 Task: Find connections with filter location Kodungallūr with filter topic #happywith filter profile language Spanish with filter current company Blume Ventures with filter school DAV UNIVERSITY, JALANDHAR with filter industry Ranching with filter service category Business Analytics with filter keywords title Computer Scientist
Action: Mouse moved to (306, 255)
Screenshot: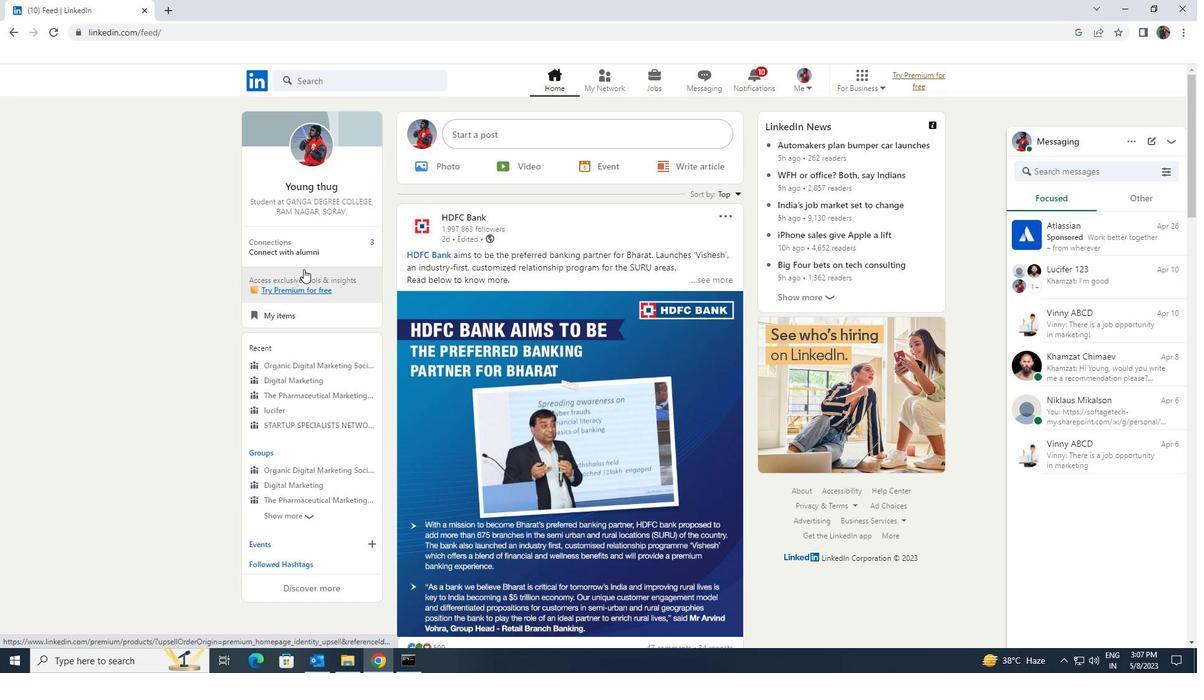 
Action: Mouse pressed left at (306, 255)
Screenshot: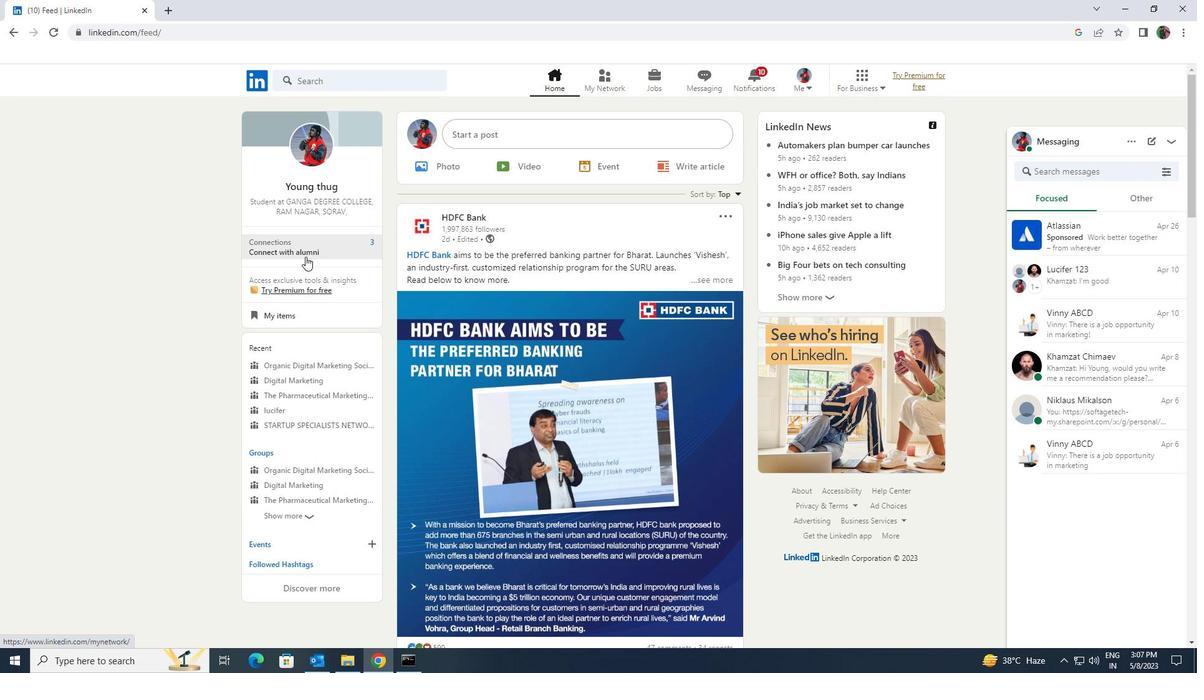 
Action: Mouse moved to (332, 150)
Screenshot: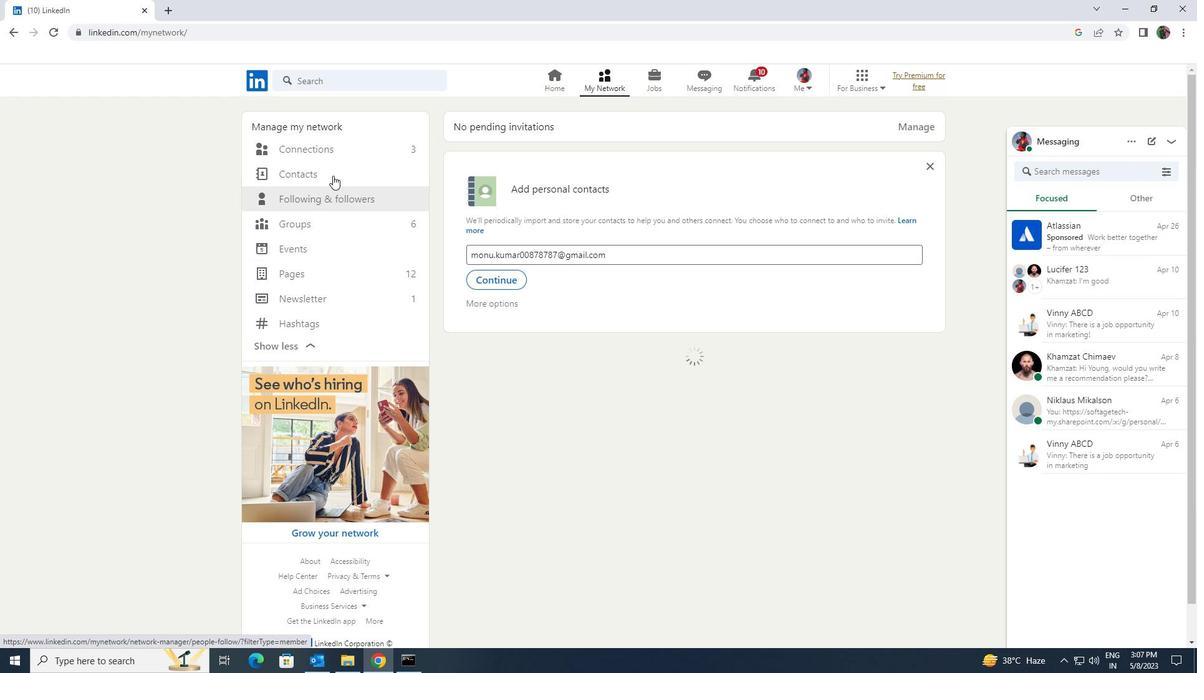 
Action: Mouse pressed left at (332, 150)
Screenshot: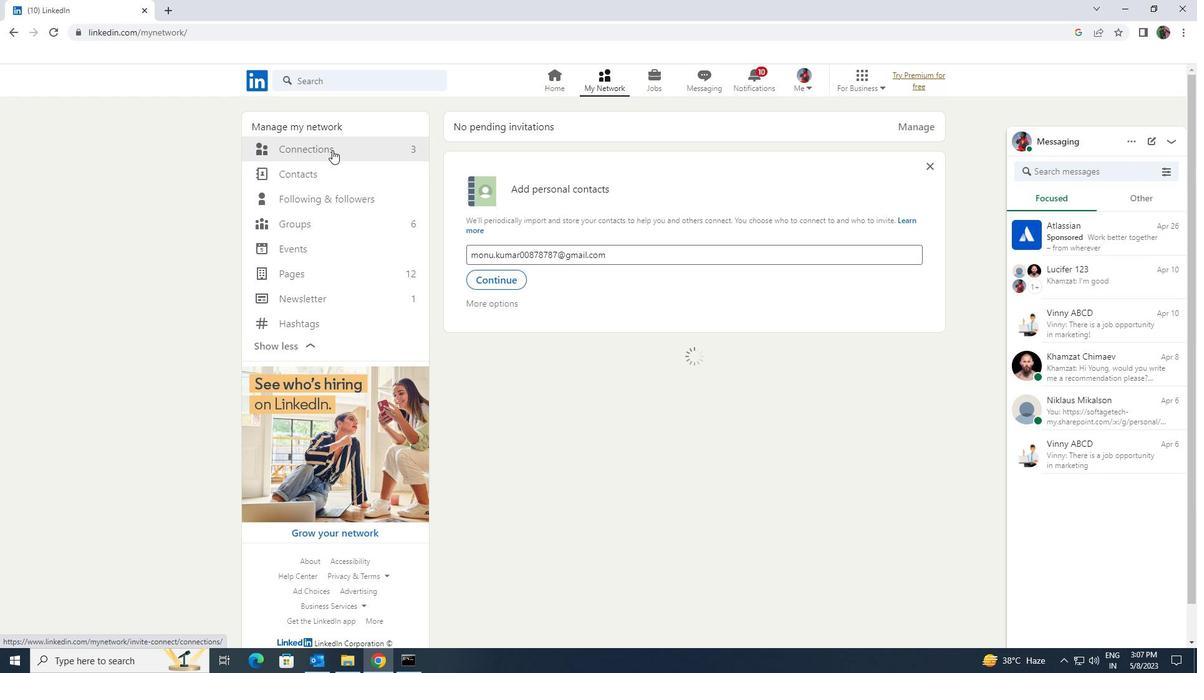 
Action: Mouse moved to (670, 151)
Screenshot: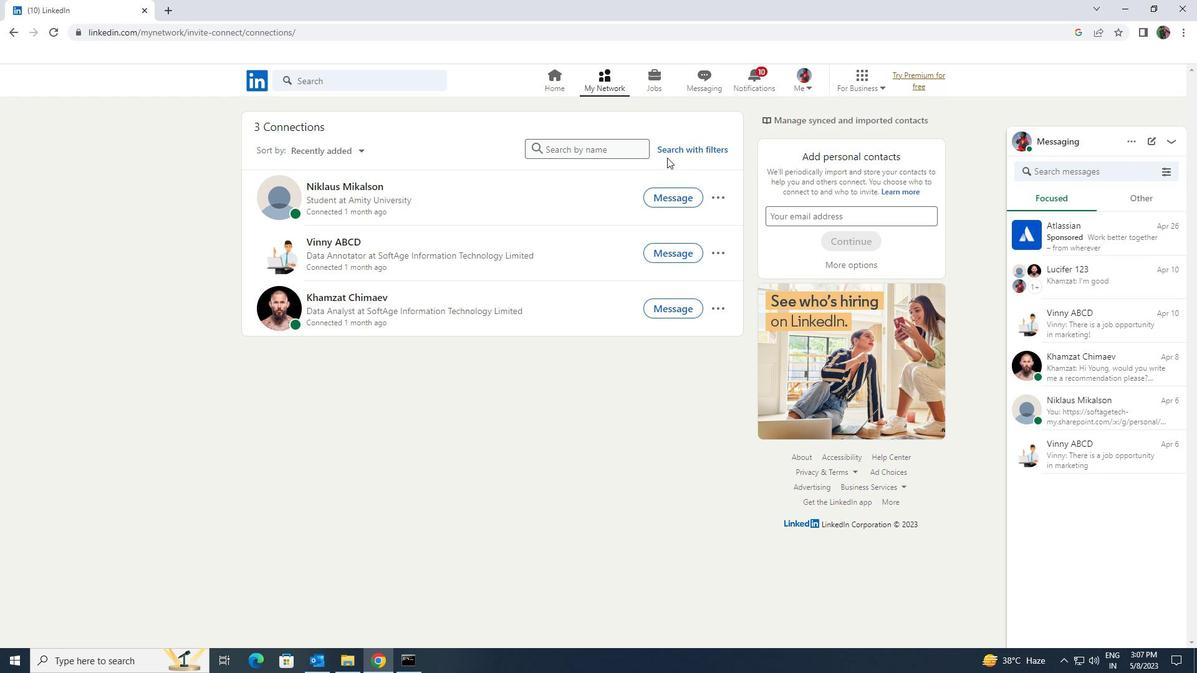 
Action: Mouse pressed left at (670, 151)
Screenshot: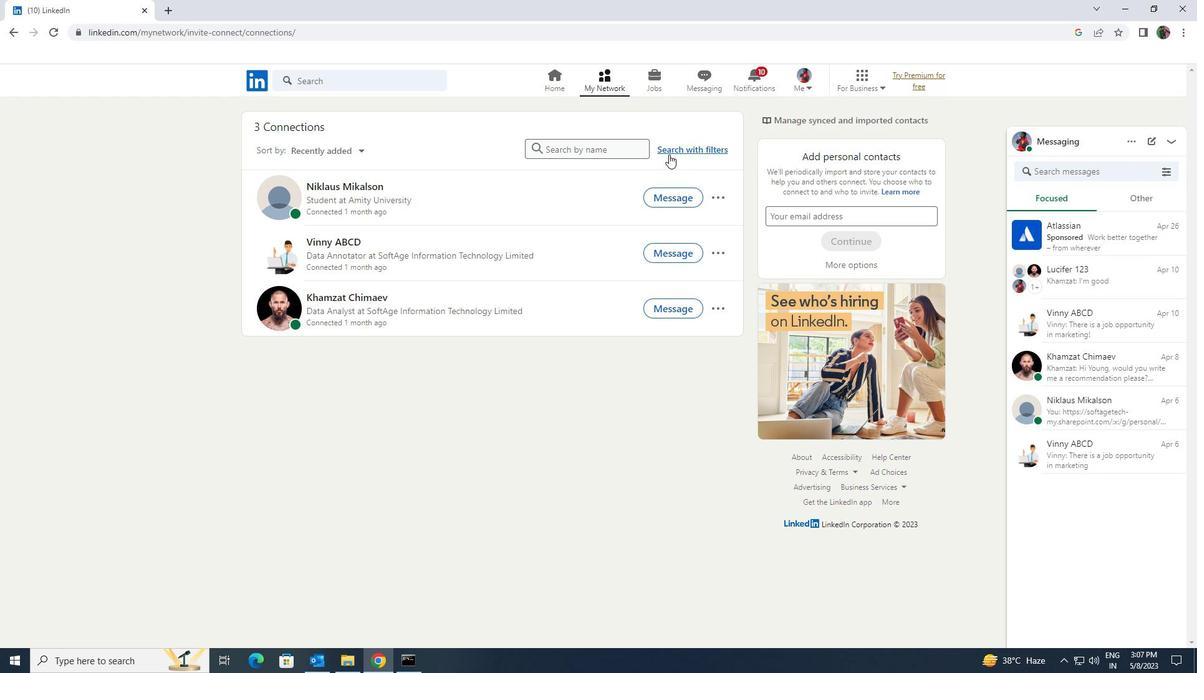 
Action: Mouse moved to (636, 116)
Screenshot: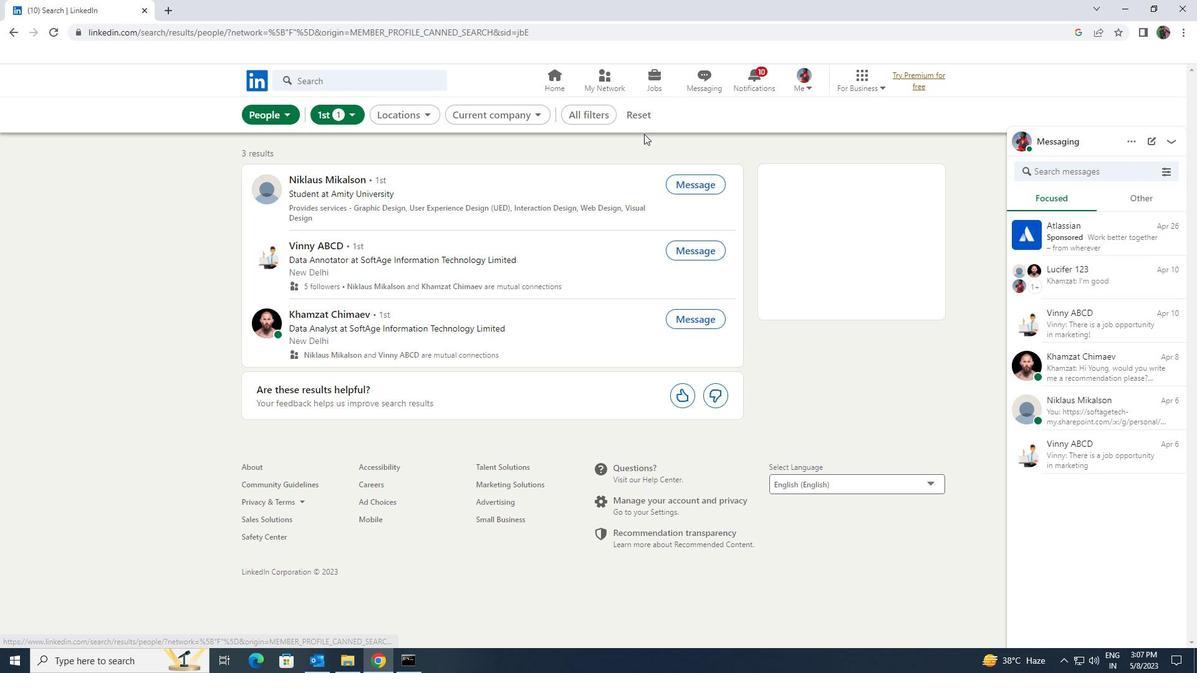 
Action: Mouse pressed left at (636, 116)
Screenshot: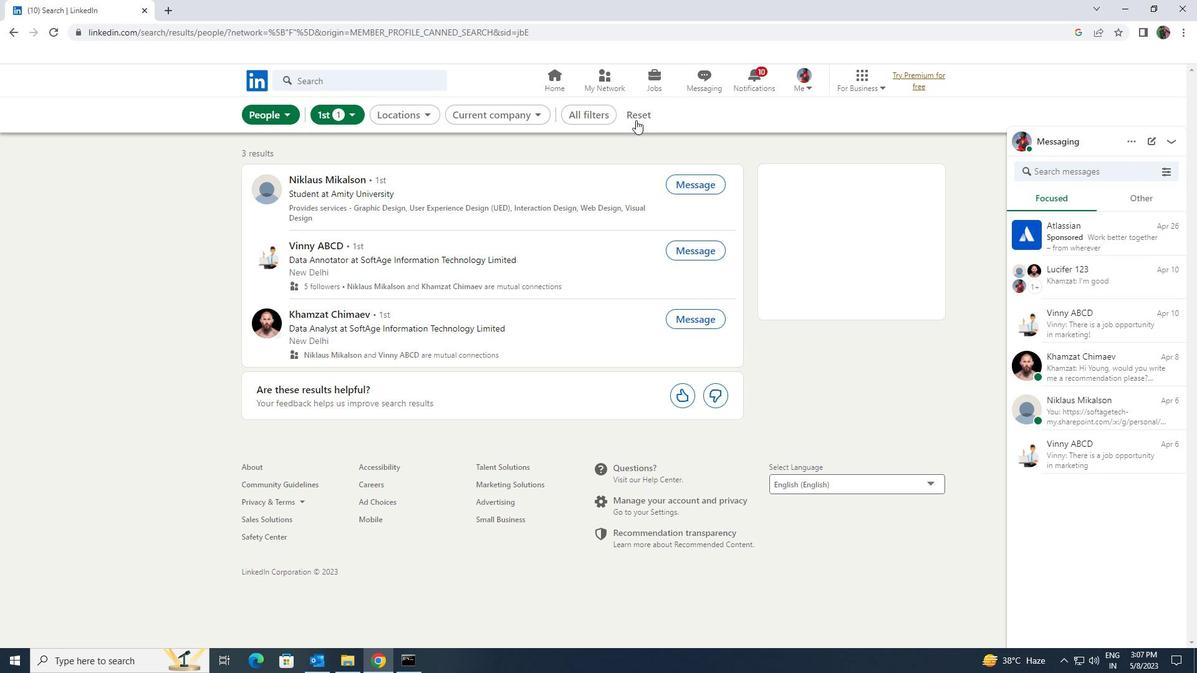 
Action: Mouse moved to (623, 116)
Screenshot: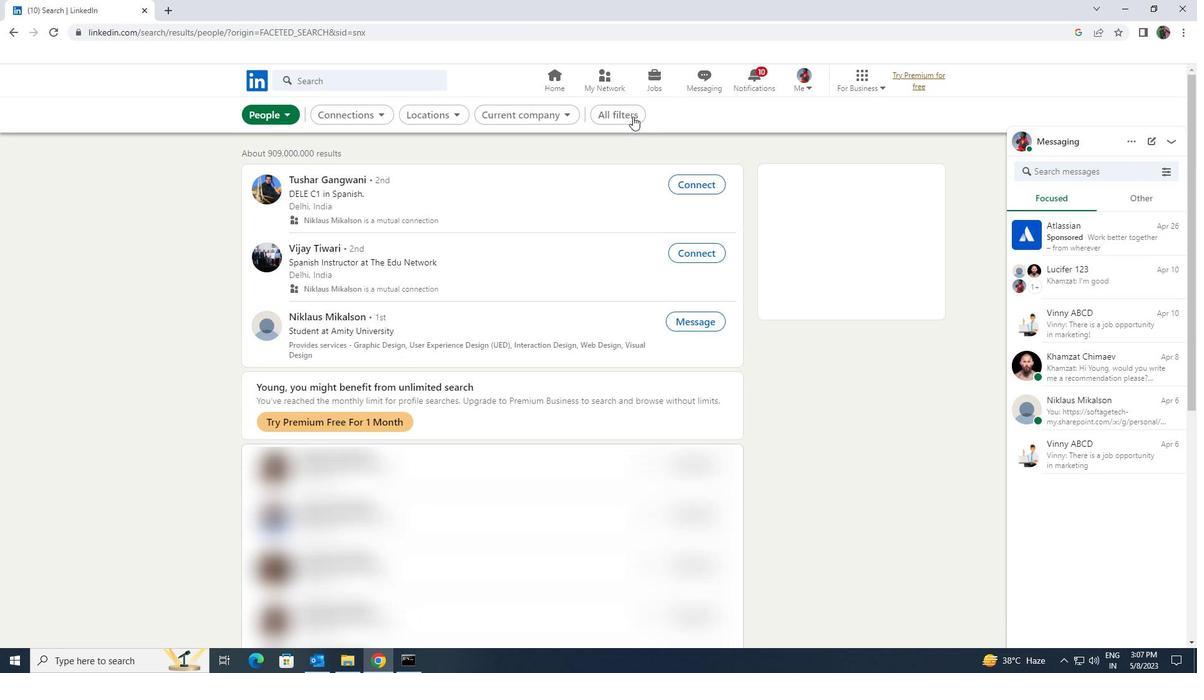 
Action: Mouse pressed left at (623, 116)
Screenshot: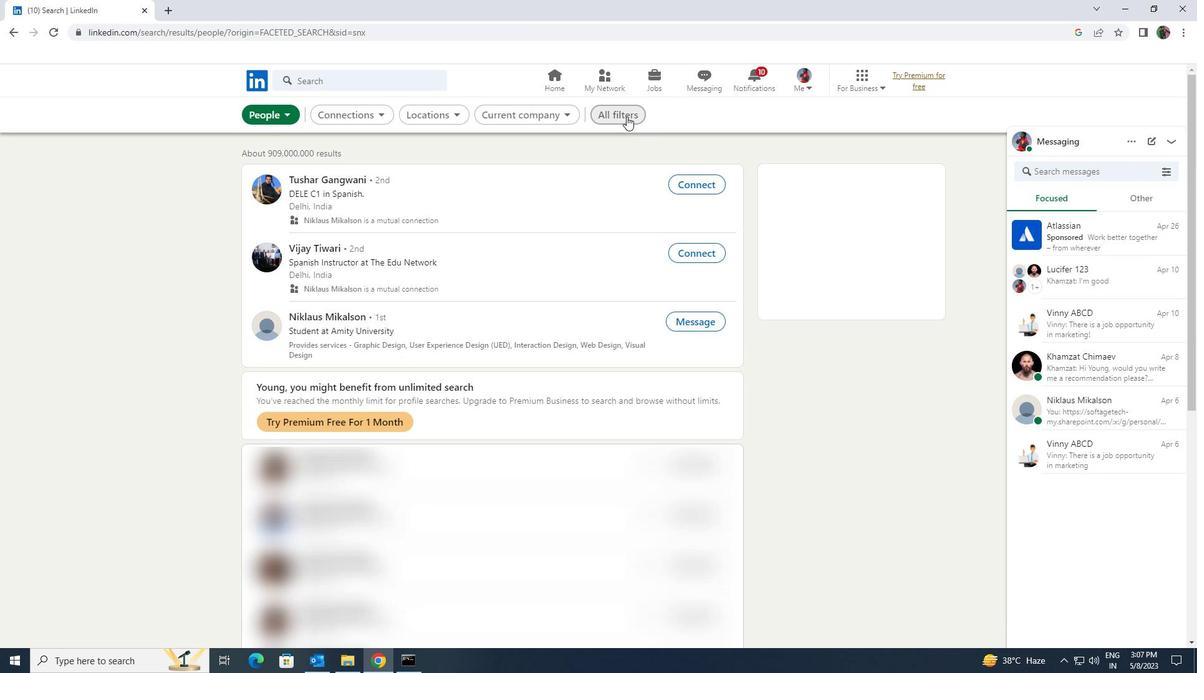 
Action: Mouse moved to (1025, 490)
Screenshot: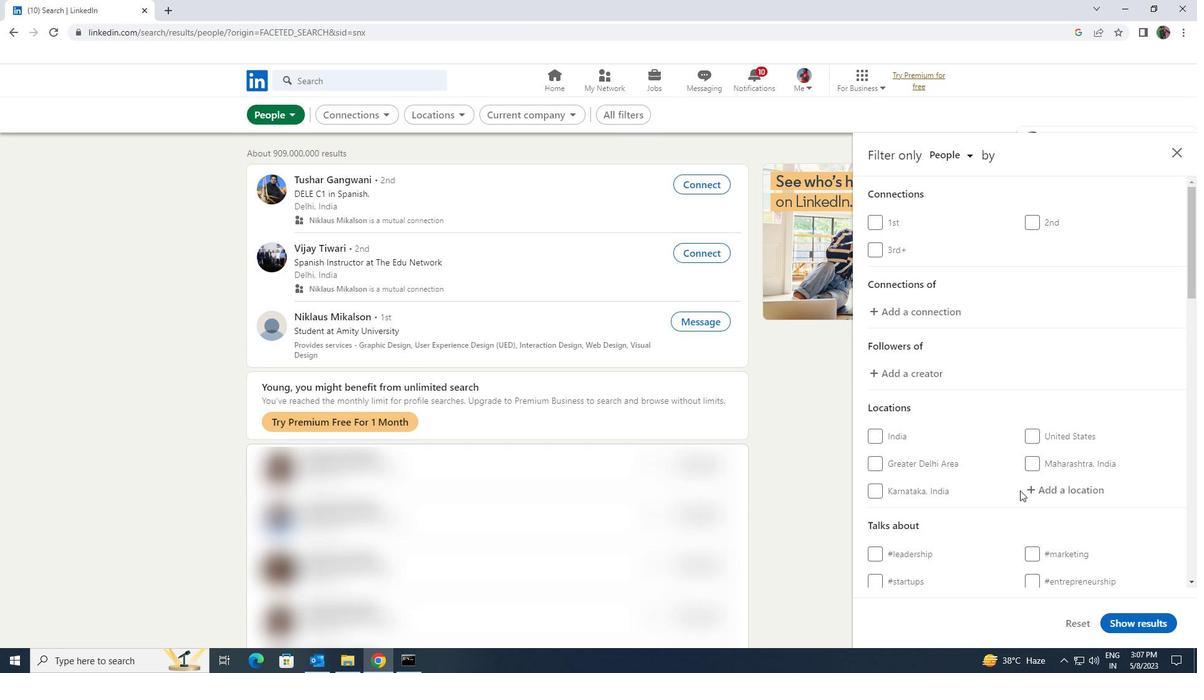 
Action: Mouse pressed left at (1025, 490)
Screenshot: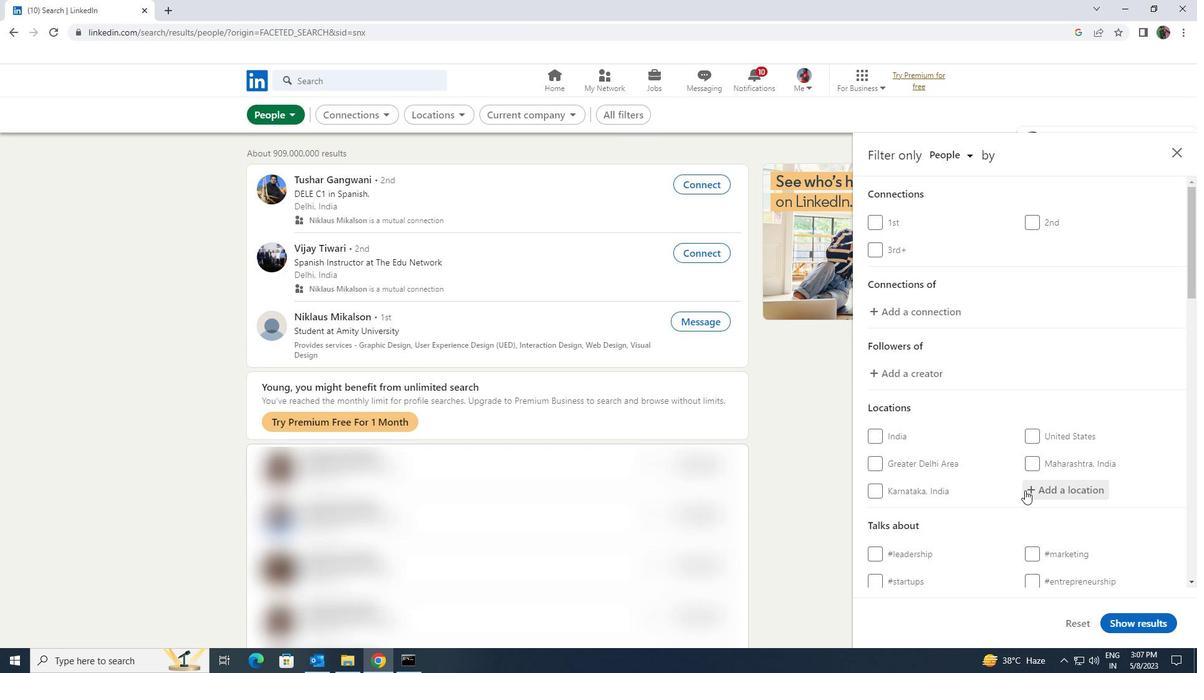 
Action: Mouse moved to (1019, 491)
Screenshot: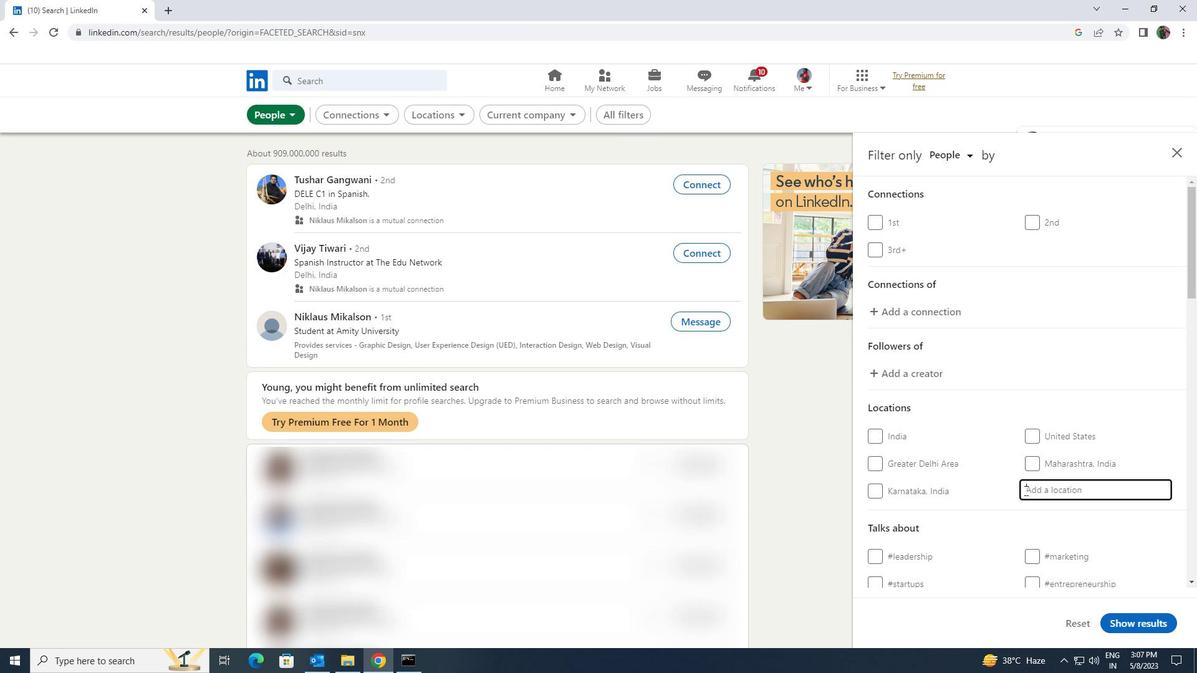 
Action: Key pressed <Key.shift>KP<Key.backspace>ODUNG
Screenshot: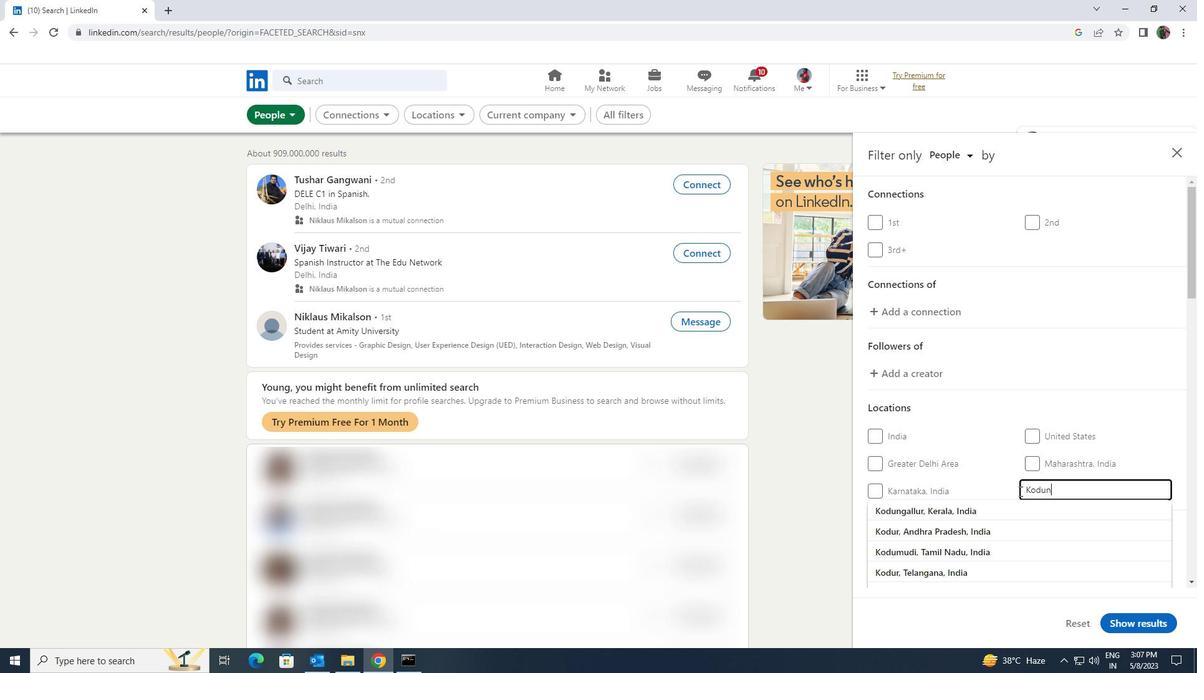 
Action: Mouse moved to (1017, 504)
Screenshot: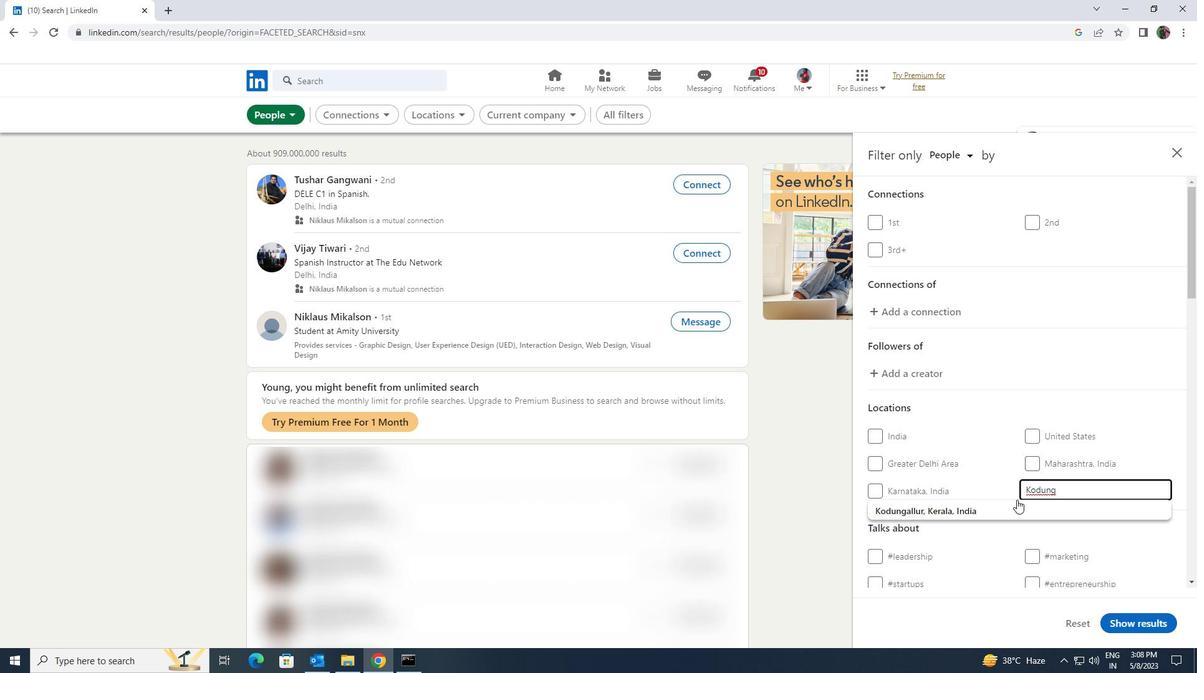 
Action: Mouse pressed left at (1017, 504)
Screenshot: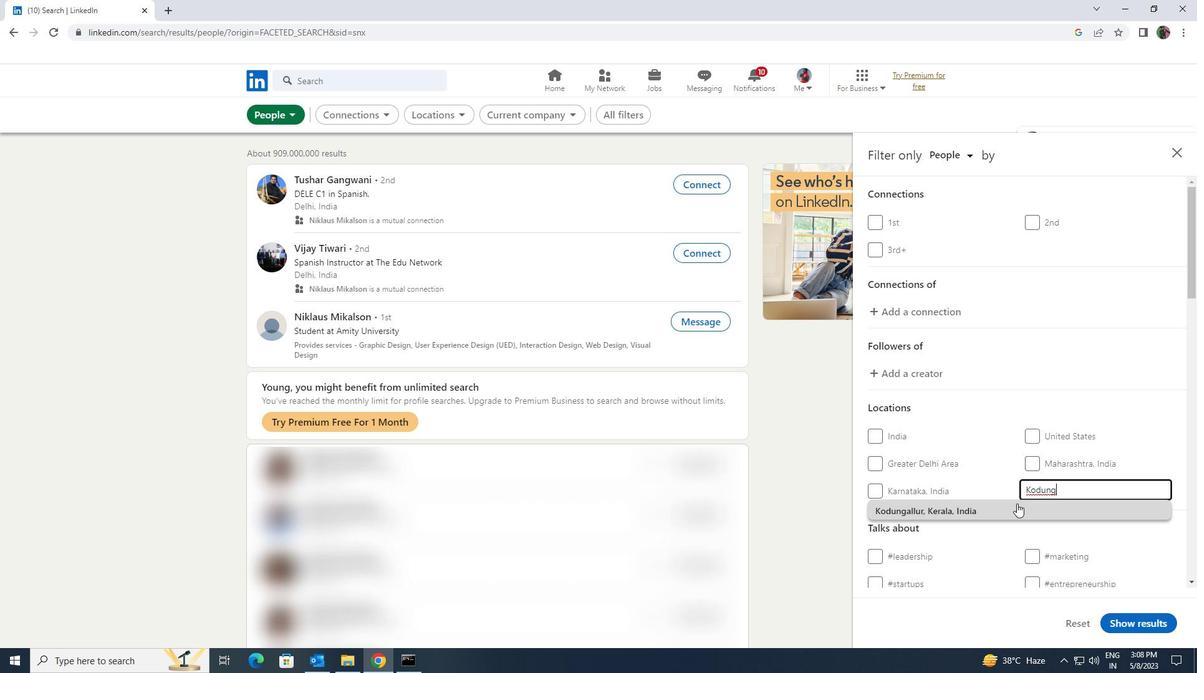 
Action: Mouse moved to (1017, 504)
Screenshot: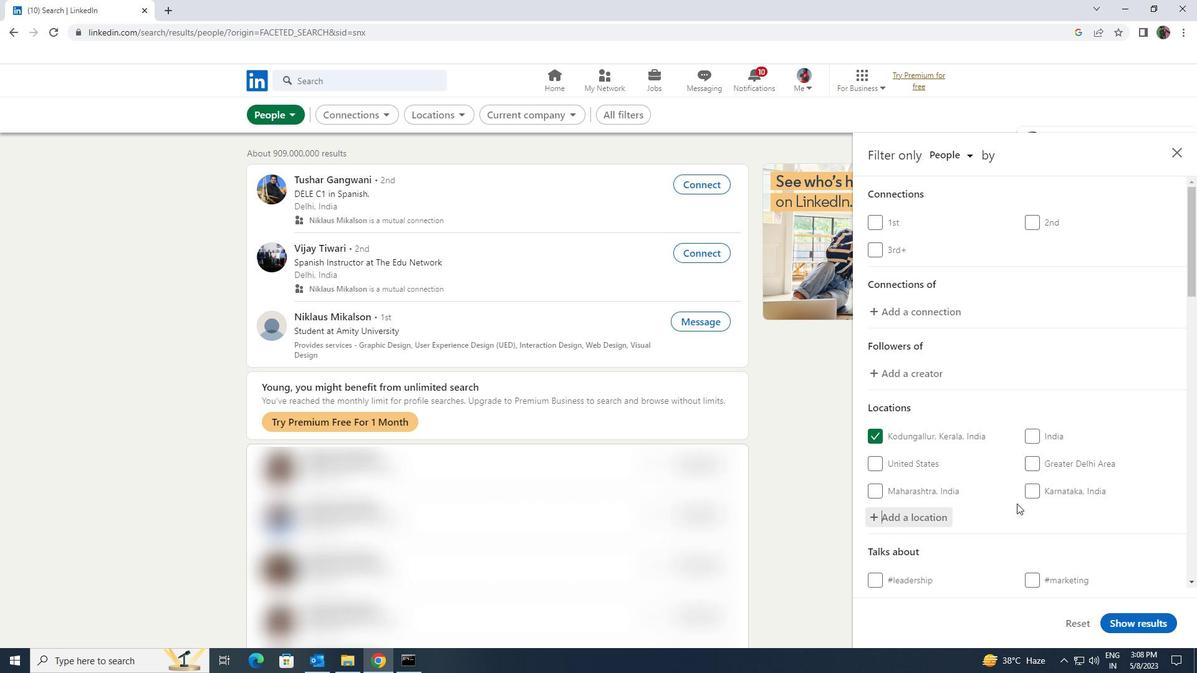 
Action: Mouse scrolled (1017, 504) with delta (0, 0)
Screenshot: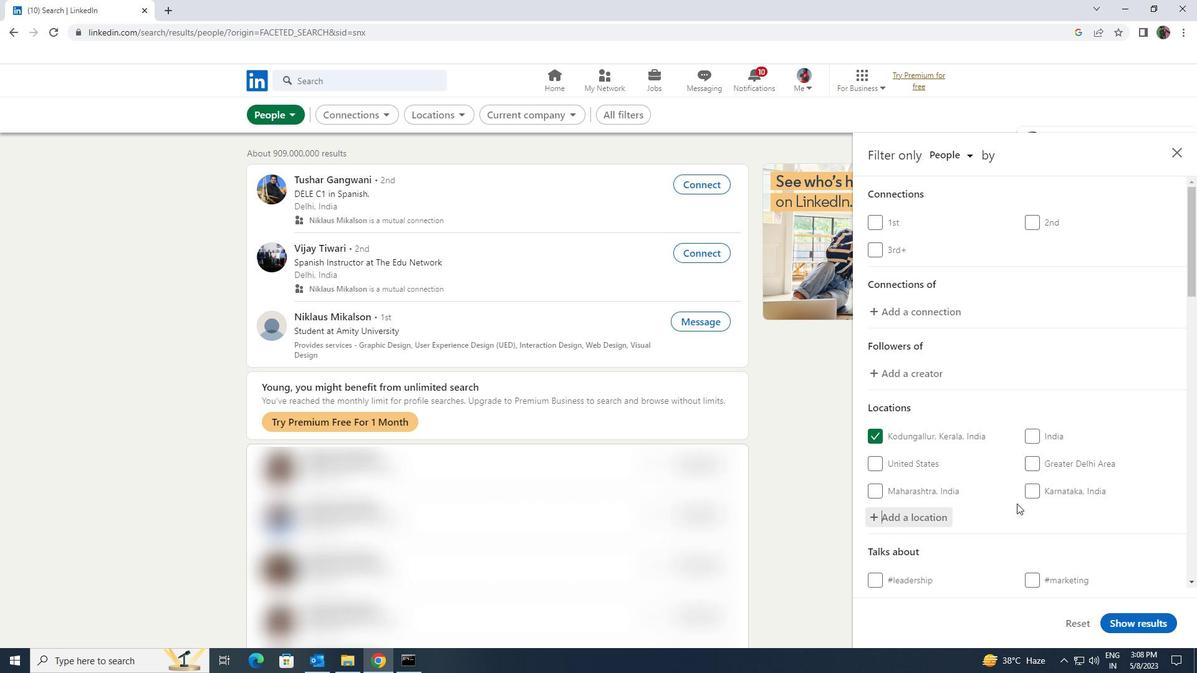 
Action: Mouse scrolled (1017, 504) with delta (0, 0)
Screenshot: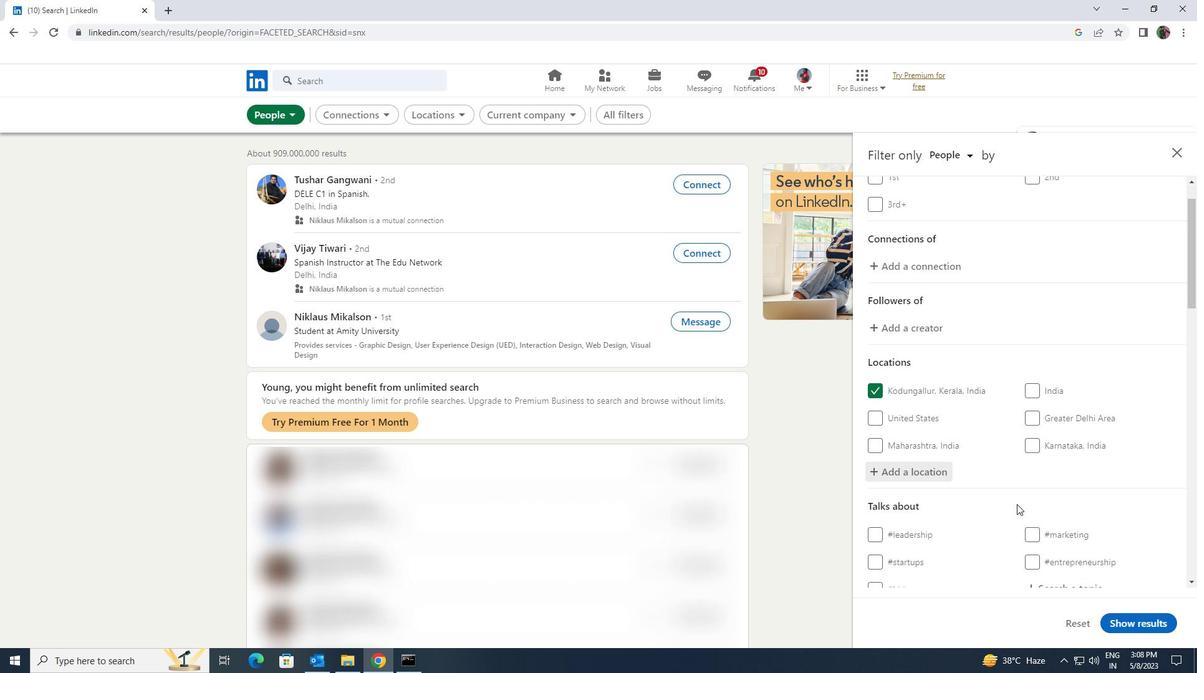 
Action: Mouse moved to (1036, 512)
Screenshot: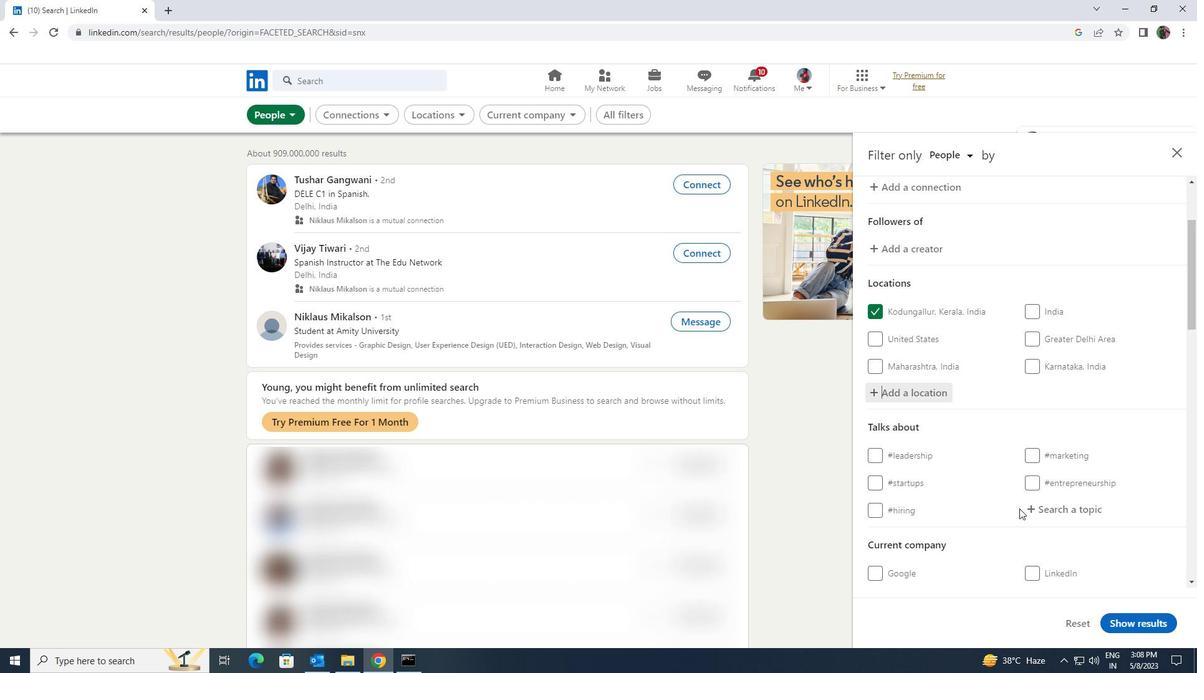 
Action: Mouse pressed left at (1036, 512)
Screenshot: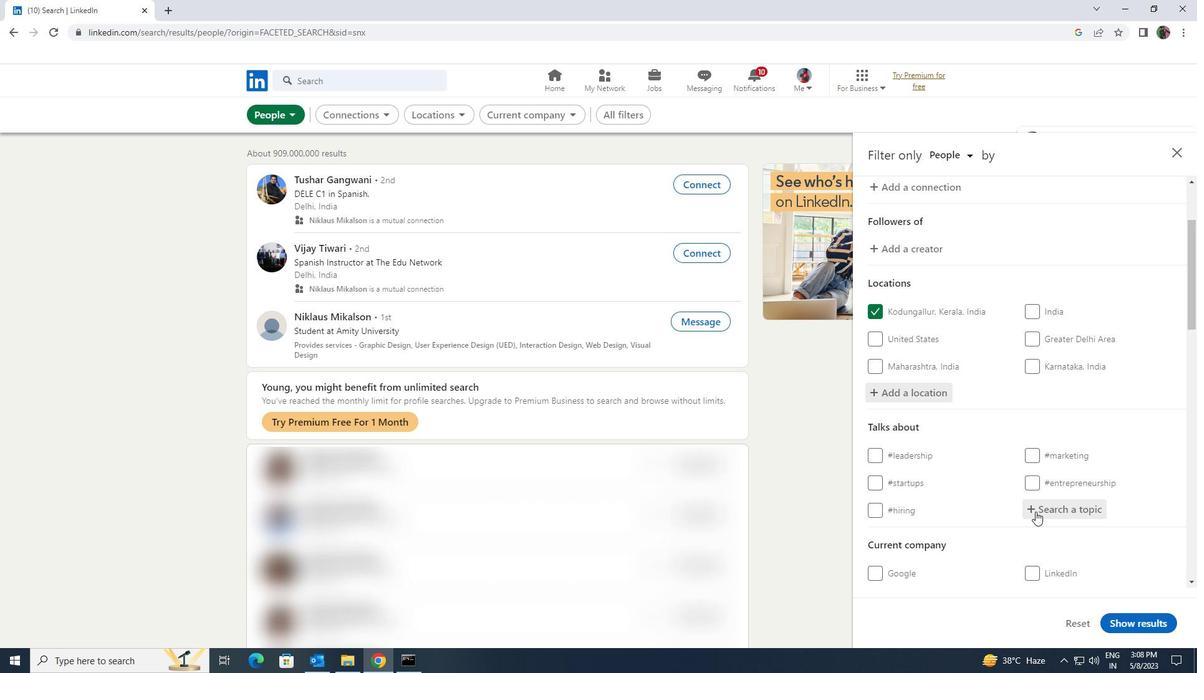 
Action: Key pressed <Key.shift><Key.shift><Key.shift><Key.shift><Key.shift><Key.shift><Key.shift><Key.shift><Key.shift><Key.shift><Key.shift><Key.shift><Key.shift><Key.shift><Key.shift><Key.shift><Key.shift><Key.shift><Key.shift><Key.shift><Key.shift><Key.shift><Key.shift><Key.shift><Key.shift><Key.shift><Key.shift><Key.shift><Key.shift><Key.shift><Key.shift><Key.shift><Key.shift><Key.shift><Key.shift><Key.shift><Key.shift><Key.shift><Key.shift><Key.shift><Key.shift><Key.shift><Key.shift><Key.shift><Key.shift><Key.shift><Key.shift><Key.shift><Key.shift><Key.shift><Key.shift><Key.shift><Key.shift><Key.shift><Key.shift><Key.shift><Key.shift><Key.shift><Key.shift><Key.shift>HAPPY
Screenshot: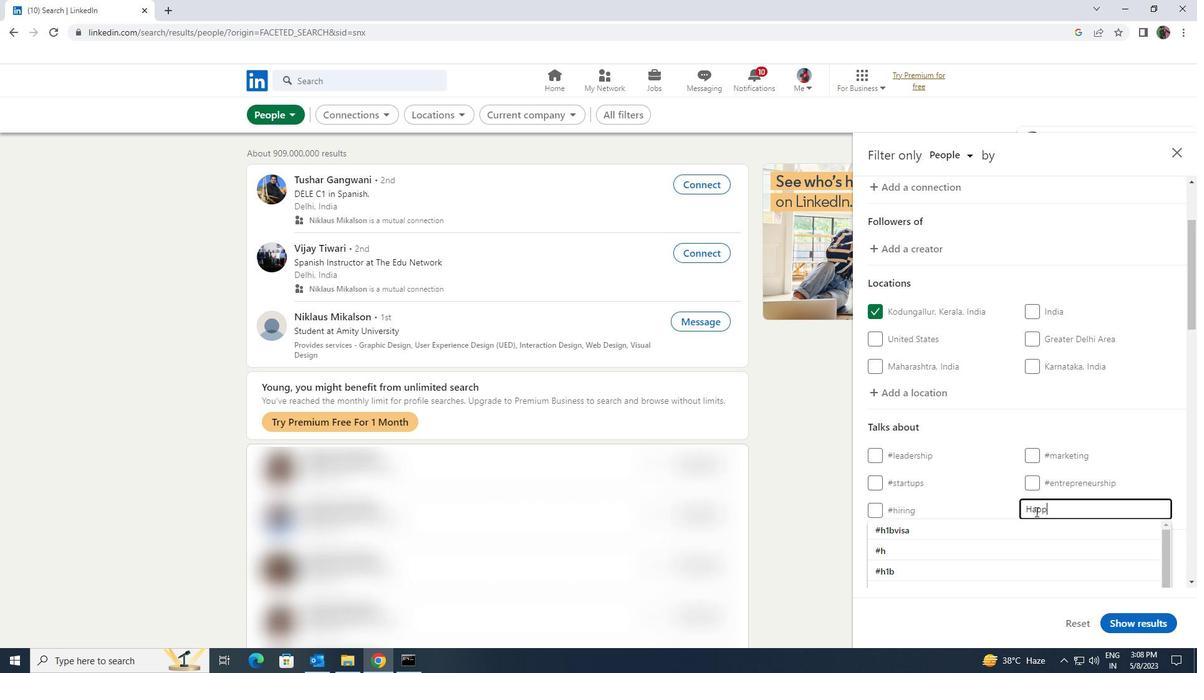 
Action: Mouse moved to (1036, 512)
Screenshot: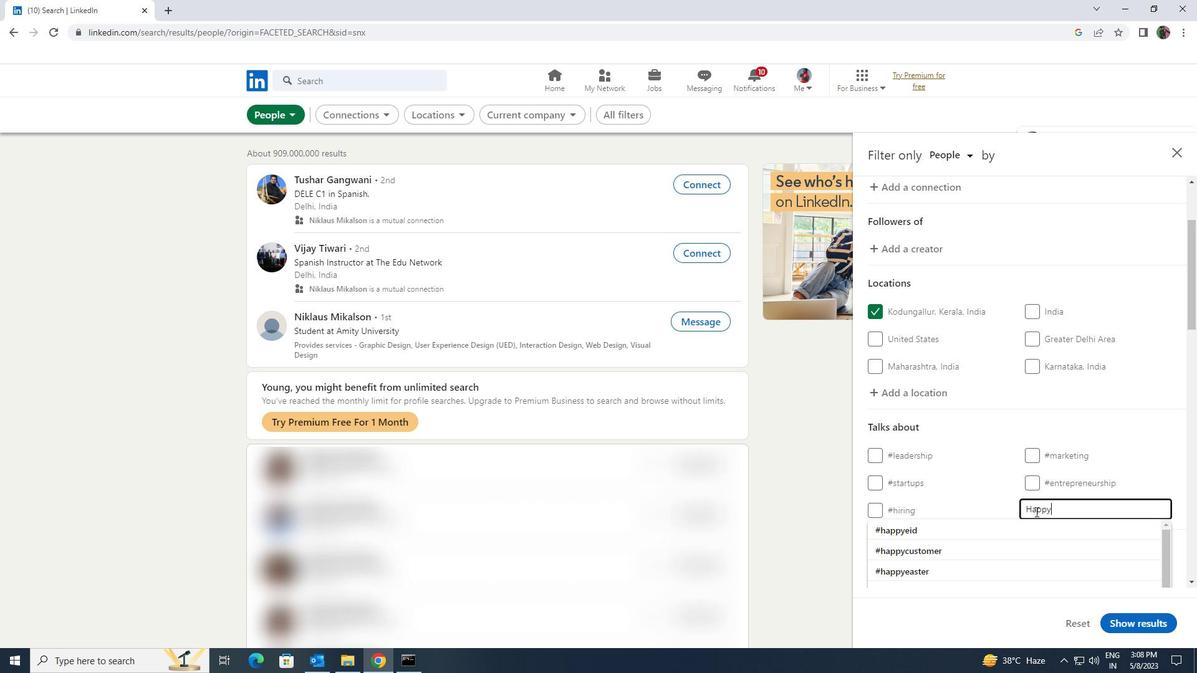 
Action: Mouse scrolled (1036, 511) with delta (0, 0)
Screenshot: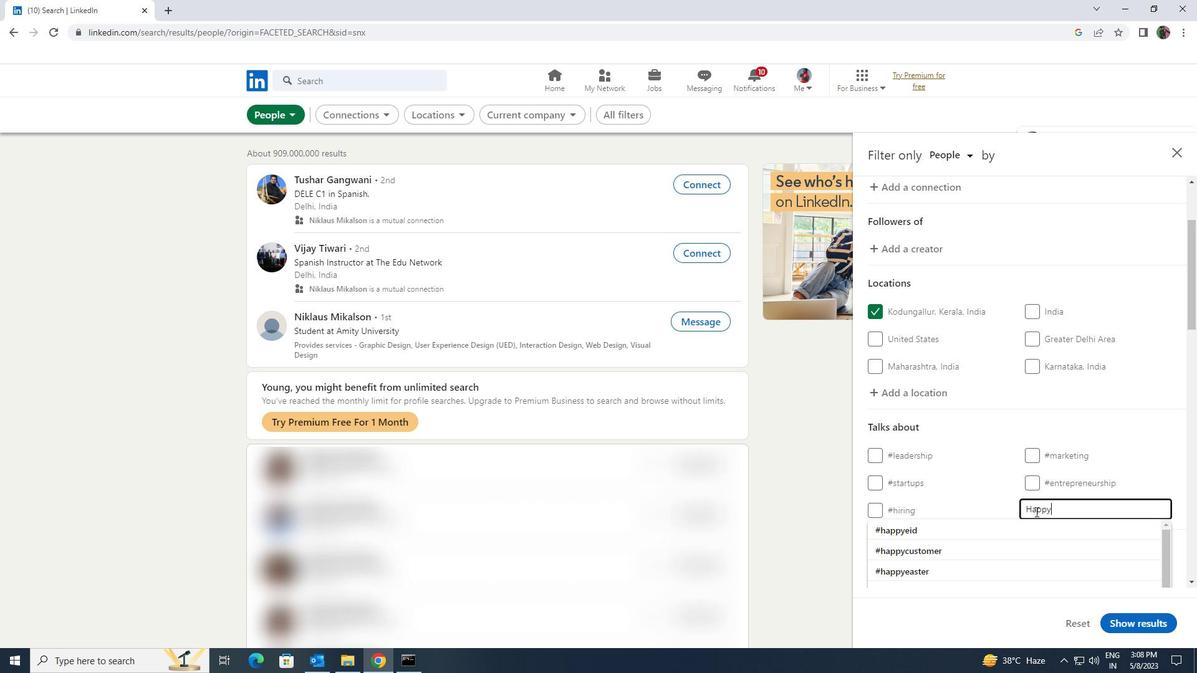 
Action: Mouse moved to (1026, 529)
Screenshot: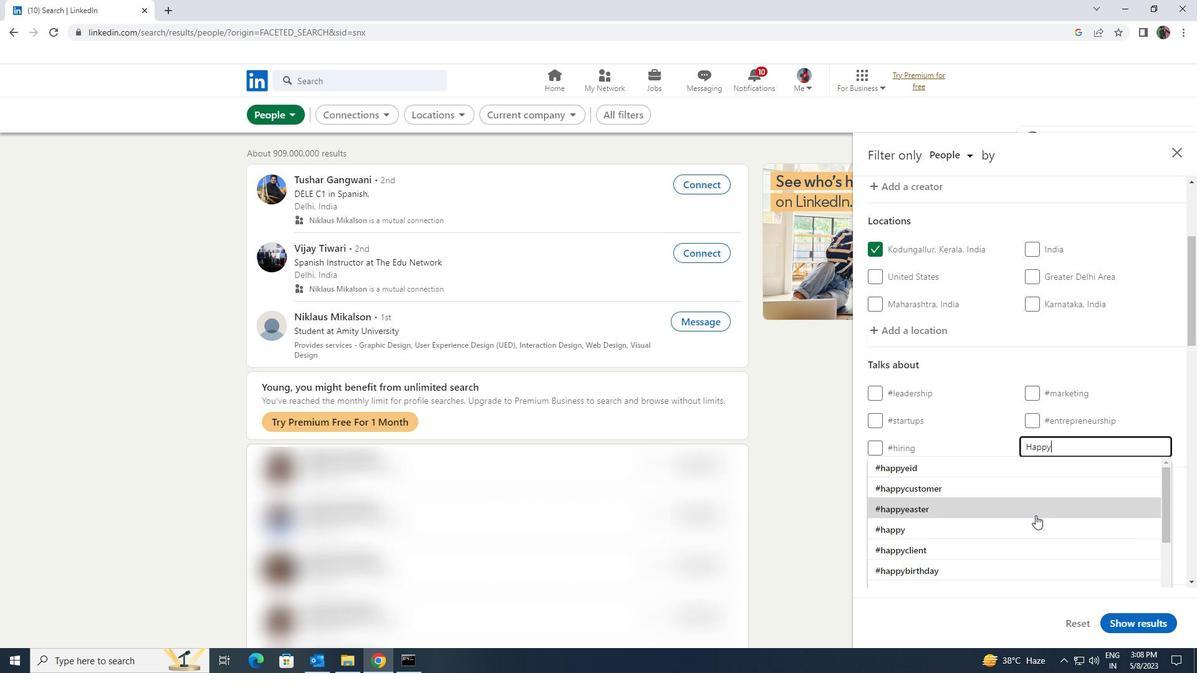 
Action: Mouse pressed left at (1026, 529)
Screenshot: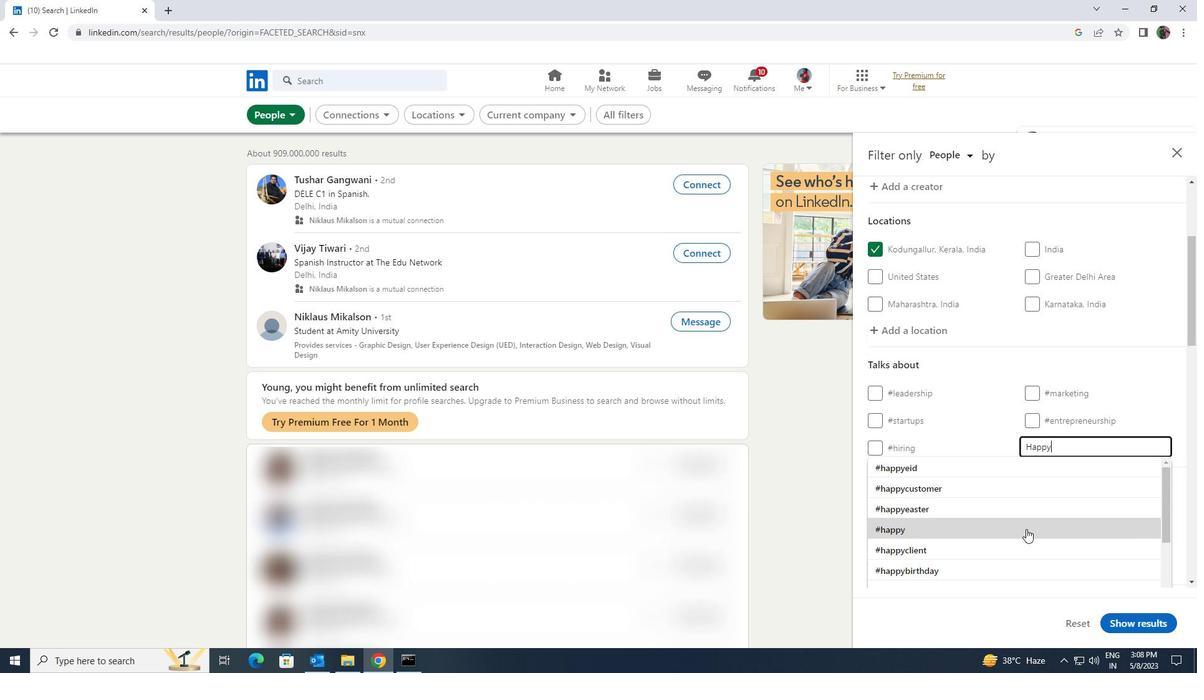 
Action: Mouse scrolled (1026, 528) with delta (0, 0)
Screenshot: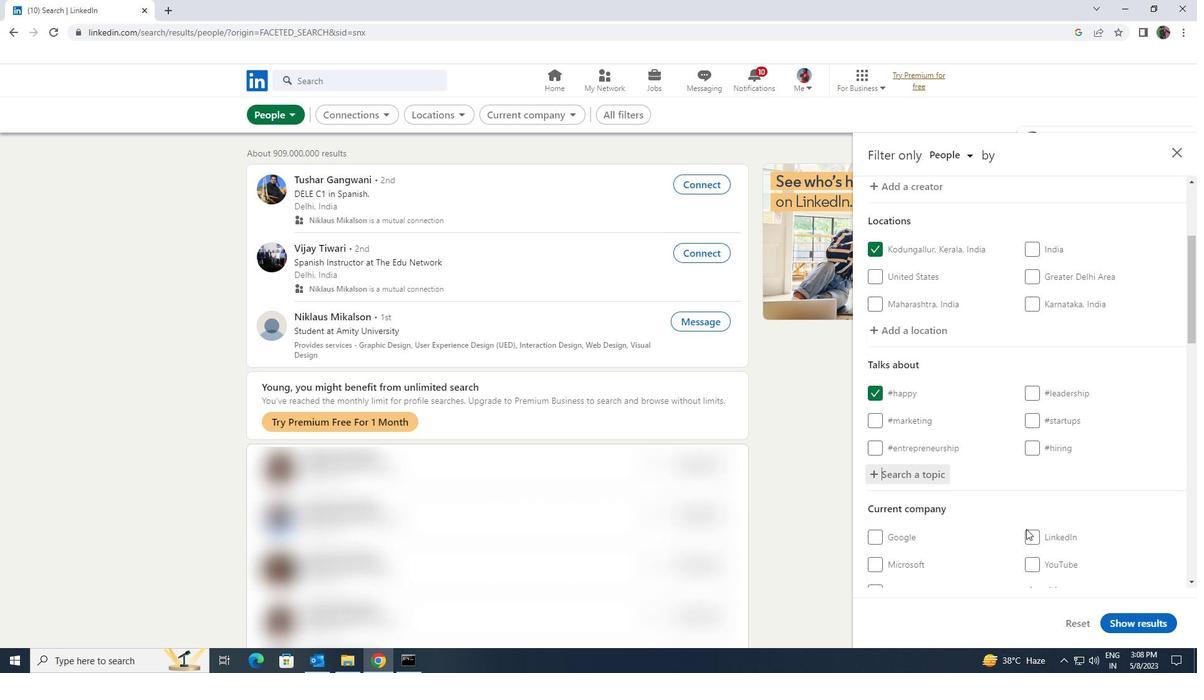
Action: Mouse scrolled (1026, 528) with delta (0, 0)
Screenshot: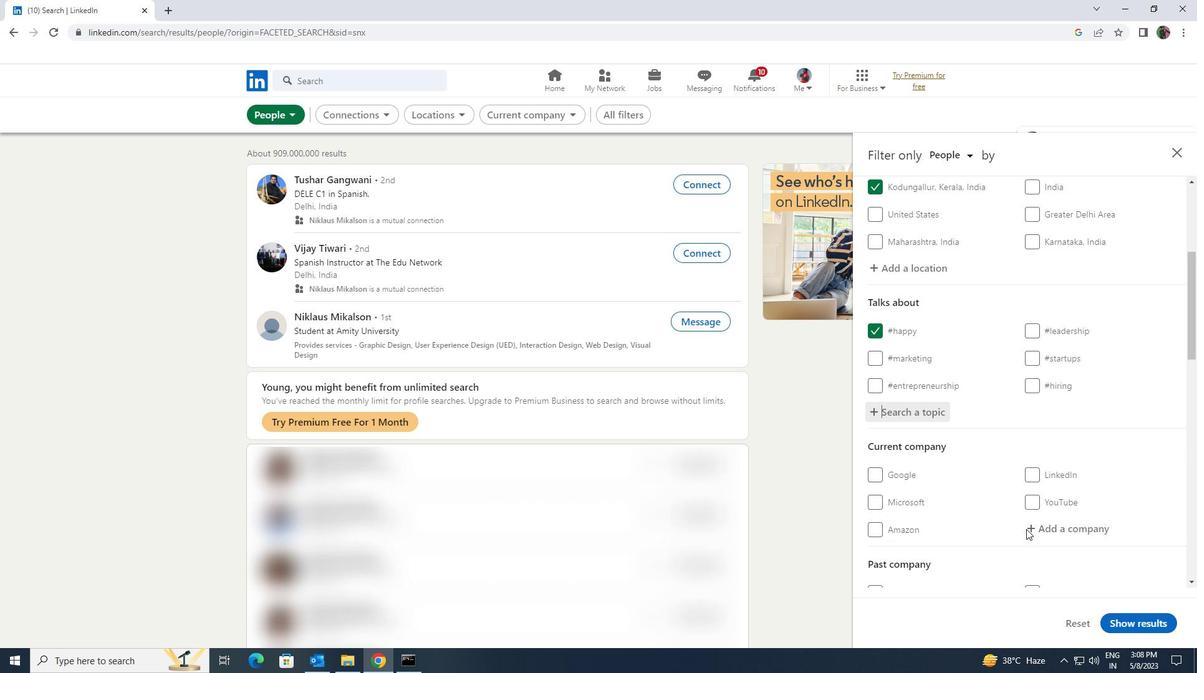 
Action: Mouse scrolled (1026, 528) with delta (0, 0)
Screenshot: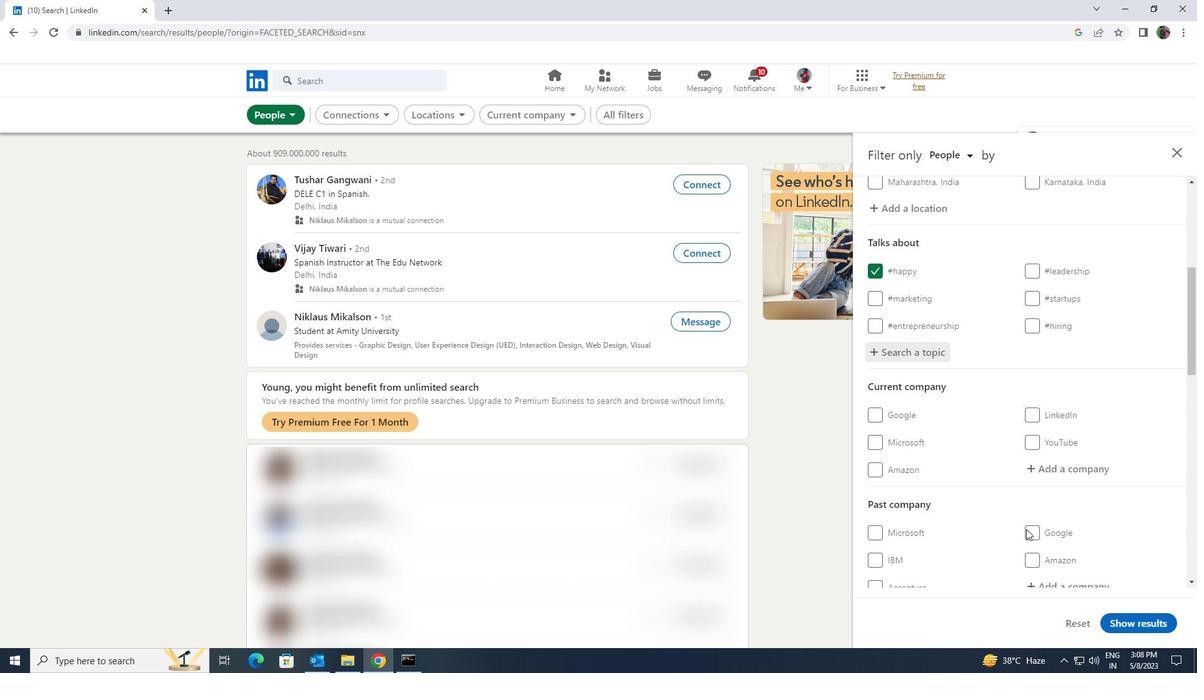 
Action: Mouse scrolled (1026, 528) with delta (0, 0)
Screenshot: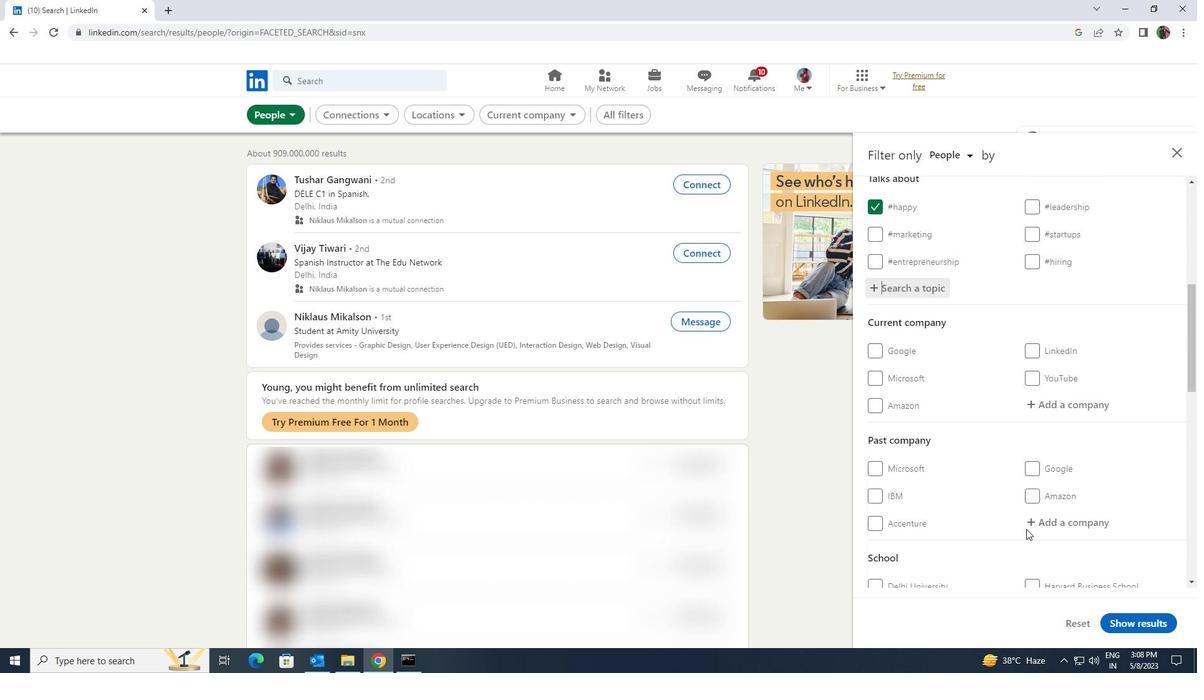 
Action: Mouse scrolled (1026, 528) with delta (0, 0)
Screenshot: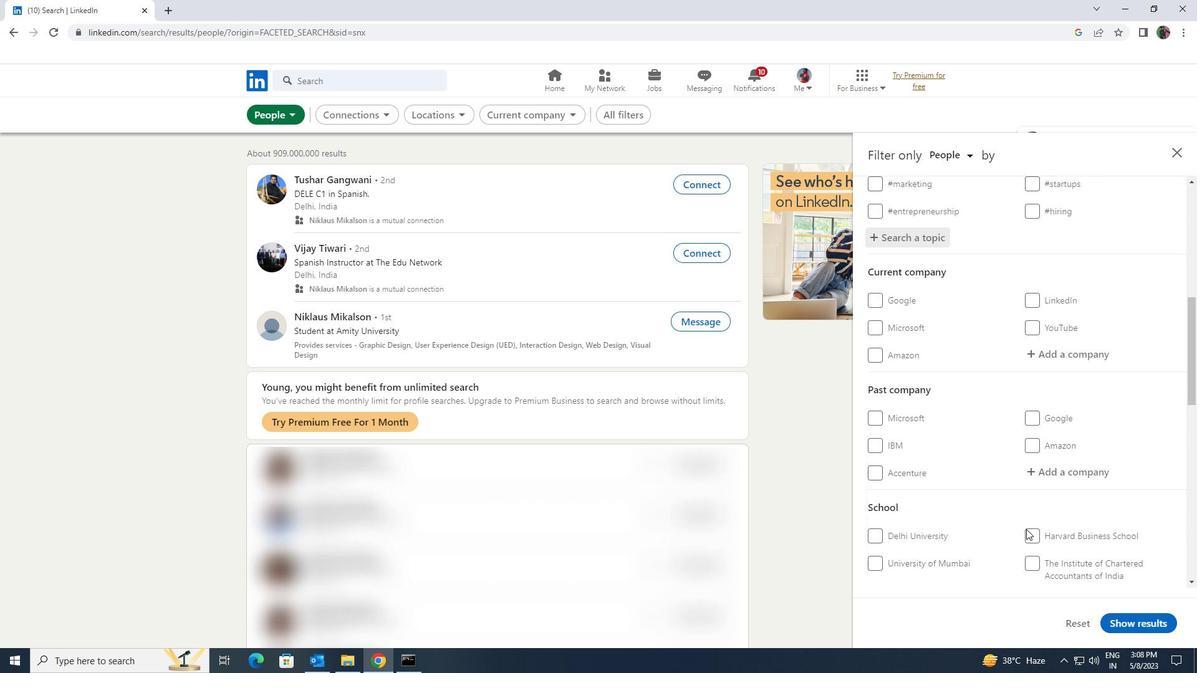 
Action: Mouse scrolled (1026, 528) with delta (0, 0)
Screenshot: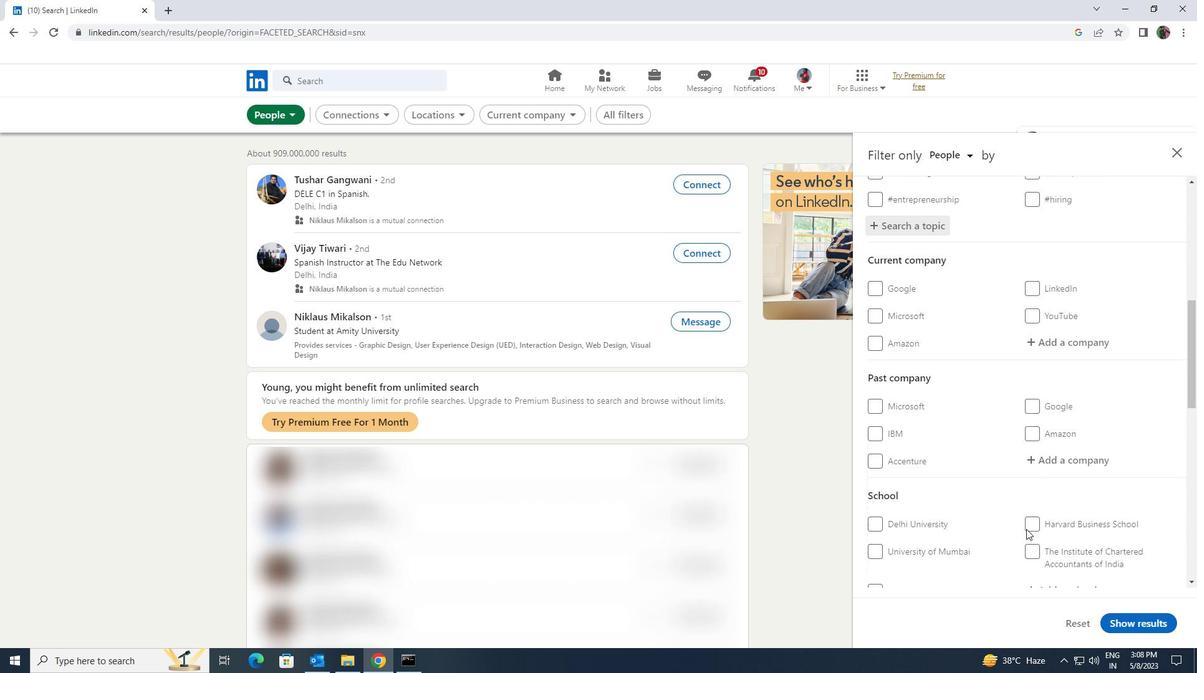 
Action: Mouse scrolled (1026, 528) with delta (0, 0)
Screenshot: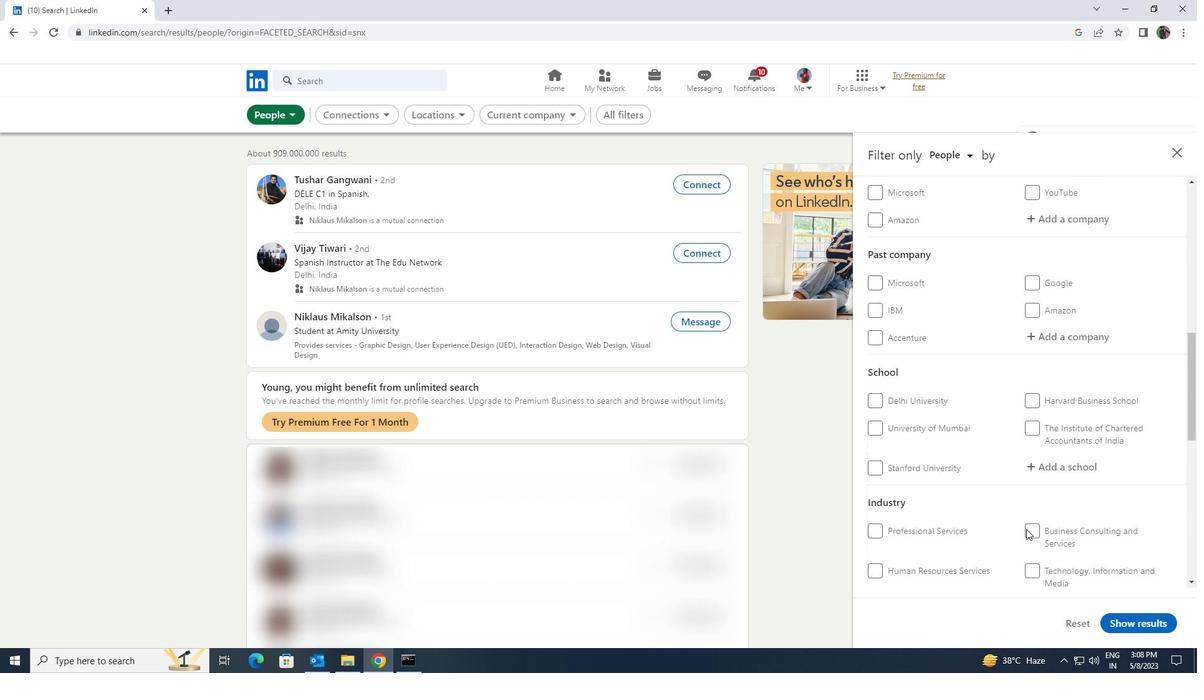 
Action: Mouse scrolled (1026, 528) with delta (0, 0)
Screenshot: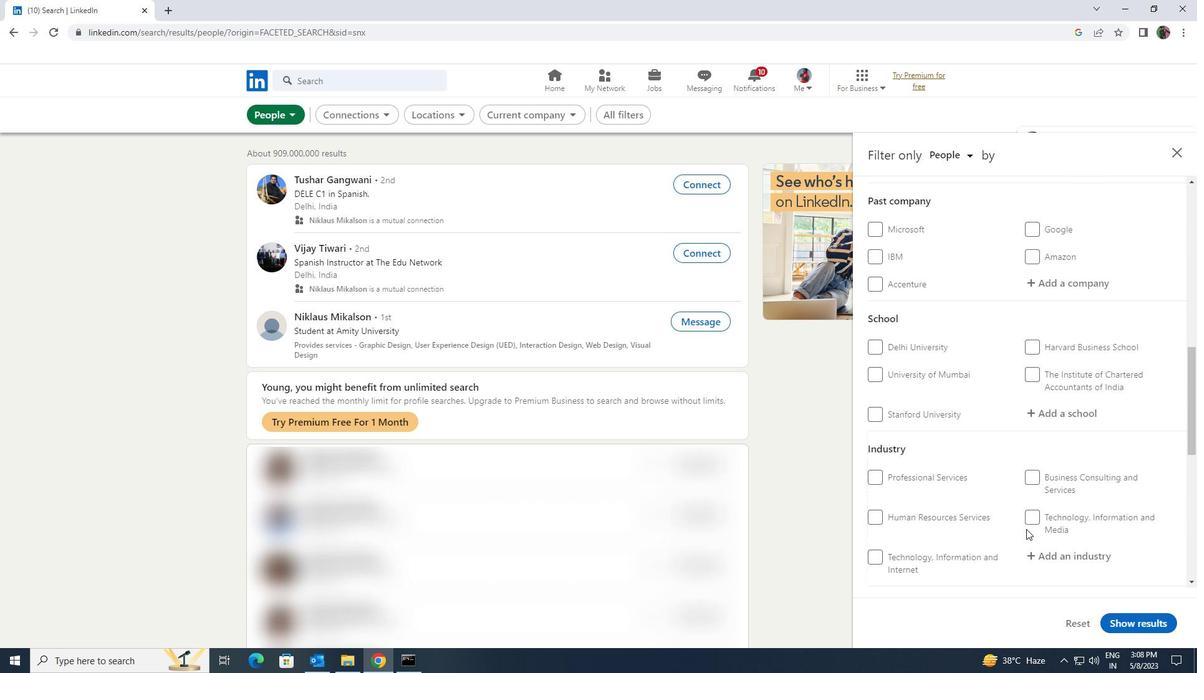 
Action: Mouse scrolled (1026, 528) with delta (0, 0)
Screenshot: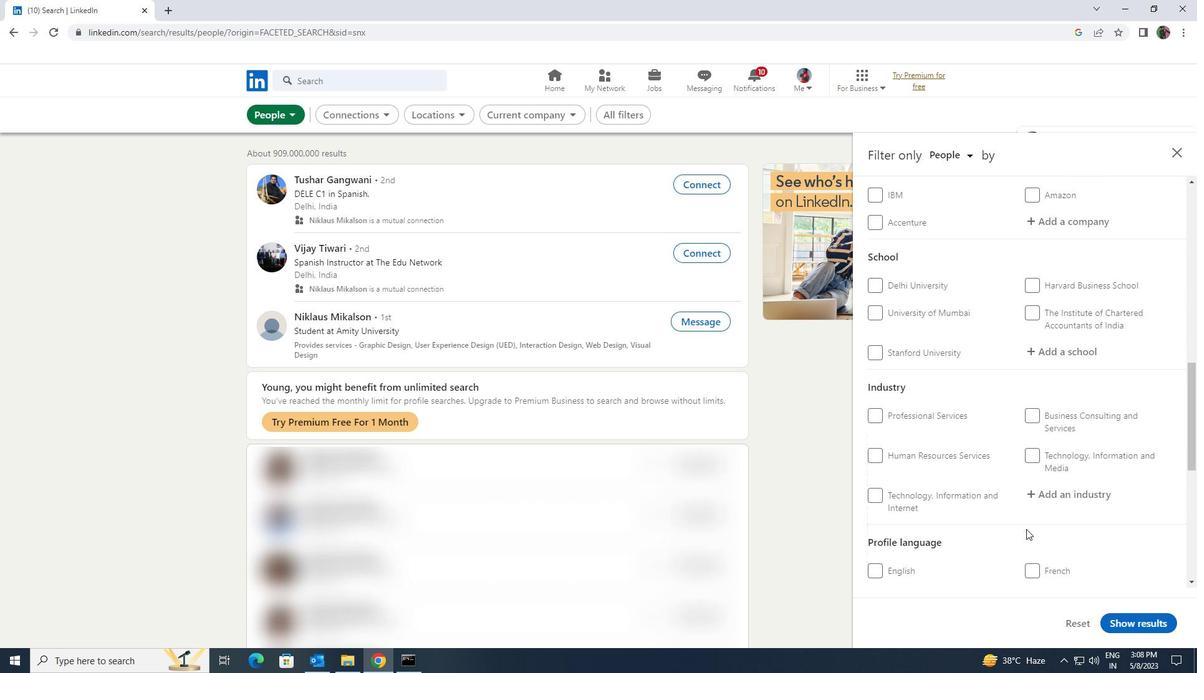 
Action: Mouse moved to (878, 528)
Screenshot: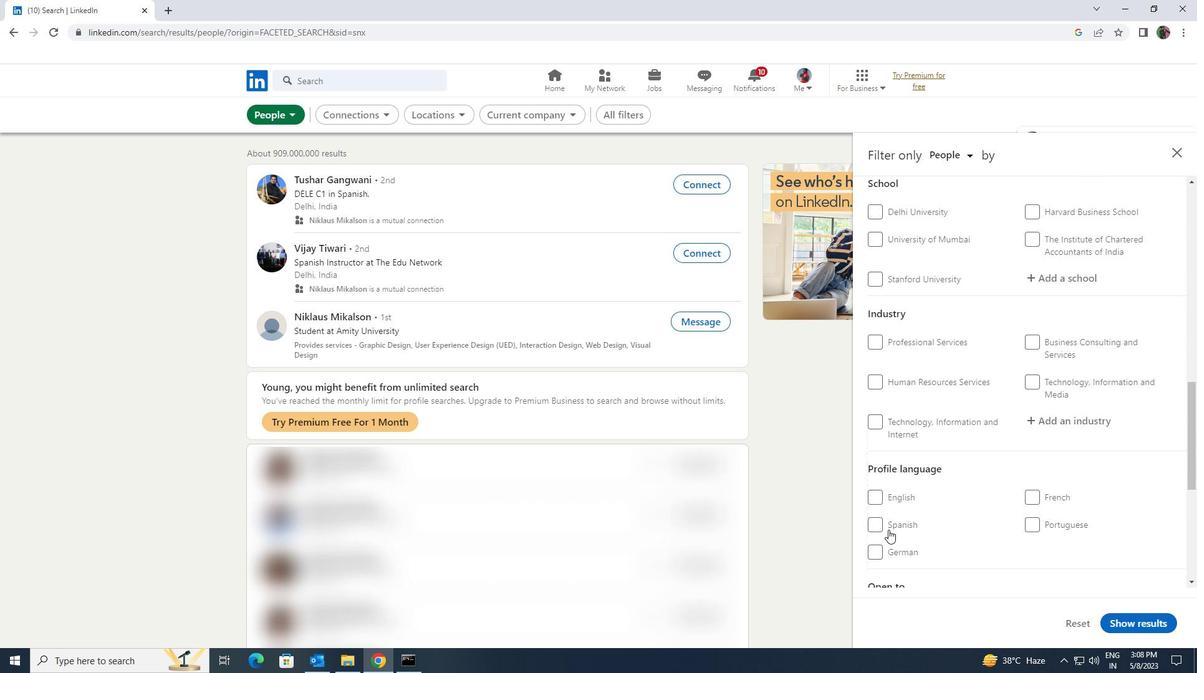 
Action: Mouse pressed left at (878, 528)
Screenshot: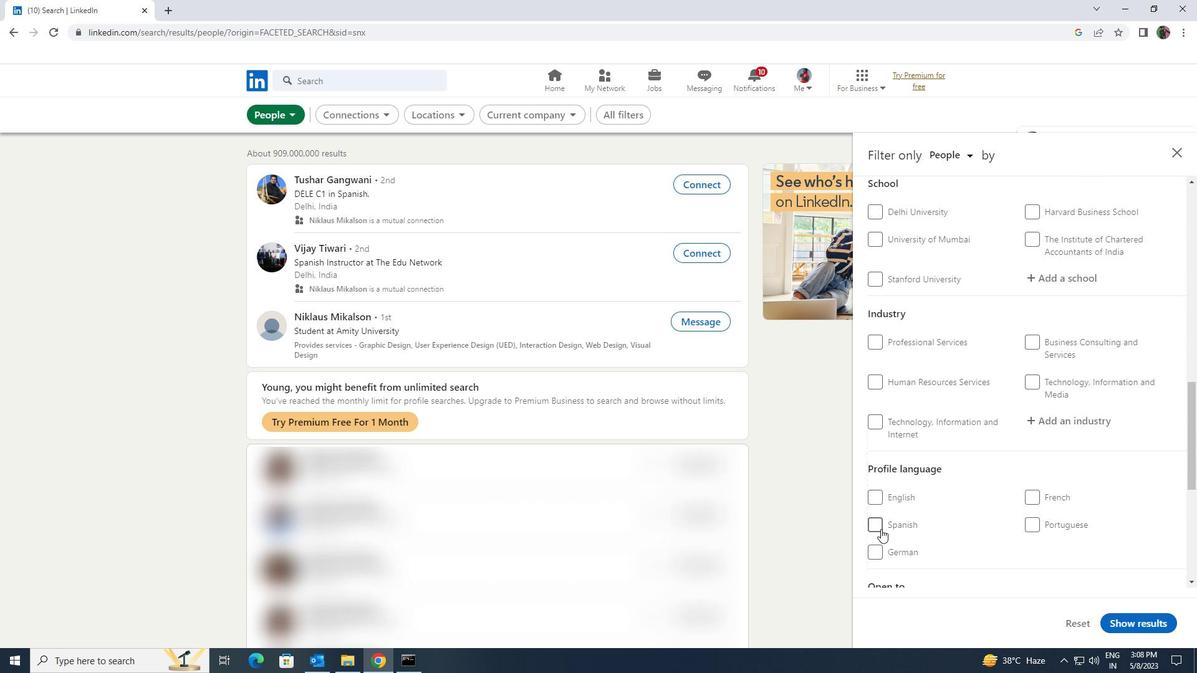 
Action: Mouse moved to (960, 539)
Screenshot: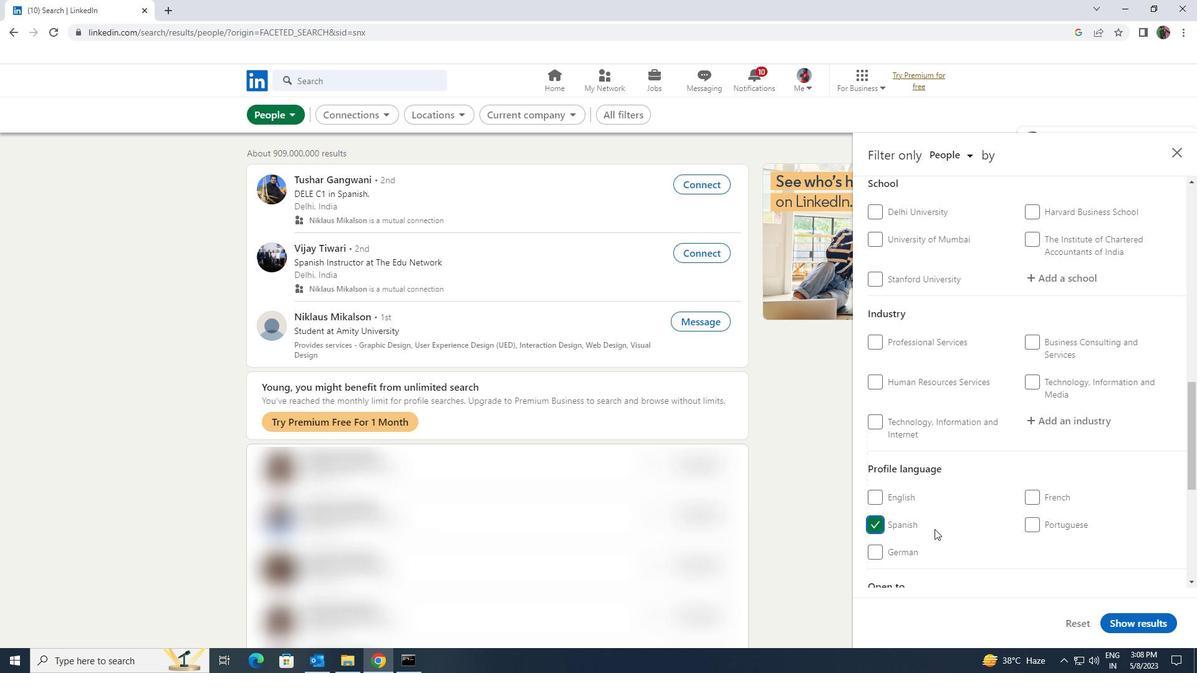 
Action: Mouse scrolled (960, 540) with delta (0, 0)
Screenshot: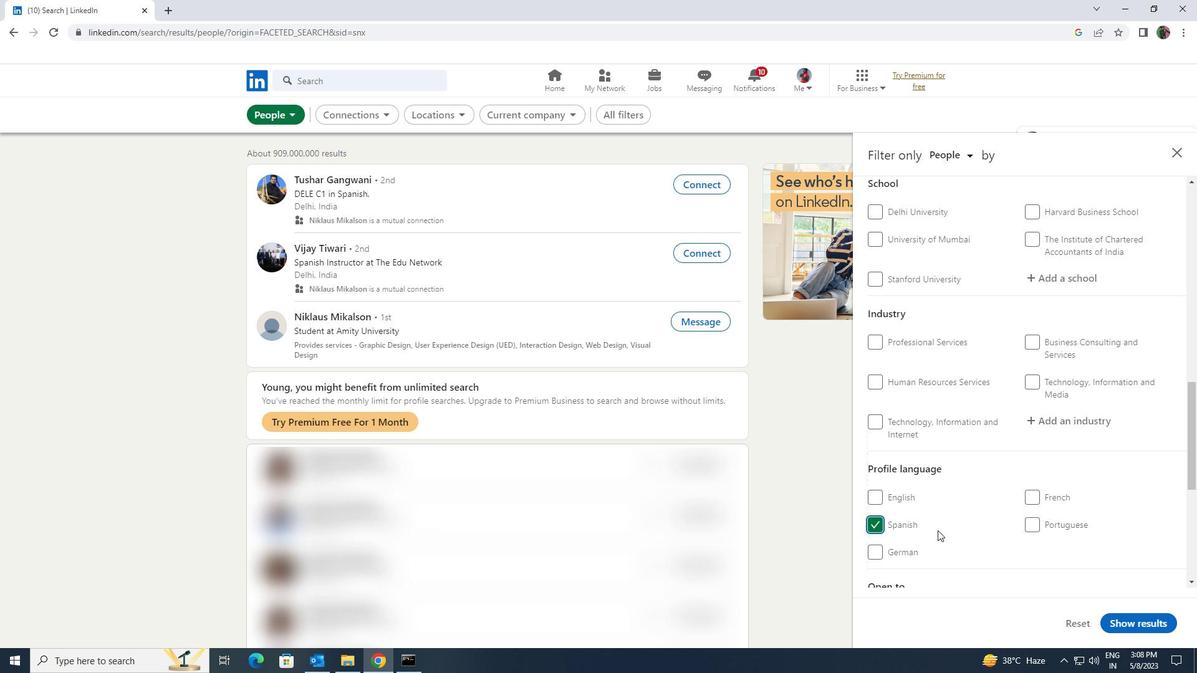 
Action: Mouse scrolled (960, 540) with delta (0, 0)
Screenshot: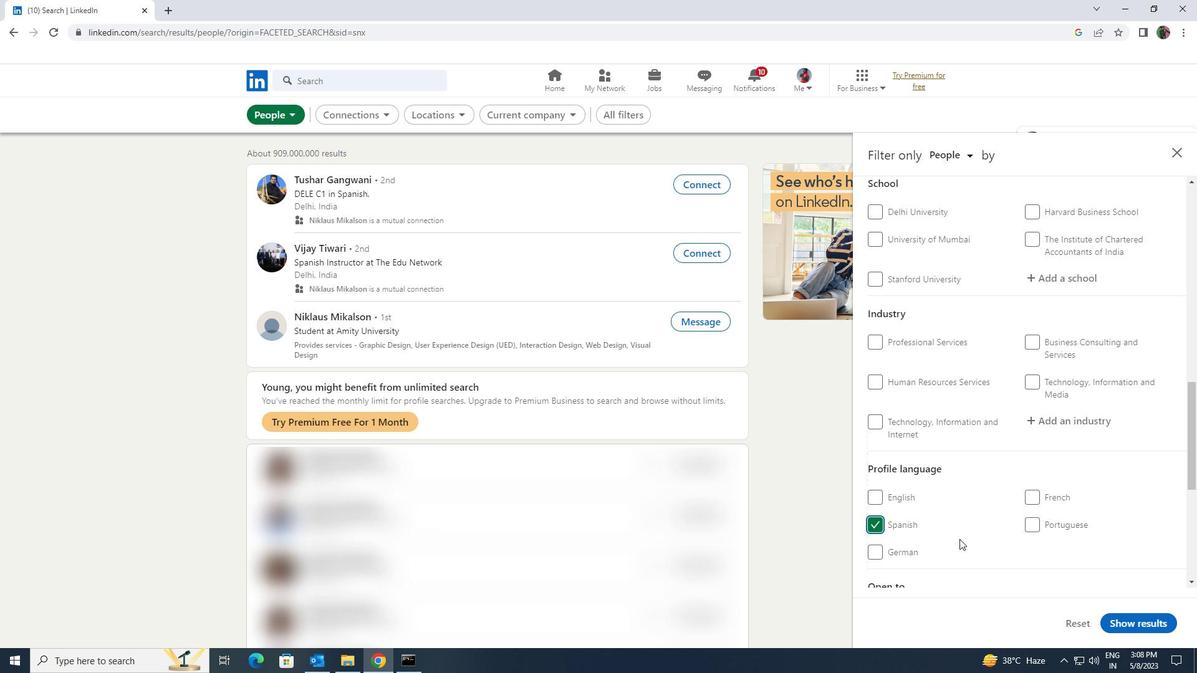 
Action: Mouse scrolled (960, 540) with delta (0, 0)
Screenshot: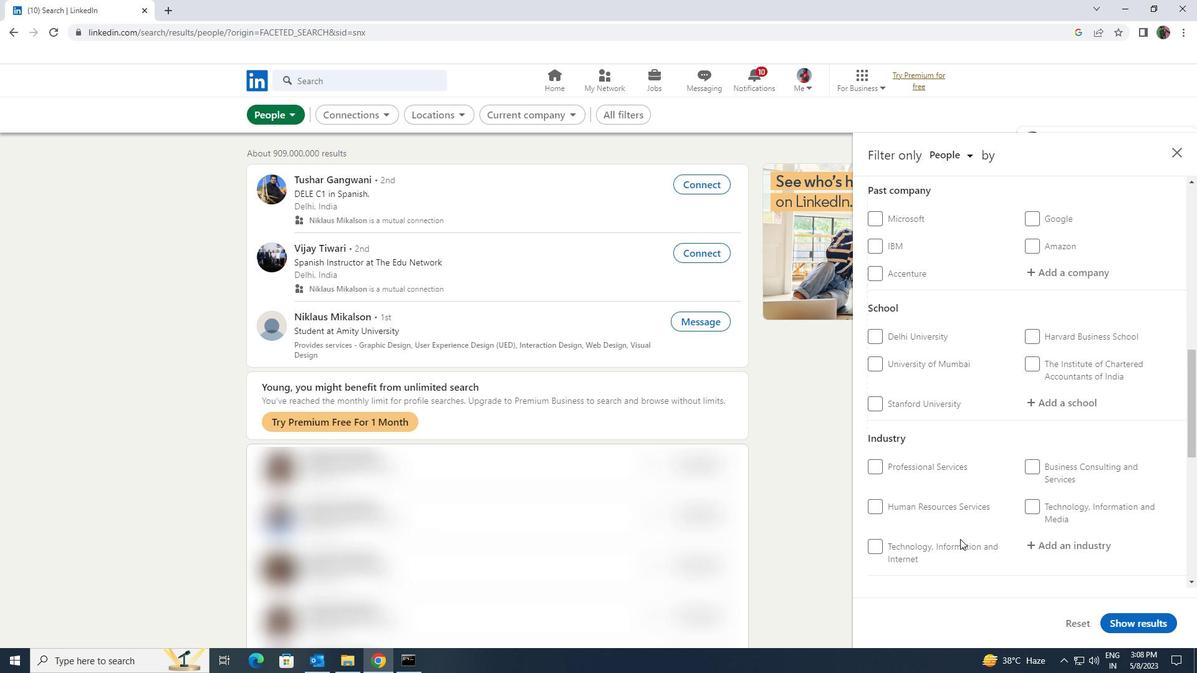 
Action: Mouse scrolled (960, 540) with delta (0, 0)
Screenshot: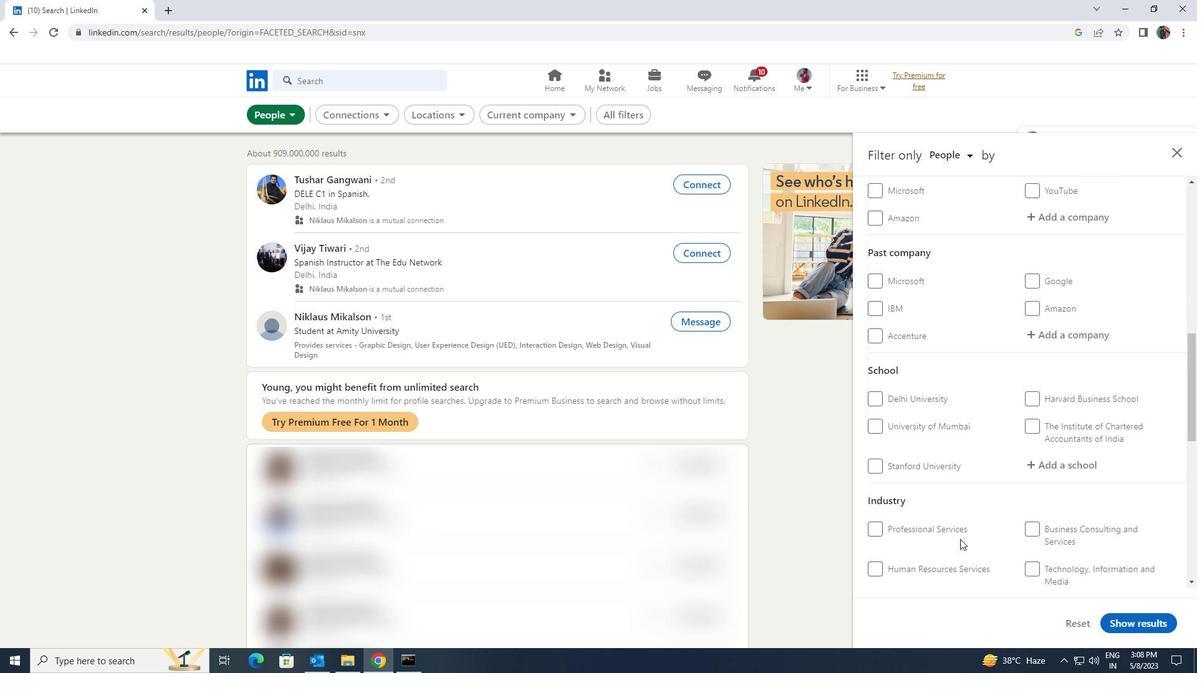 
Action: Mouse scrolled (960, 540) with delta (0, 0)
Screenshot: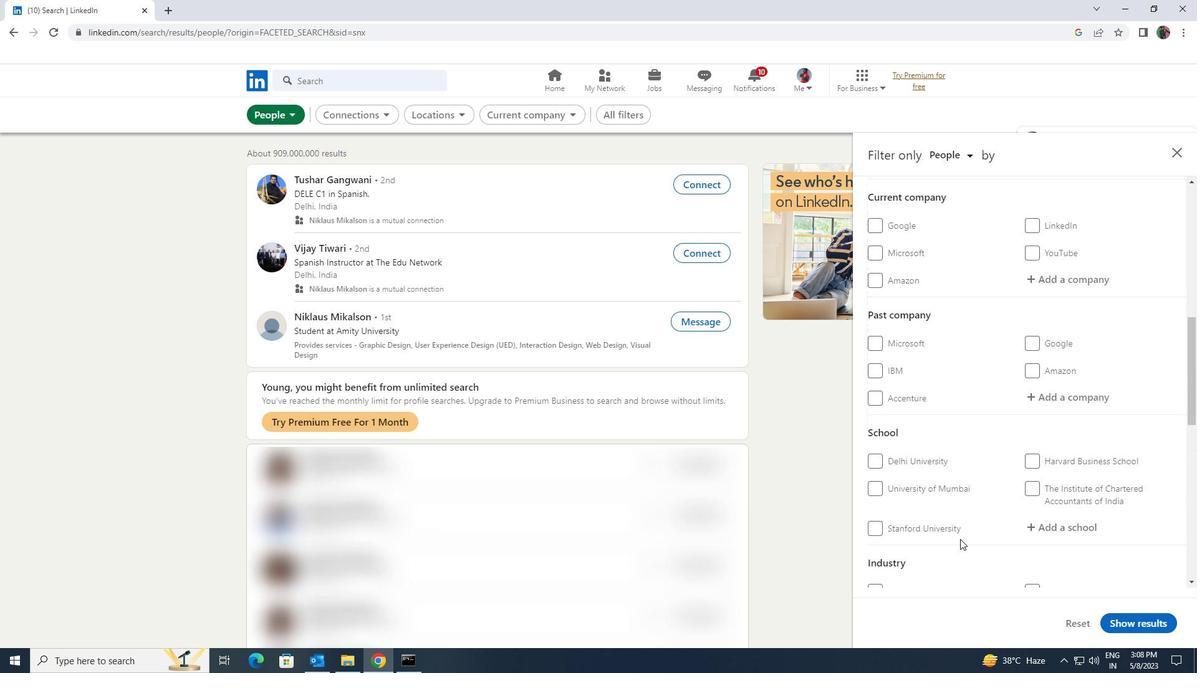 
Action: Mouse scrolled (960, 540) with delta (0, 0)
Screenshot: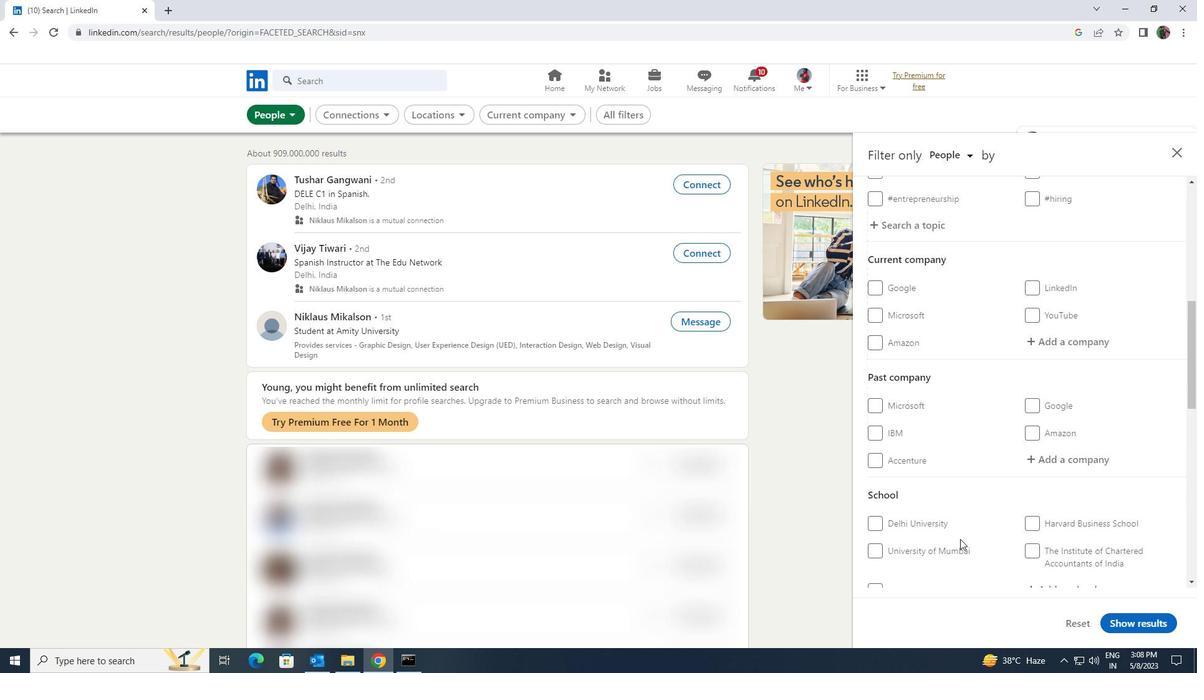 
Action: Mouse scrolled (960, 540) with delta (0, 0)
Screenshot: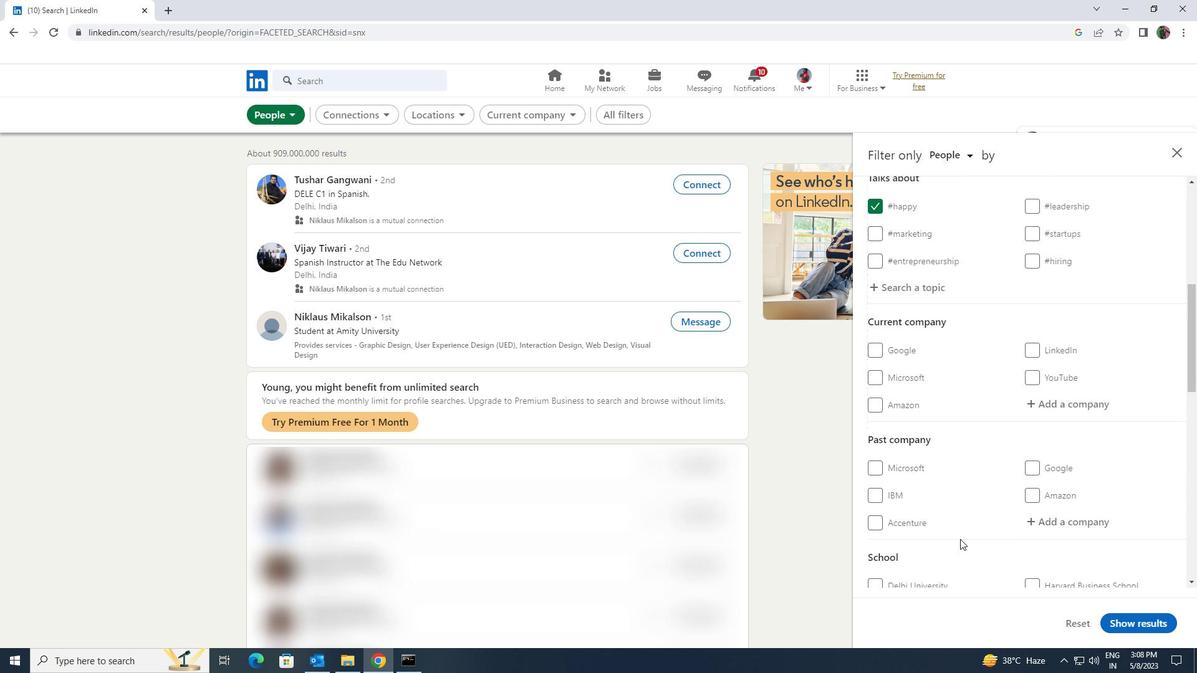 
Action: Mouse scrolled (960, 540) with delta (0, 0)
Screenshot: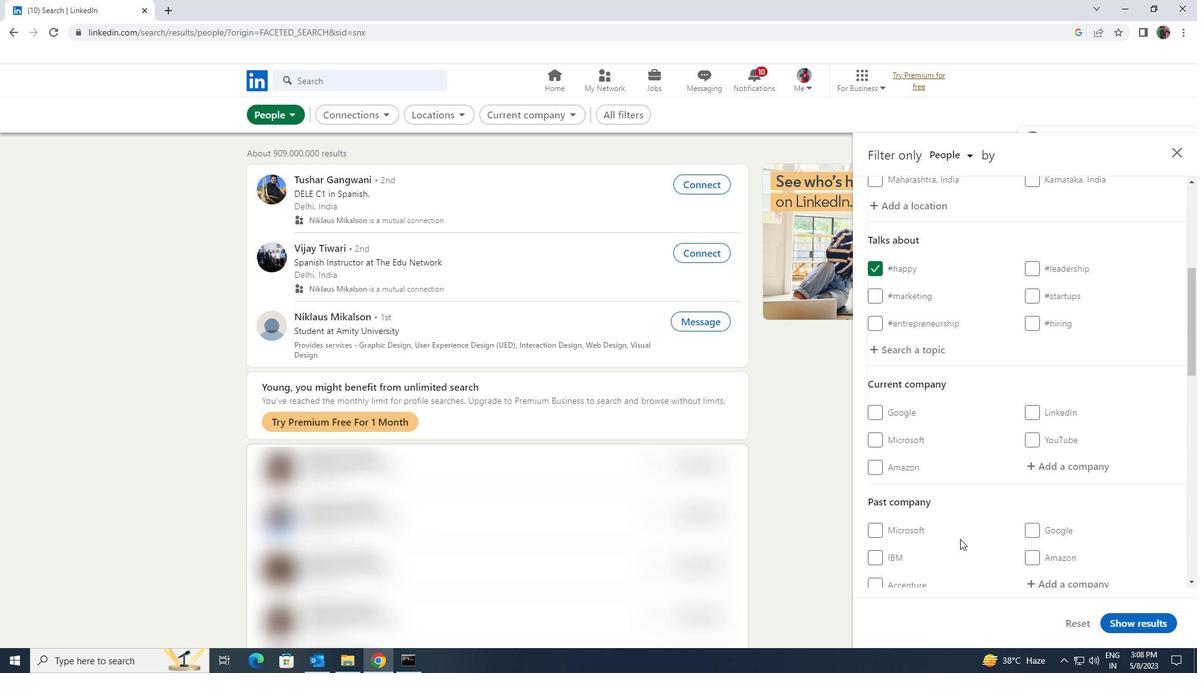 
Action: Mouse scrolled (960, 540) with delta (0, 0)
Screenshot: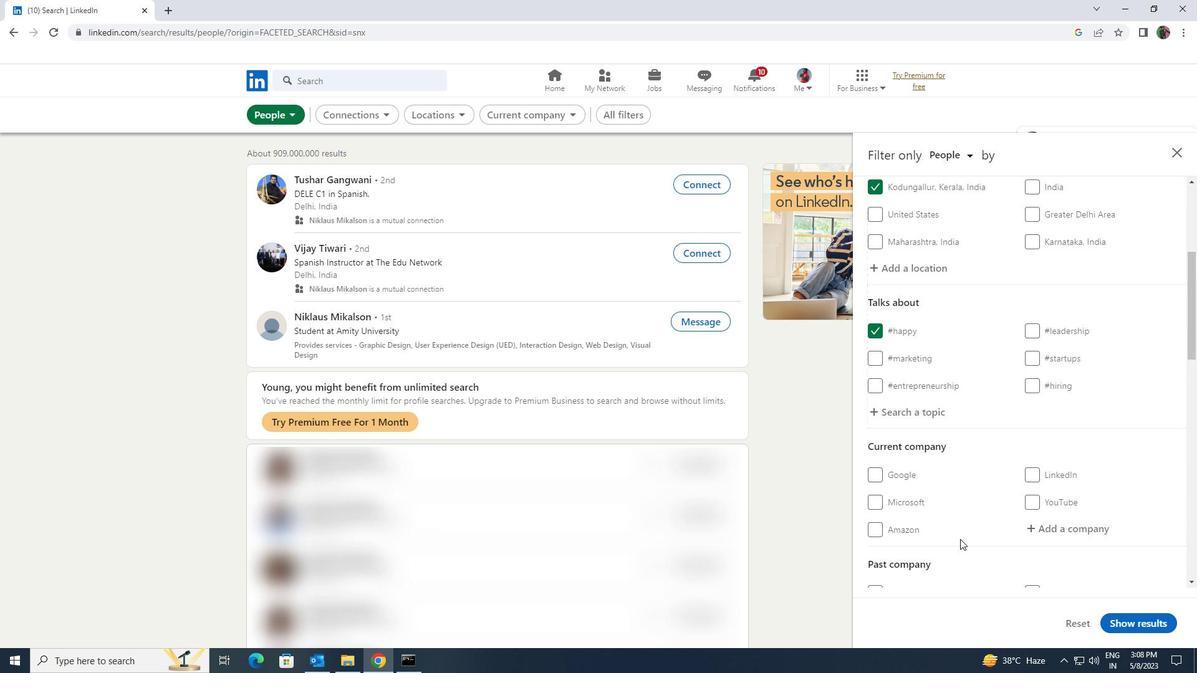 
Action: Mouse scrolled (960, 538) with delta (0, 0)
Screenshot: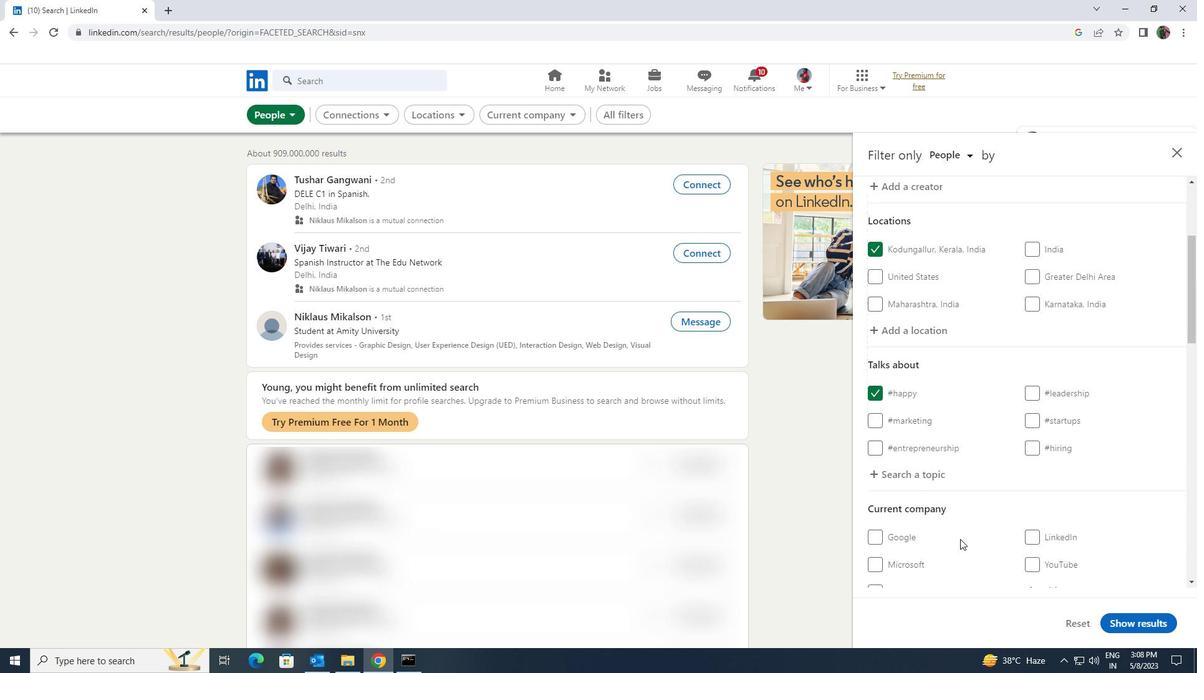 
Action: Mouse moved to (1045, 526)
Screenshot: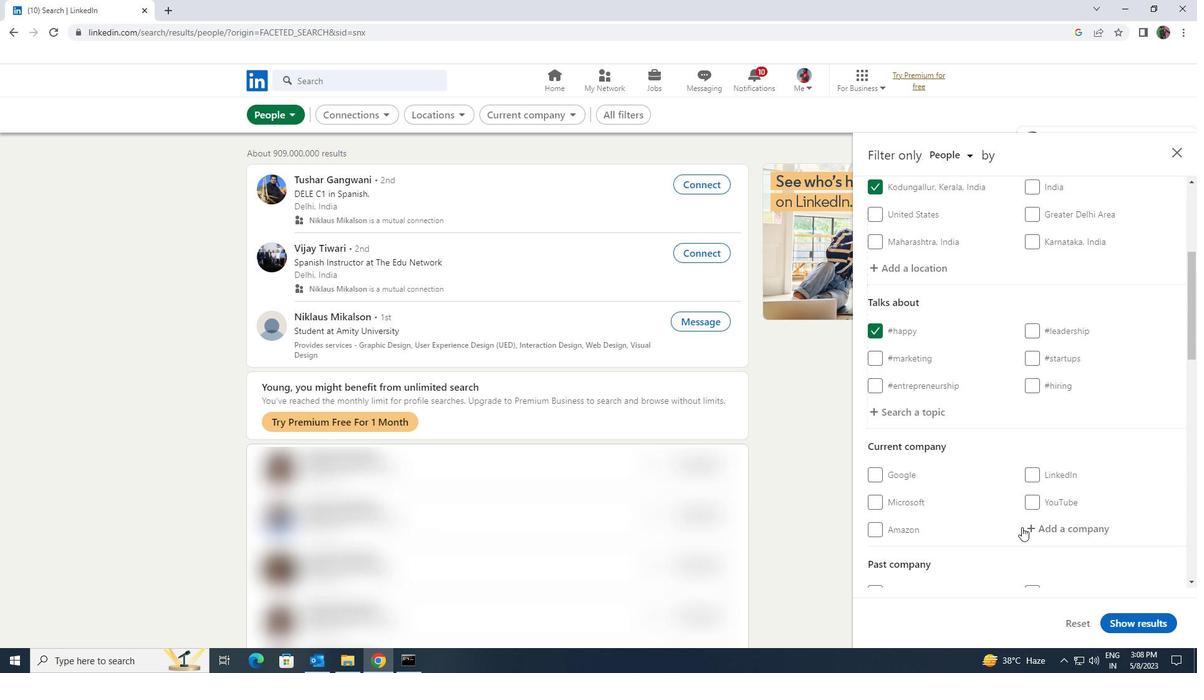 
Action: Mouse pressed left at (1045, 526)
Screenshot: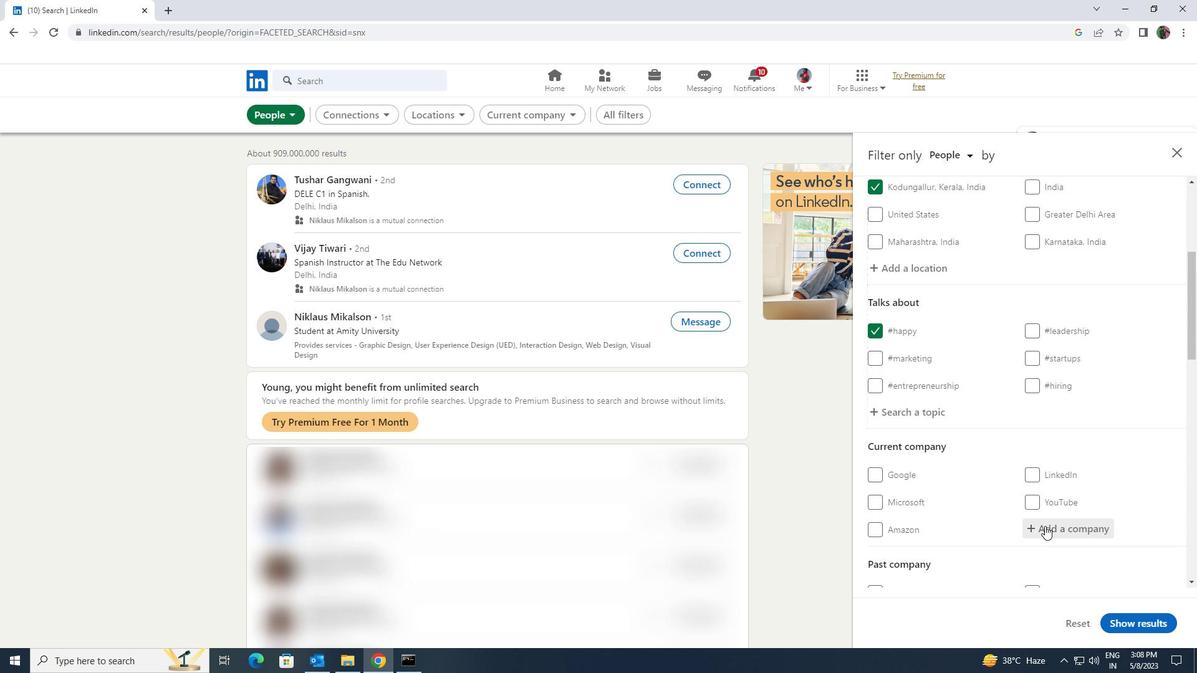 
Action: Key pressed <Key.shift>BLUME<Key.space><Key.shift>VEN
Screenshot: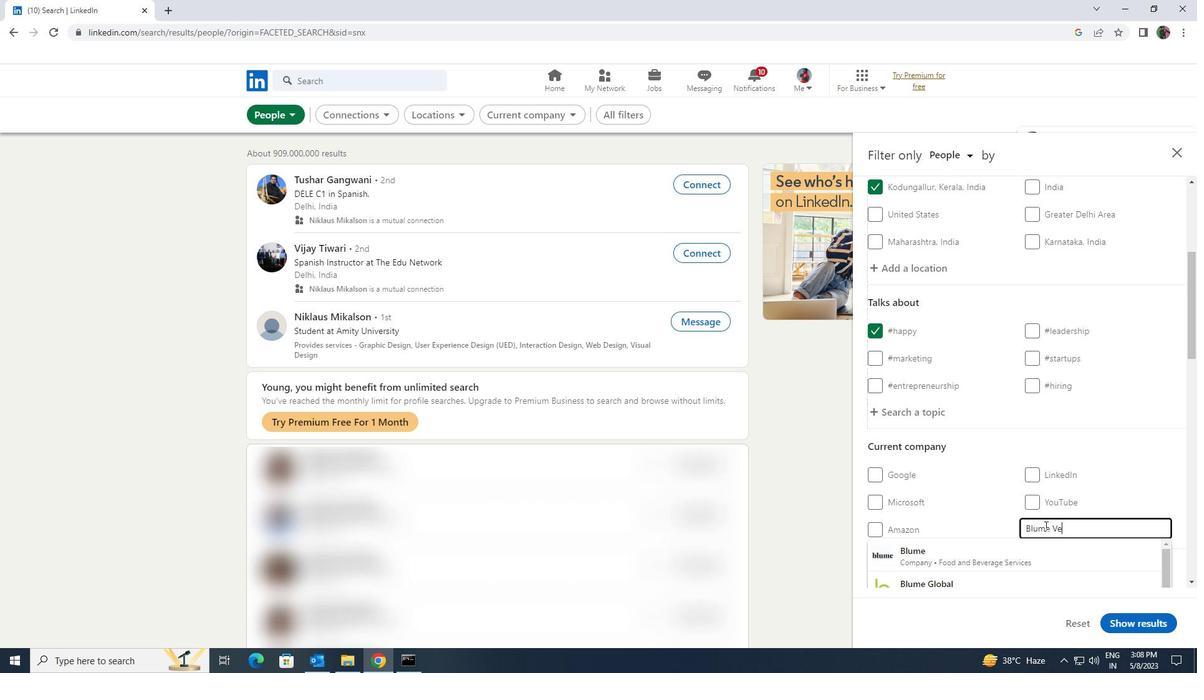 
Action: Mouse moved to (1034, 547)
Screenshot: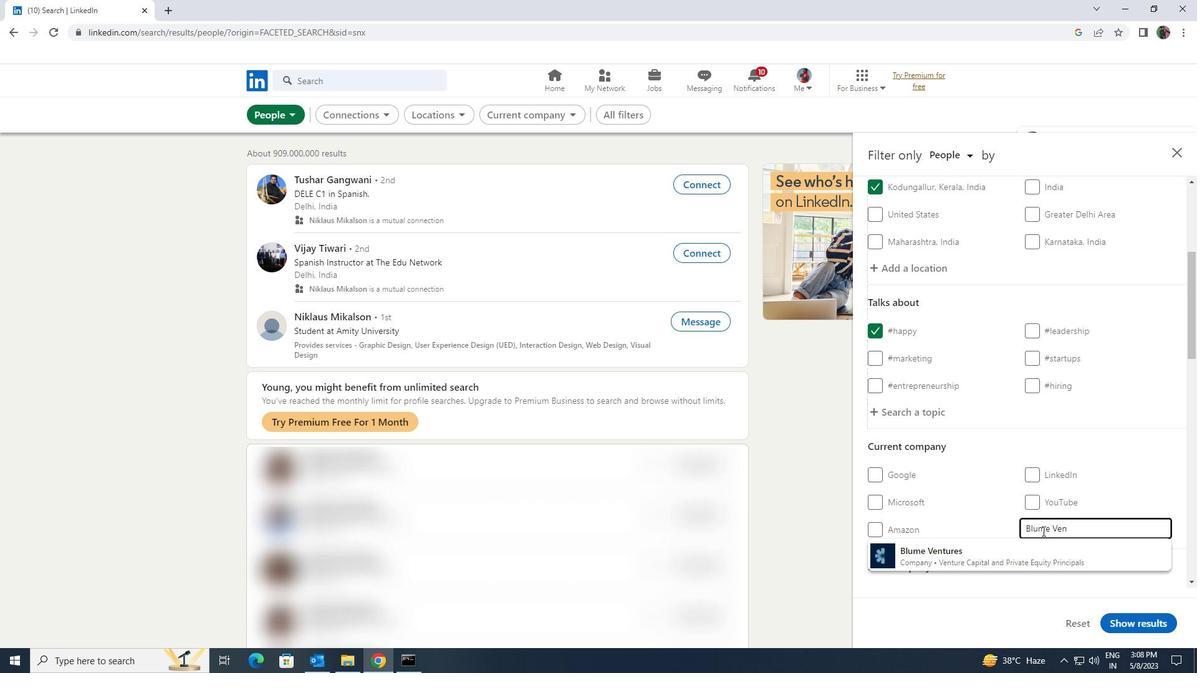 
Action: Mouse pressed left at (1034, 547)
Screenshot: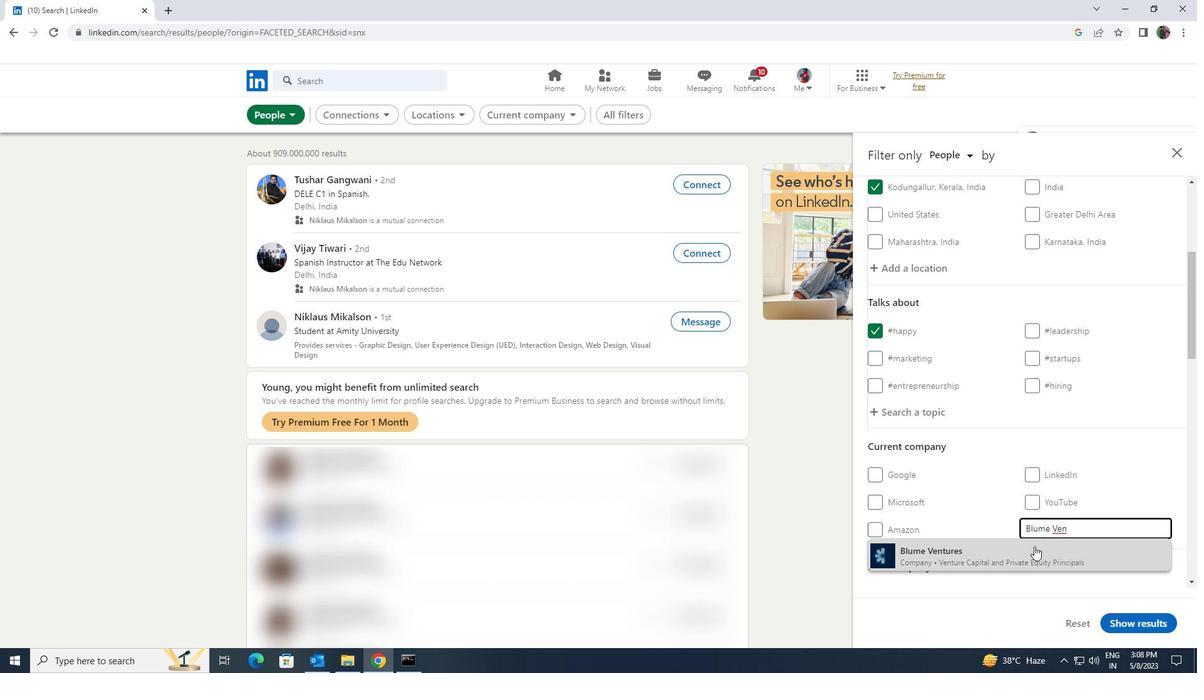 
Action: Mouse scrolled (1034, 546) with delta (0, 0)
Screenshot: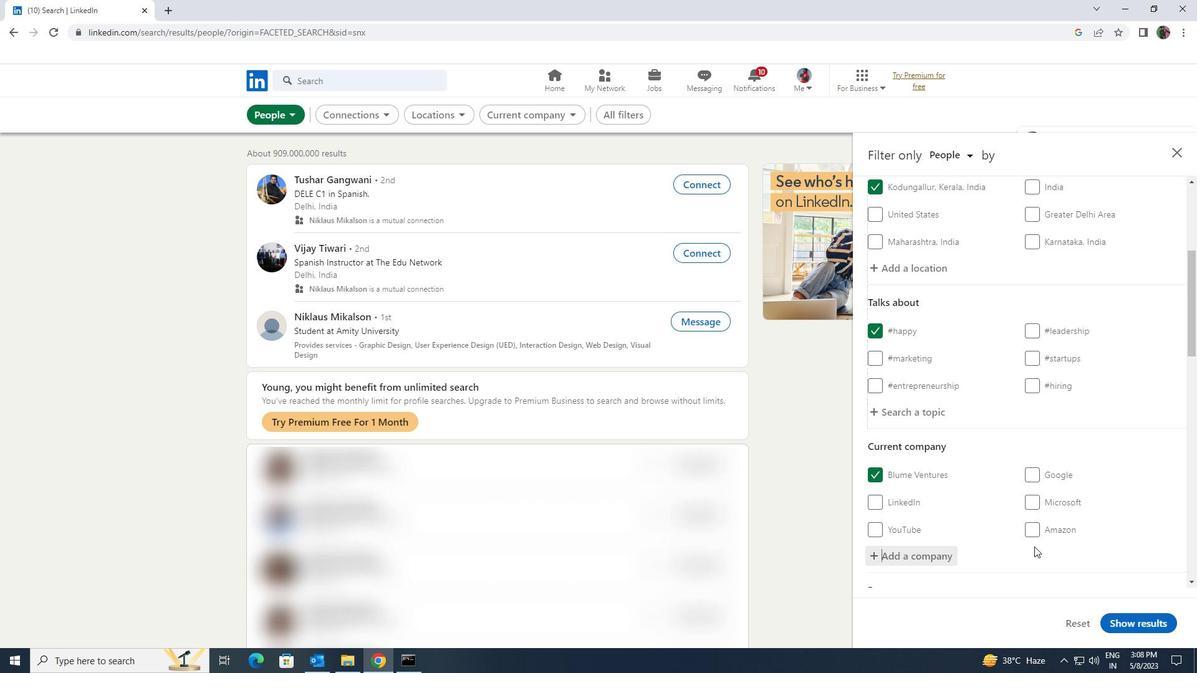 
Action: Mouse scrolled (1034, 546) with delta (0, 0)
Screenshot: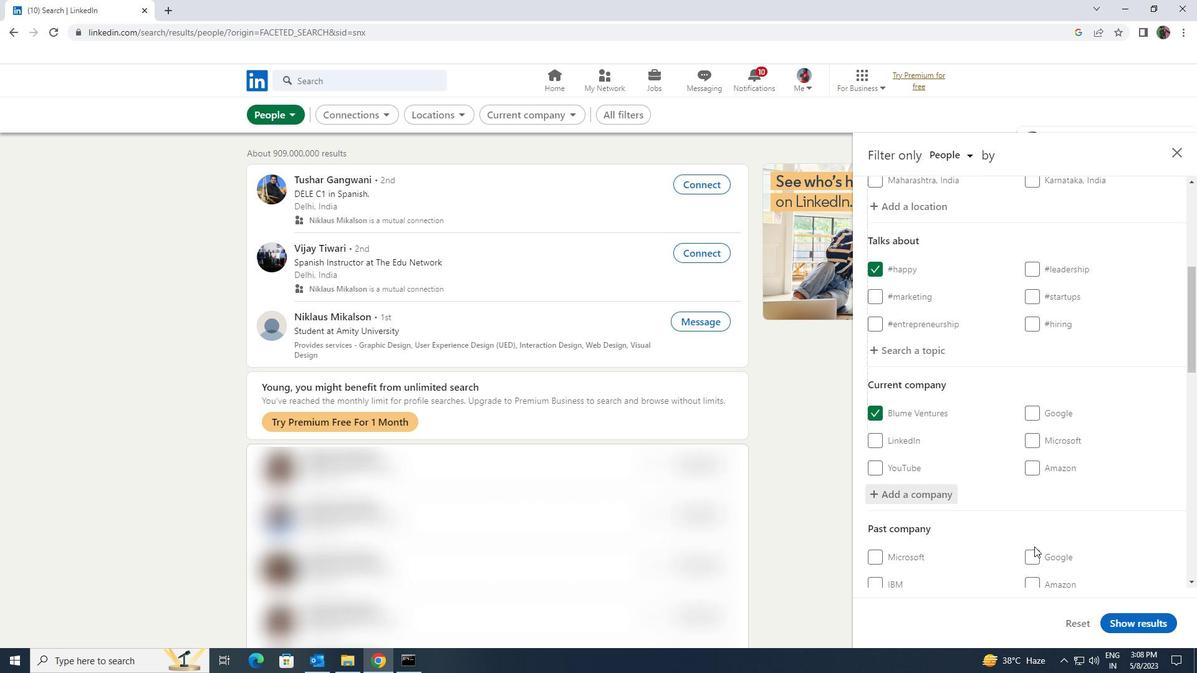 
Action: Mouse scrolled (1034, 546) with delta (0, 0)
Screenshot: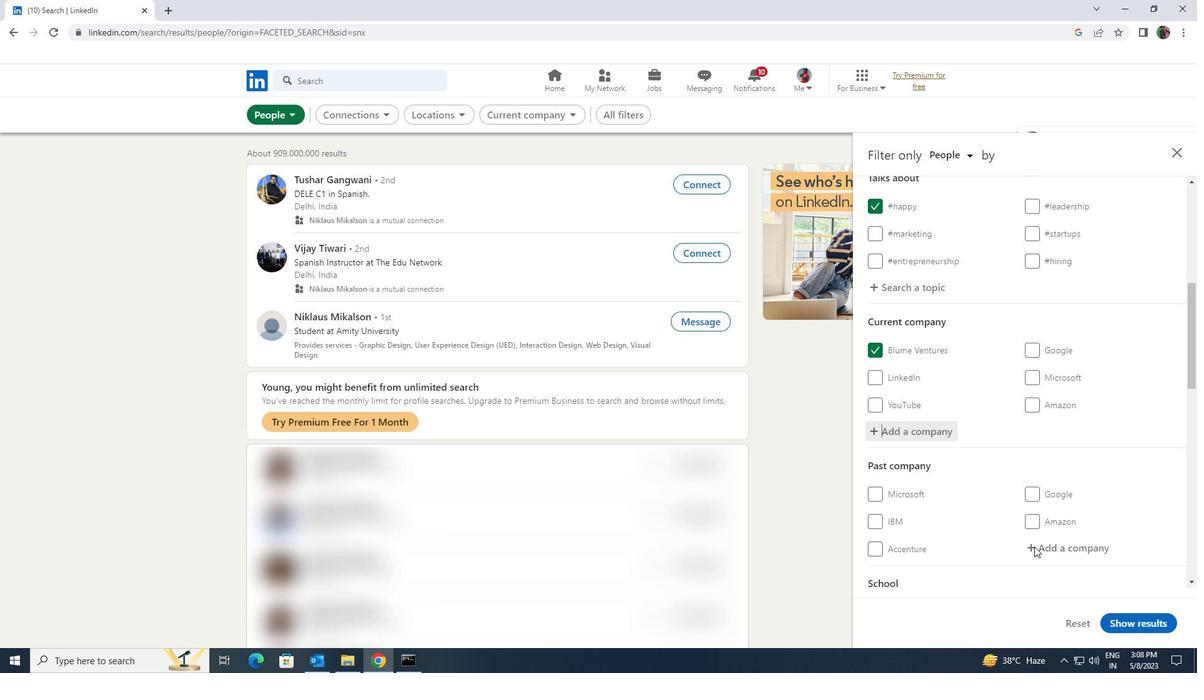 
Action: Mouse scrolled (1034, 546) with delta (0, 0)
Screenshot: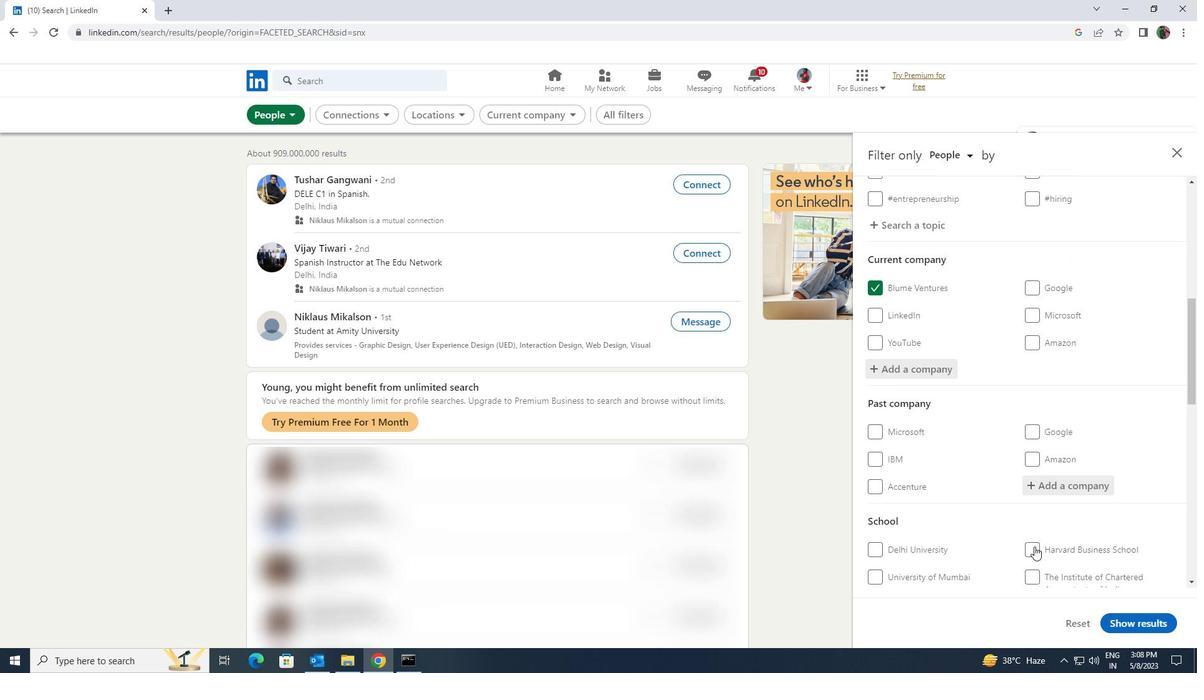 
Action: Mouse moved to (1034, 547)
Screenshot: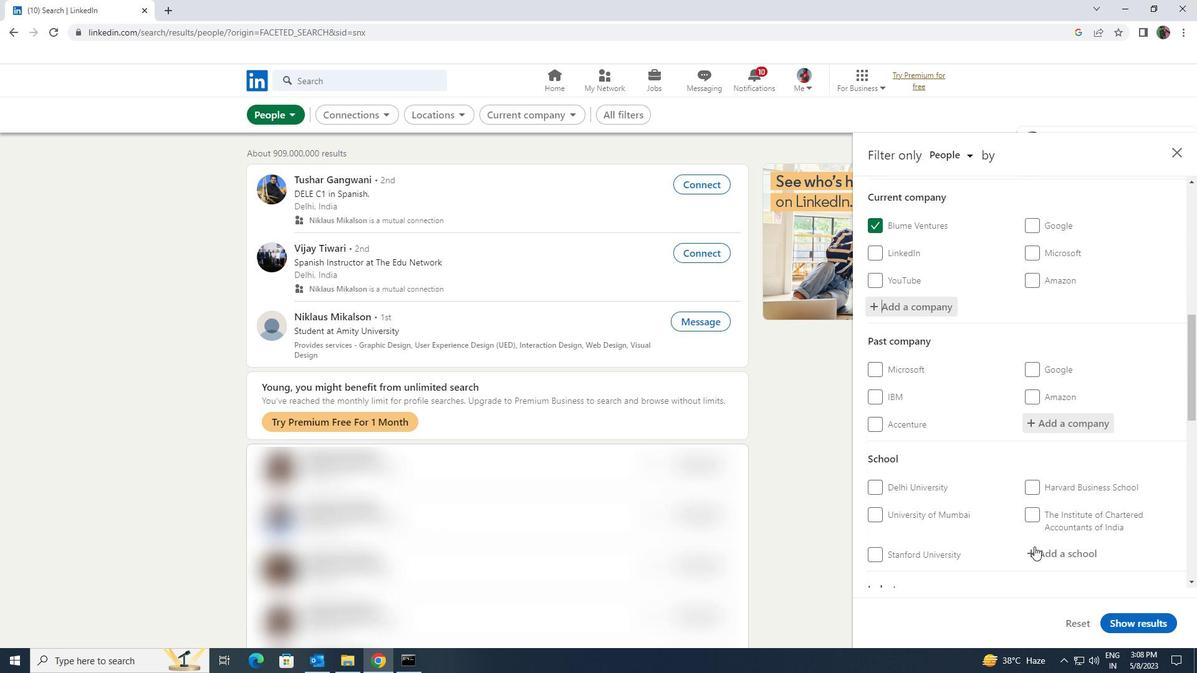 
Action: Mouse pressed left at (1034, 547)
Screenshot: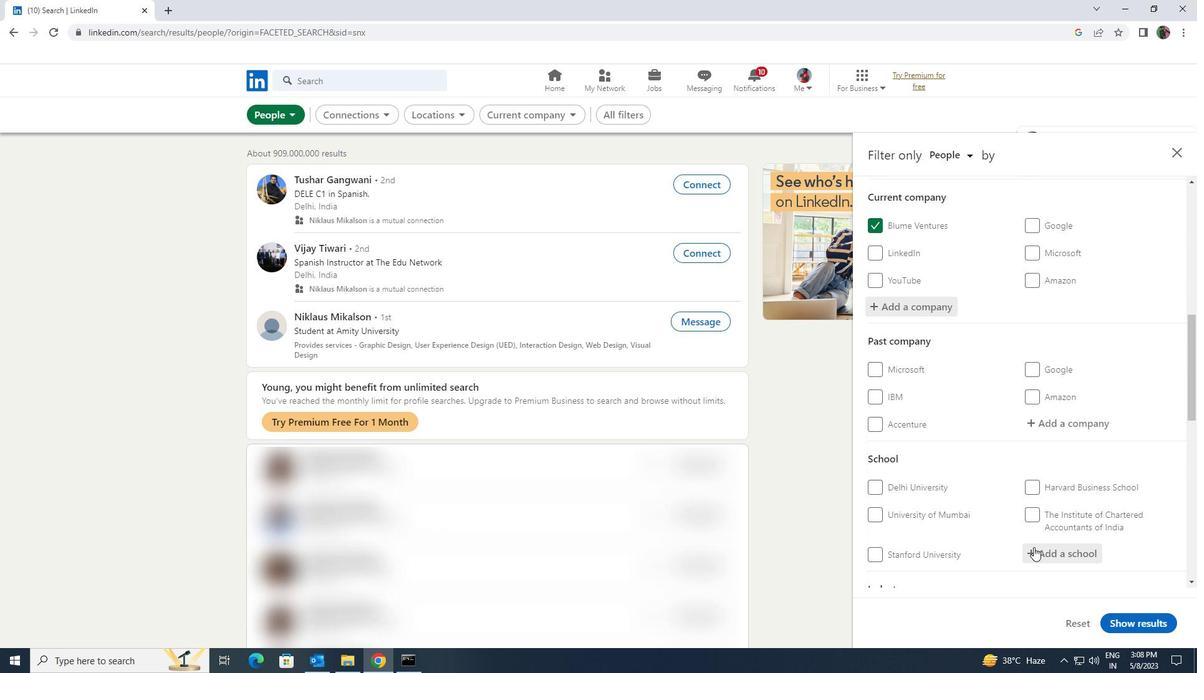 
Action: Key pressed <Key.shift>DAV<Key.space><Key.shift><Key.shift><Key.shift><Key.shift><Key.shift><Key.shift><Key.shift><Key.shift><Key.shift><Key.shift>UNIVERSITY
Screenshot: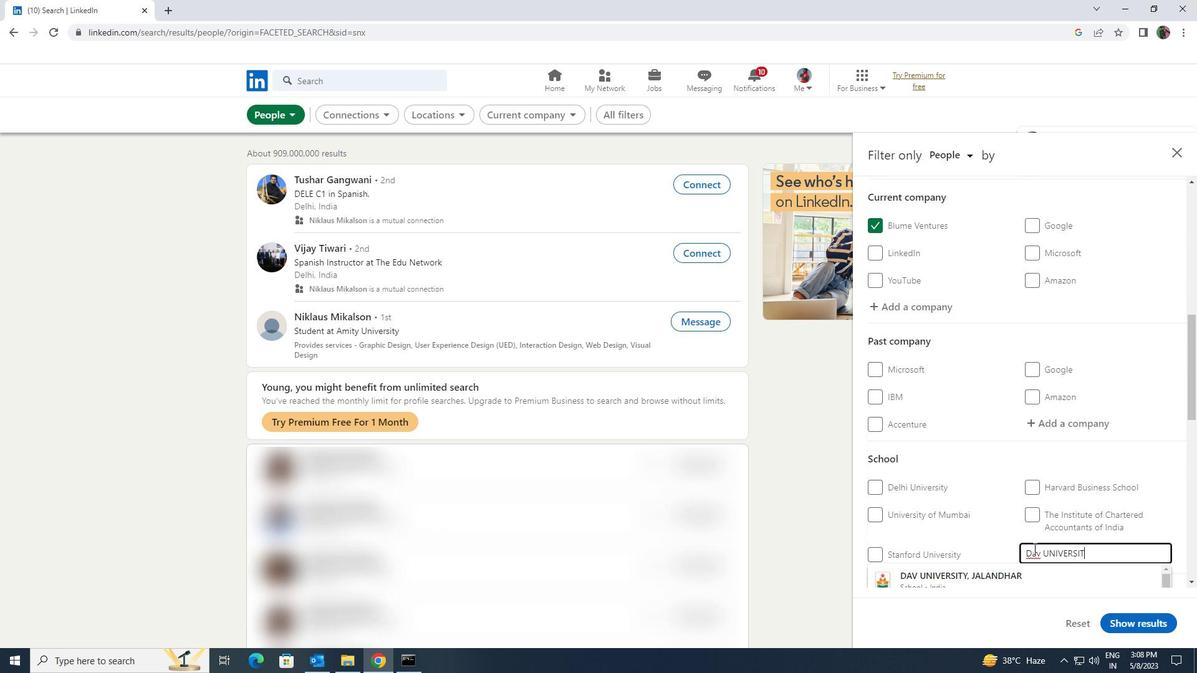 
Action: Mouse moved to (1032, 563)
Screenshot: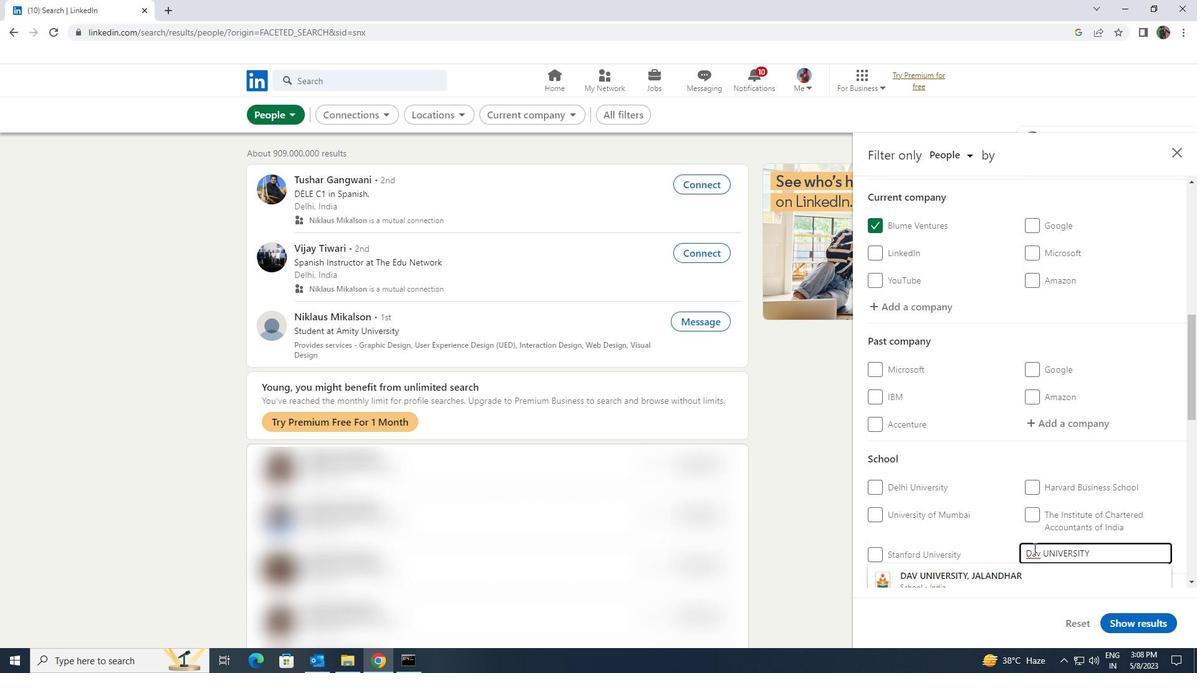 
Action: Mouse pressed left at (1032, 563)
Screenshot: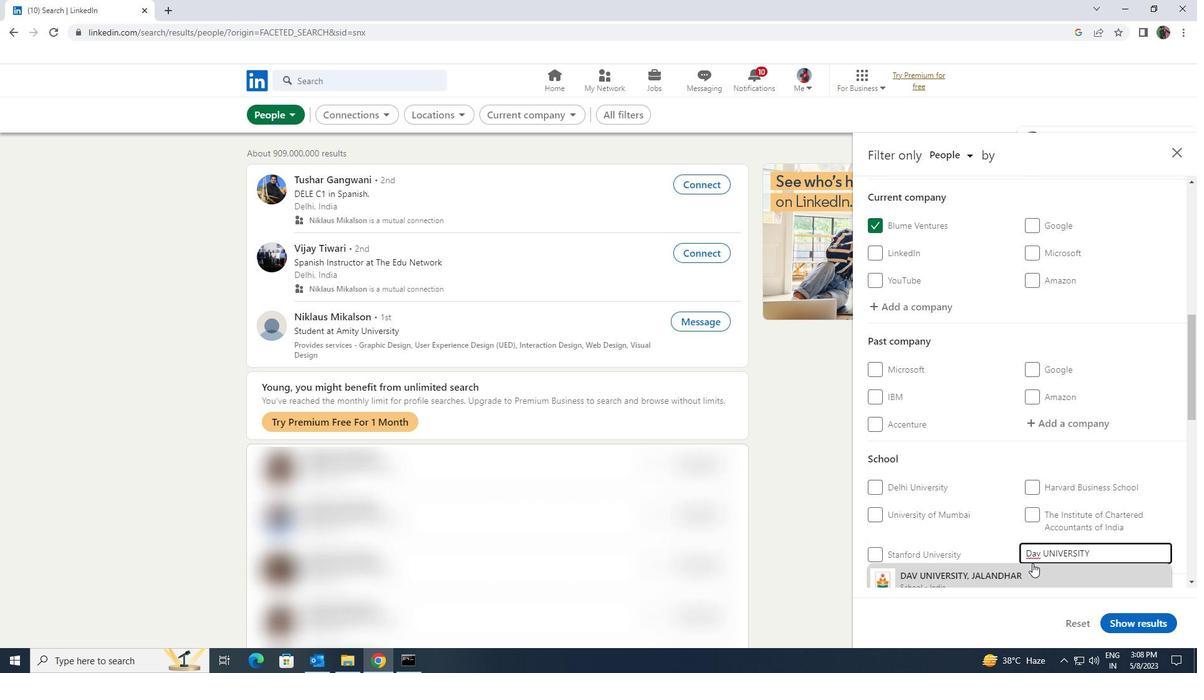 
Action: Mouse moved to (1033, 543)
Screenshot: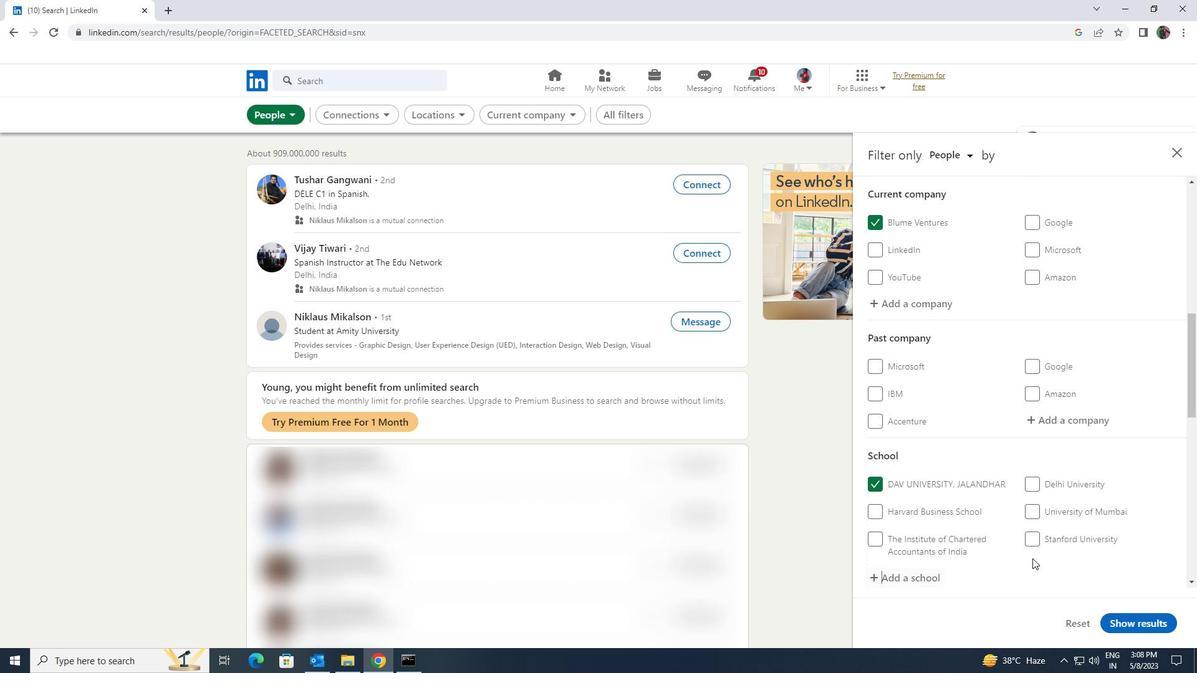 
Action: Mouse scrolled (1033, 542) with delta (0, 0)
Screenshot: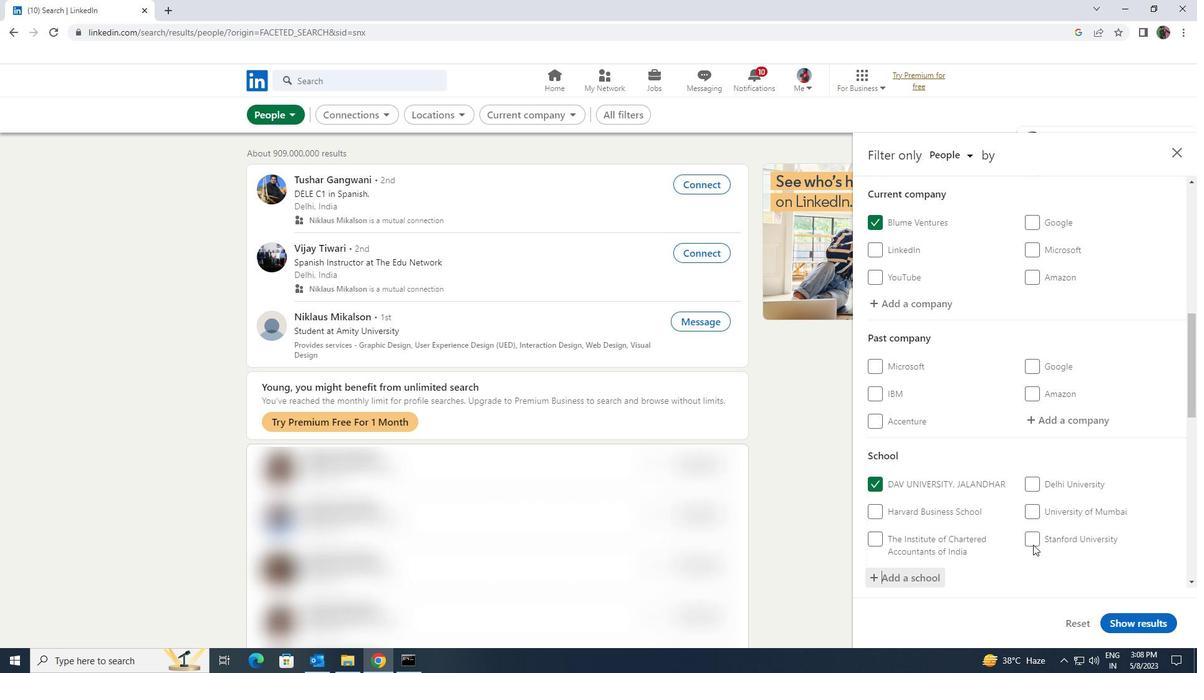 
Action: Mouse scrolled (1033, 542) with delta (0, 0)
Screenshot: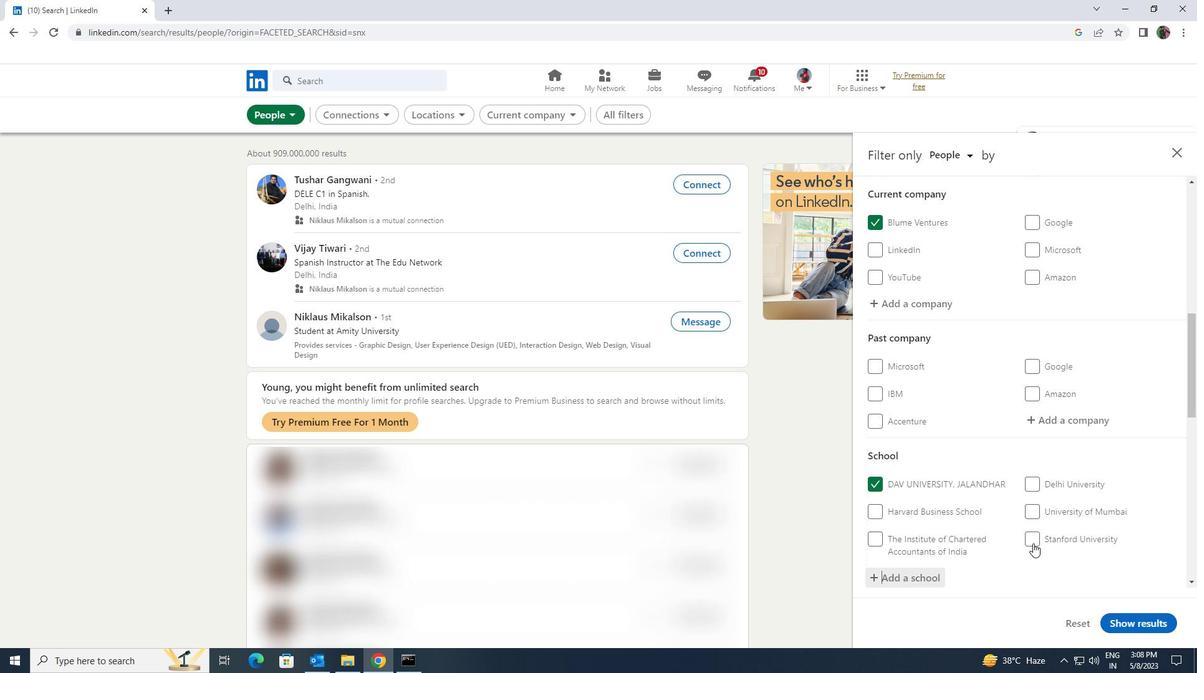 
Action: Mouse scrolled (1033, 542) with delta (0, 0)
Screenshot: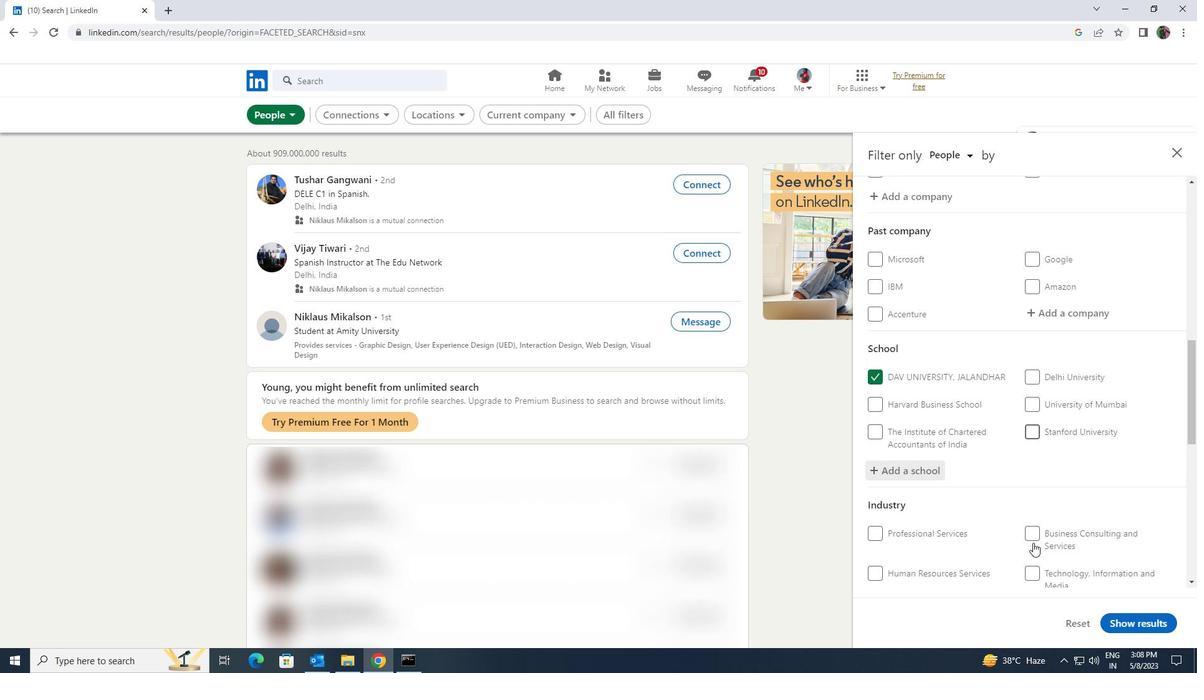 
Action: Mouse moved to (1037, 539)
Screenshot: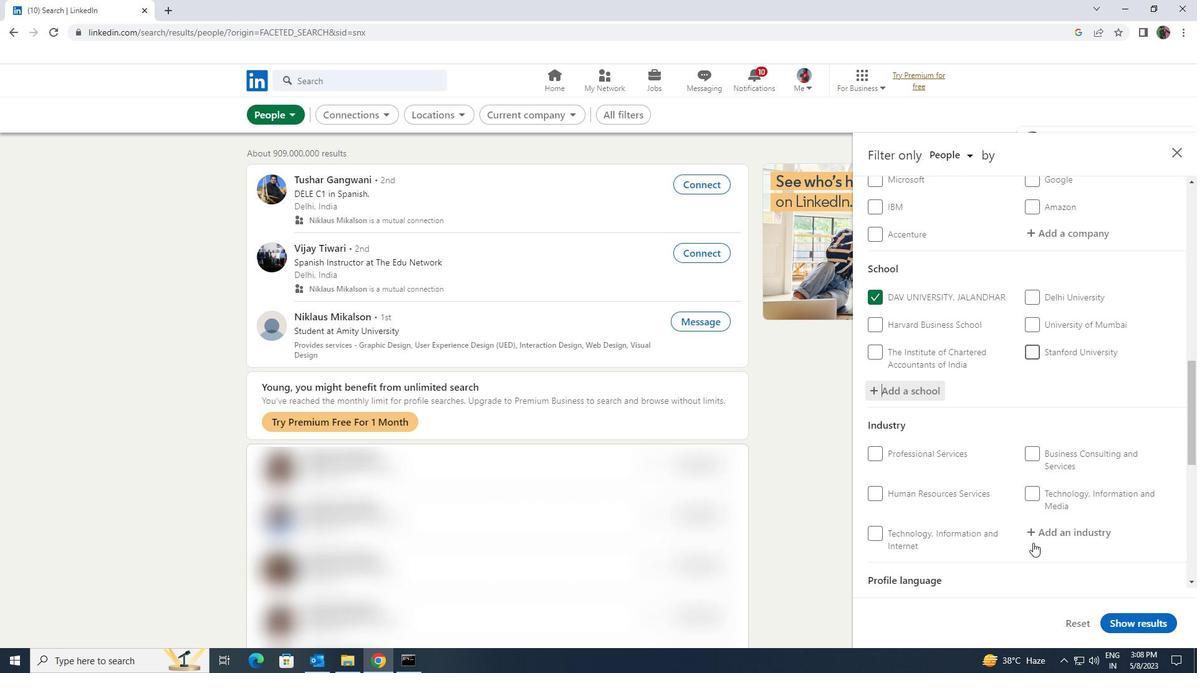 
Action: Mouse pressed left at (1037, 539)
Screenshot: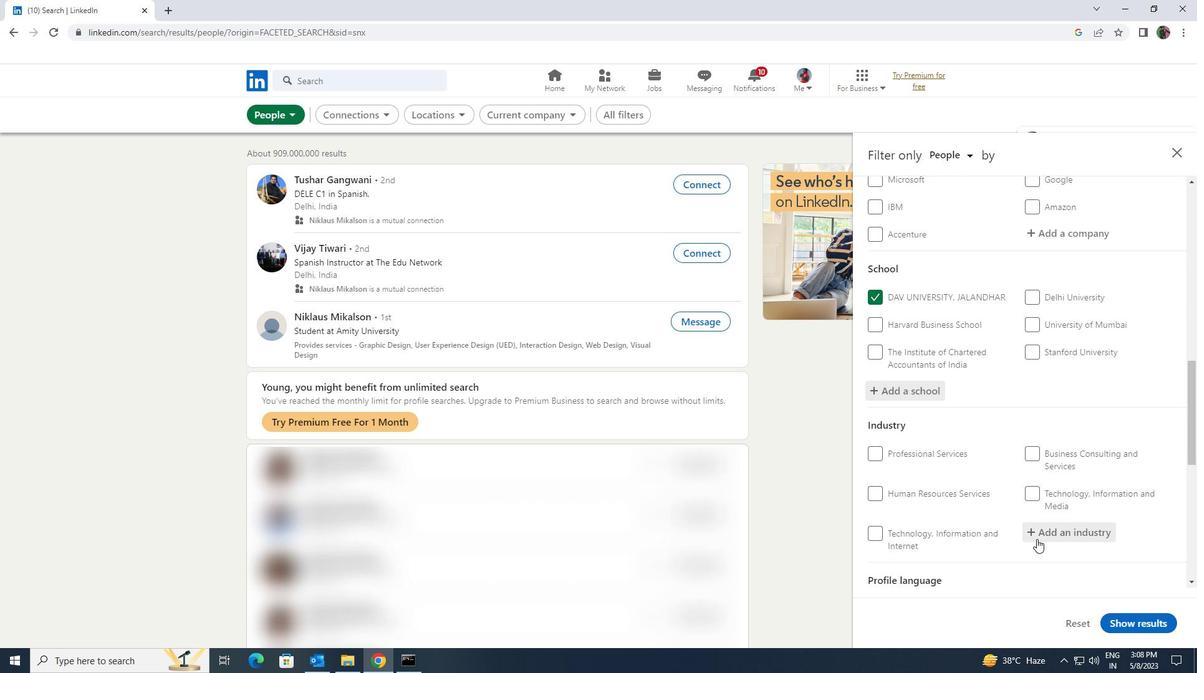 
Action: Key pressed <Key.shift><Key.shift><Key.shift><Key.shift><Key.shift><Key.shift><Key.shift><Key.shift><Key.shift><Key.shift><Key.shift><Key.shift>RANC
Screenshot: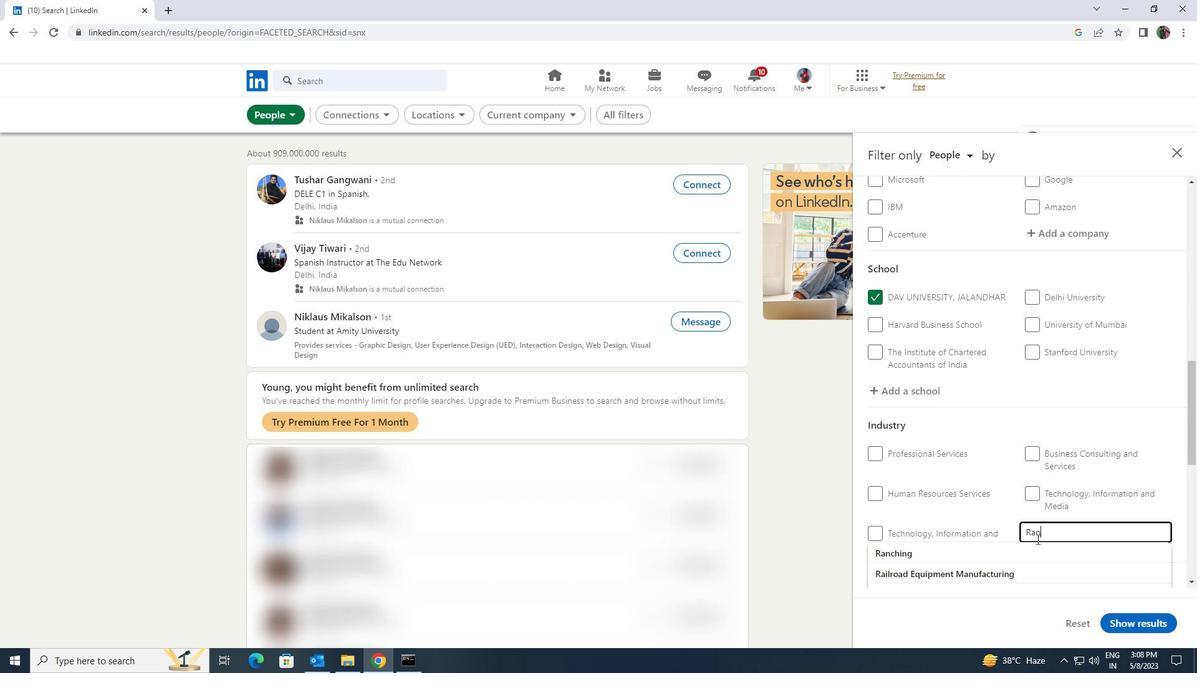 
Action: Mouse moved to (1034, 554)
Screenshot: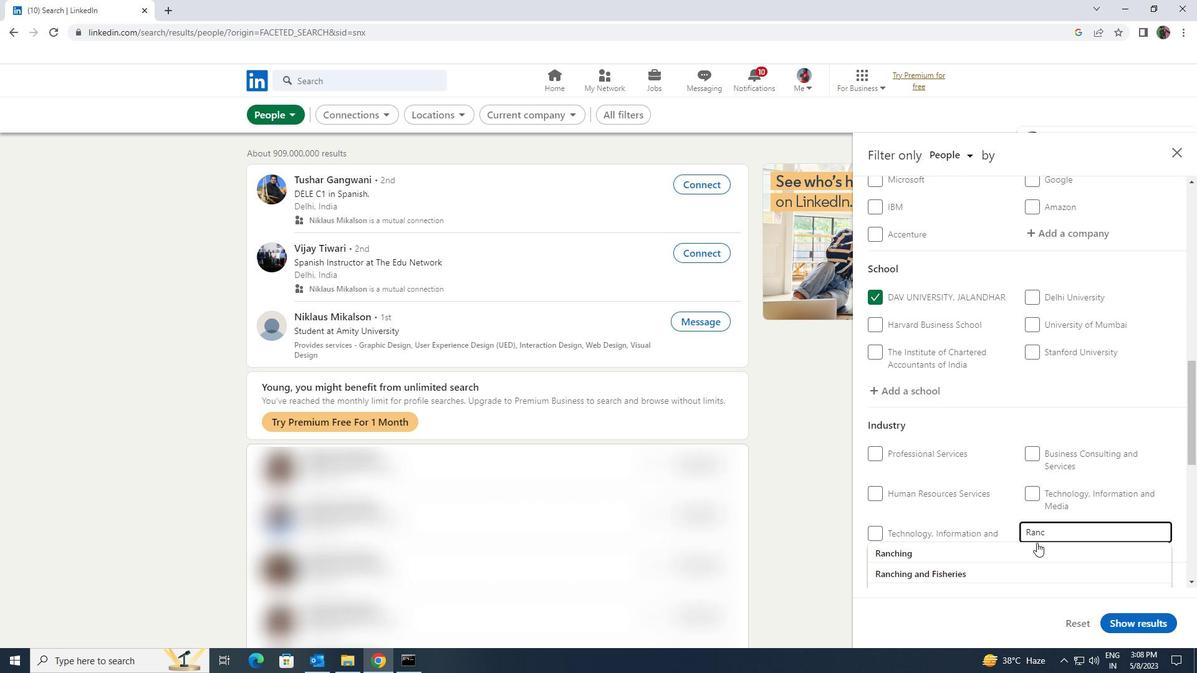 
Action: Mouse pressed left at (1034, 554)
Screenshot: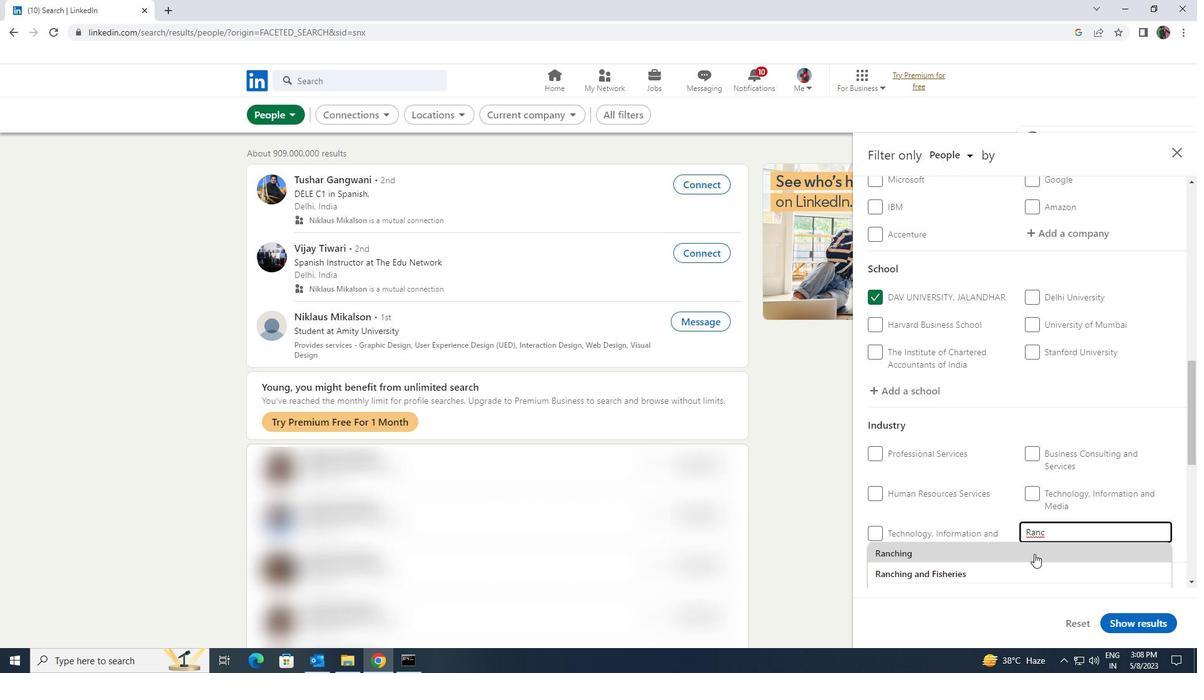 
Action: Mouse scrolled (1034, 553) with delta (0, 0)
Screenshot: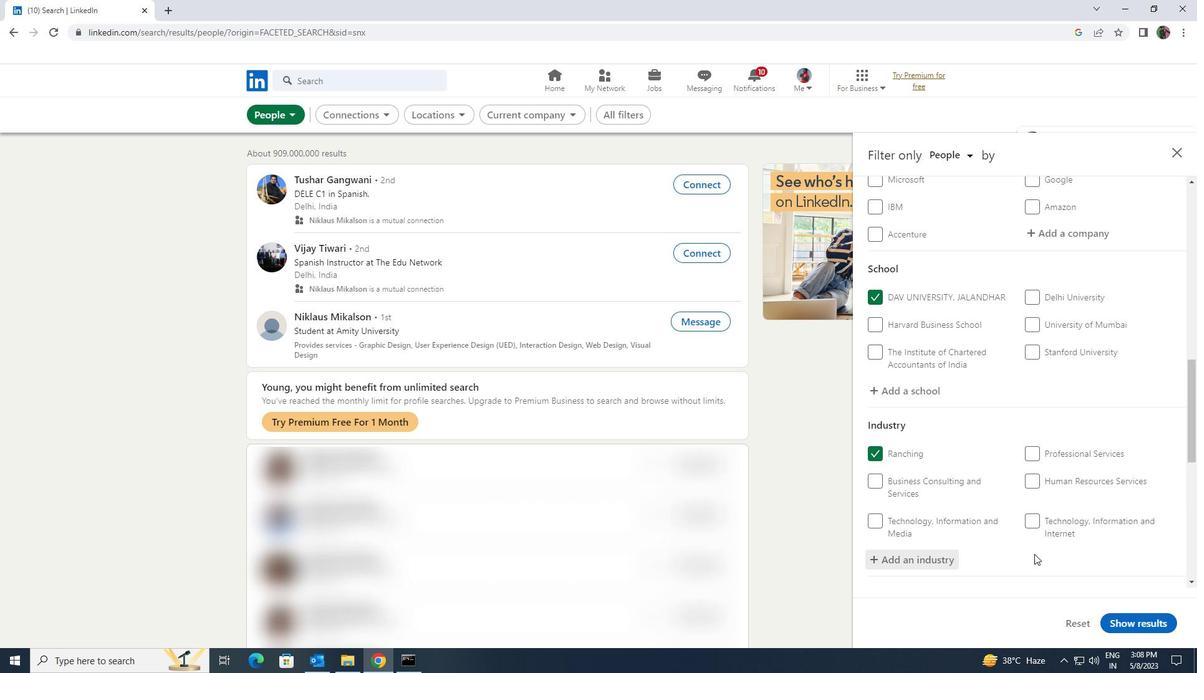 
Action: Mouse scrolled (1034, 553) with delta (0, 0)
Screenshot: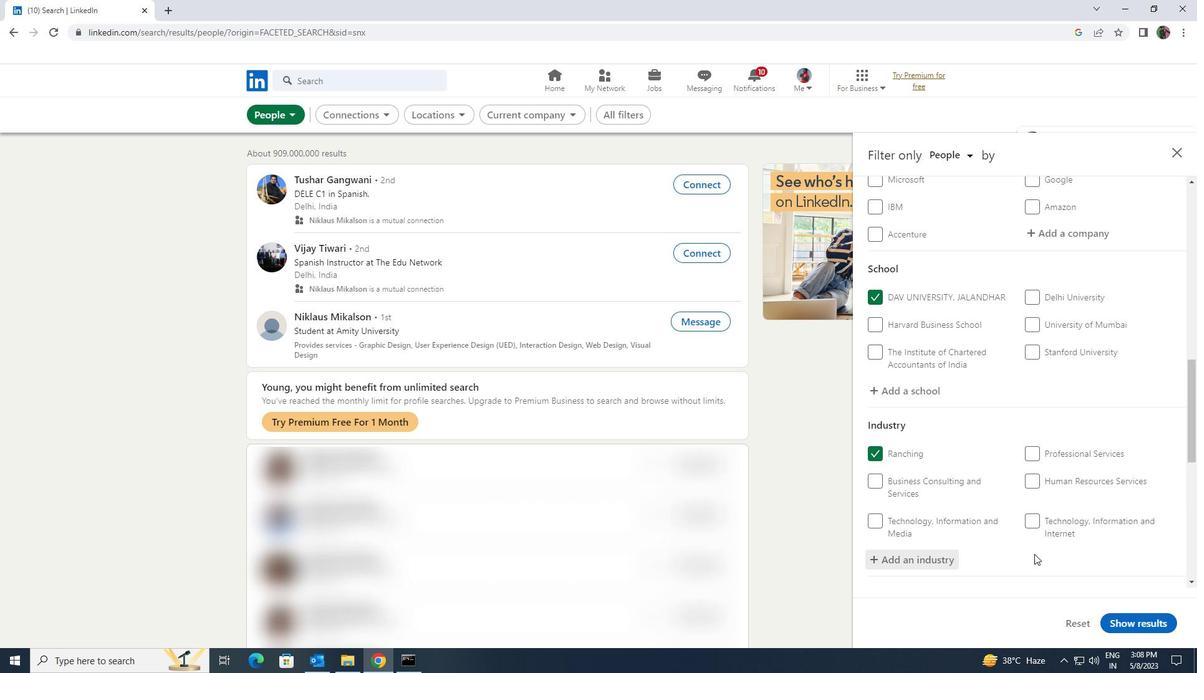 
Action: Mouse scrolled (1034, 553) with delta (0, 0)
Screenshot: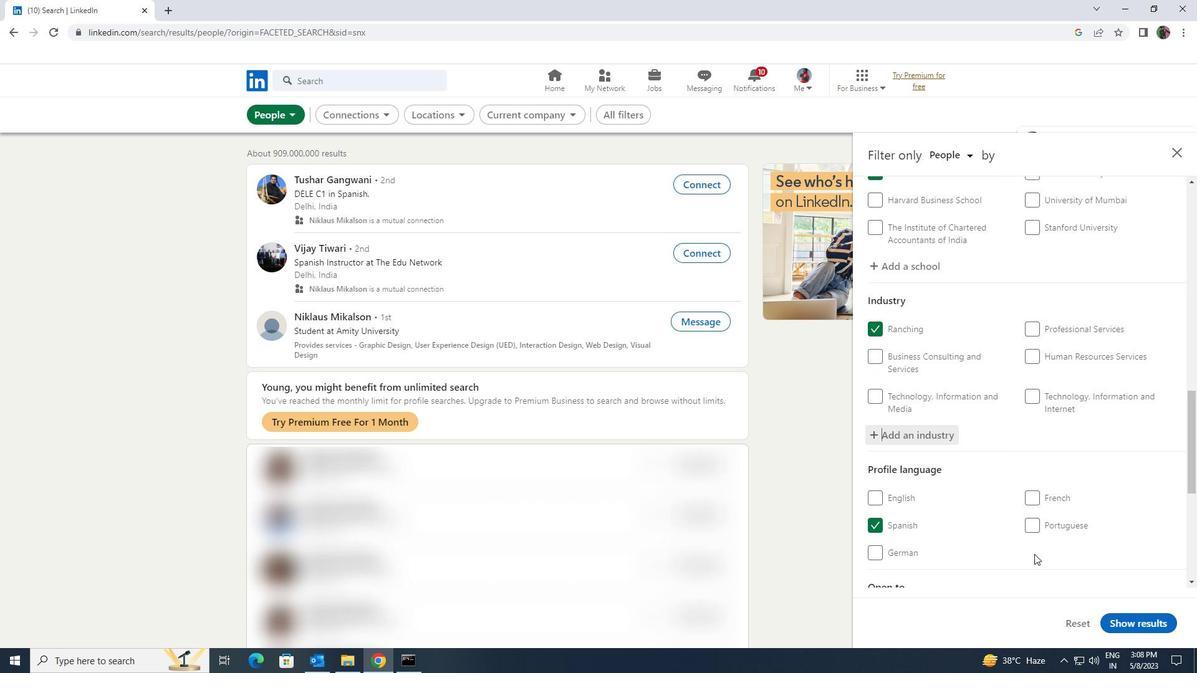 
Action: Mouse scrolled (1034, 553) with delta (0, 0)
Screenshot: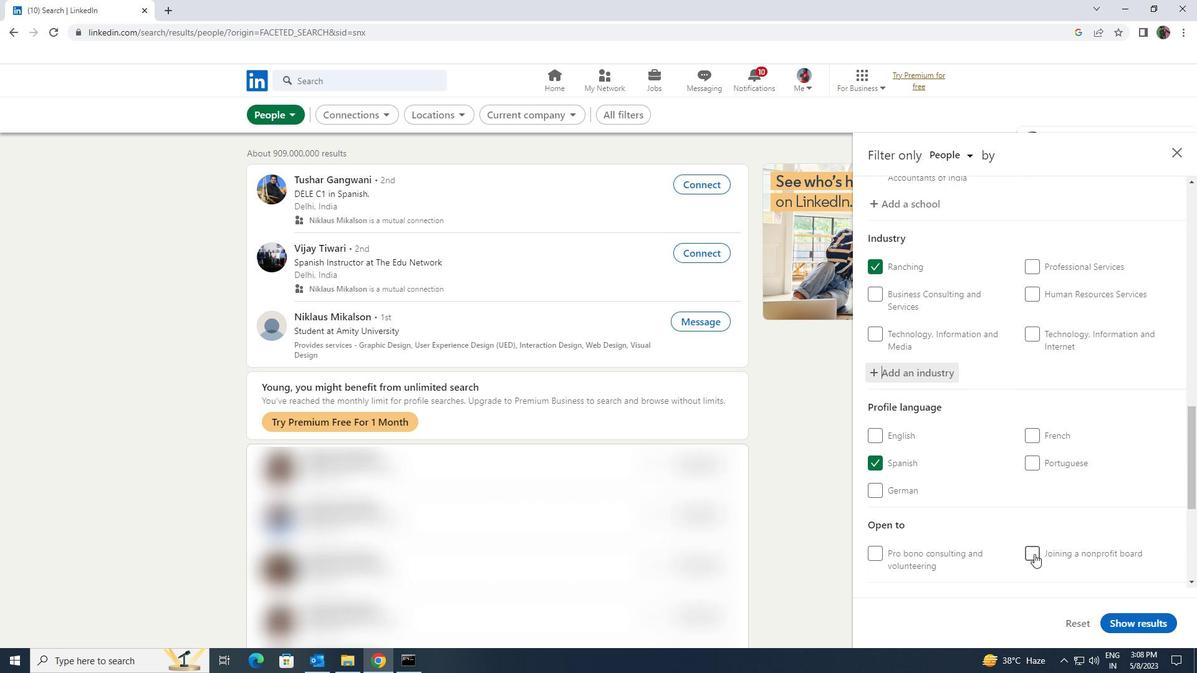 
Action: Mouse scrolled (1034, 553) with delta (0, 0)
Screenshot: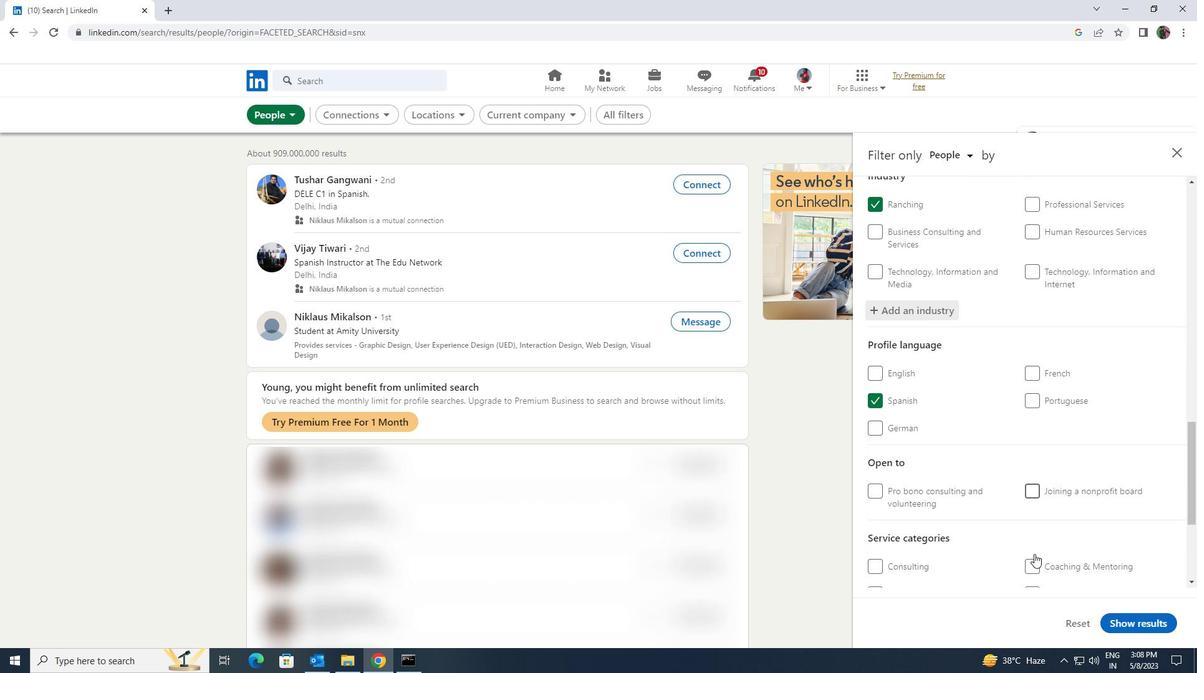 
Action: Mouse moved to (1033, 555)
Screenshot: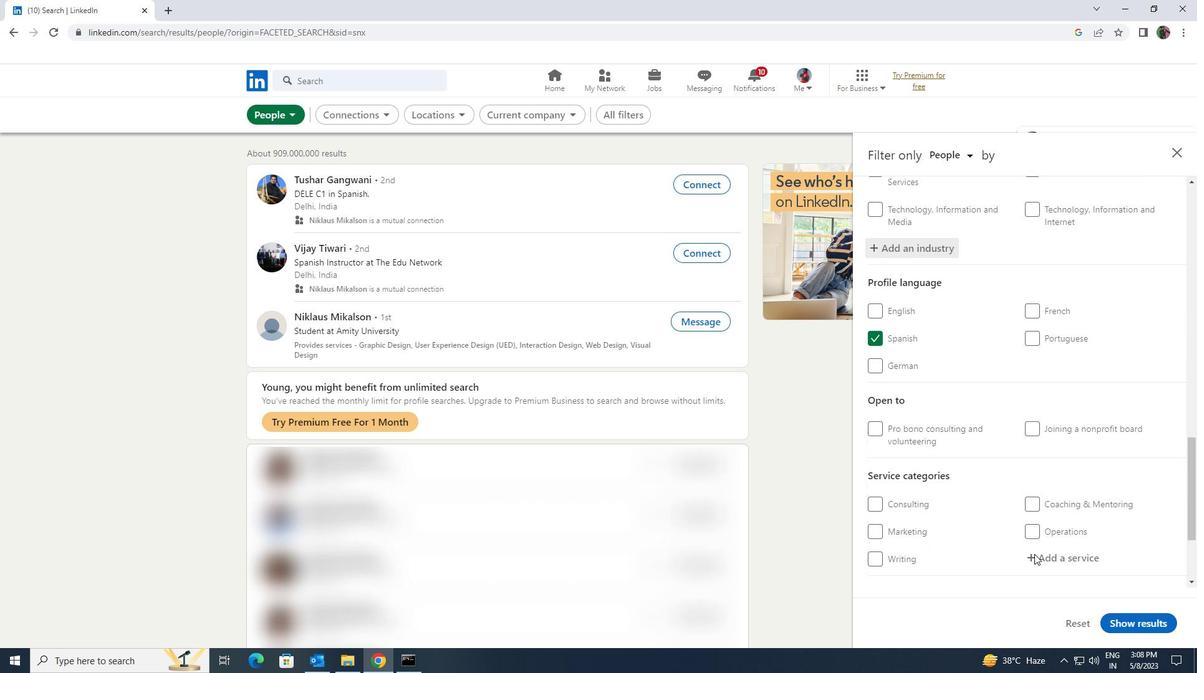 
Action: Mouse pressed left at (1033, 555)
Screenshot: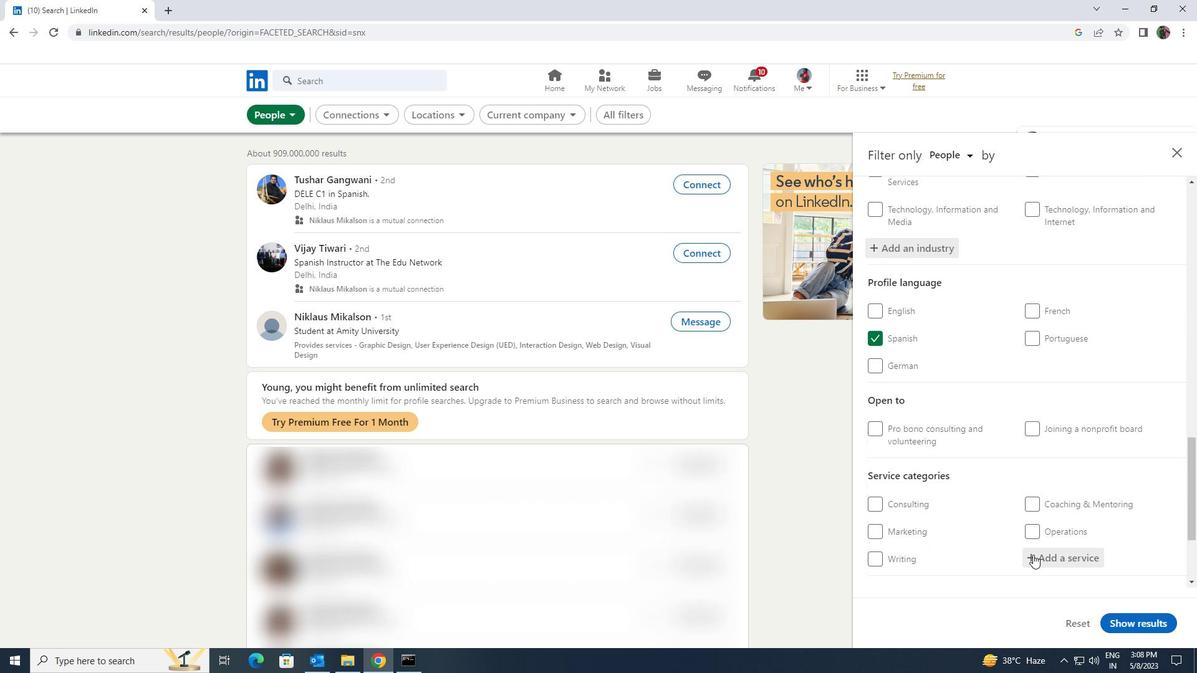 
Action: Key pressed <Key.shift>BUSINESS<Key.space><Key.shift><Key.shift><Key.shift><Key.shift><Key.shift><Key.shift><Key.shift><Key.shift><Key.shift><Key.shift>ANA
Screenshot: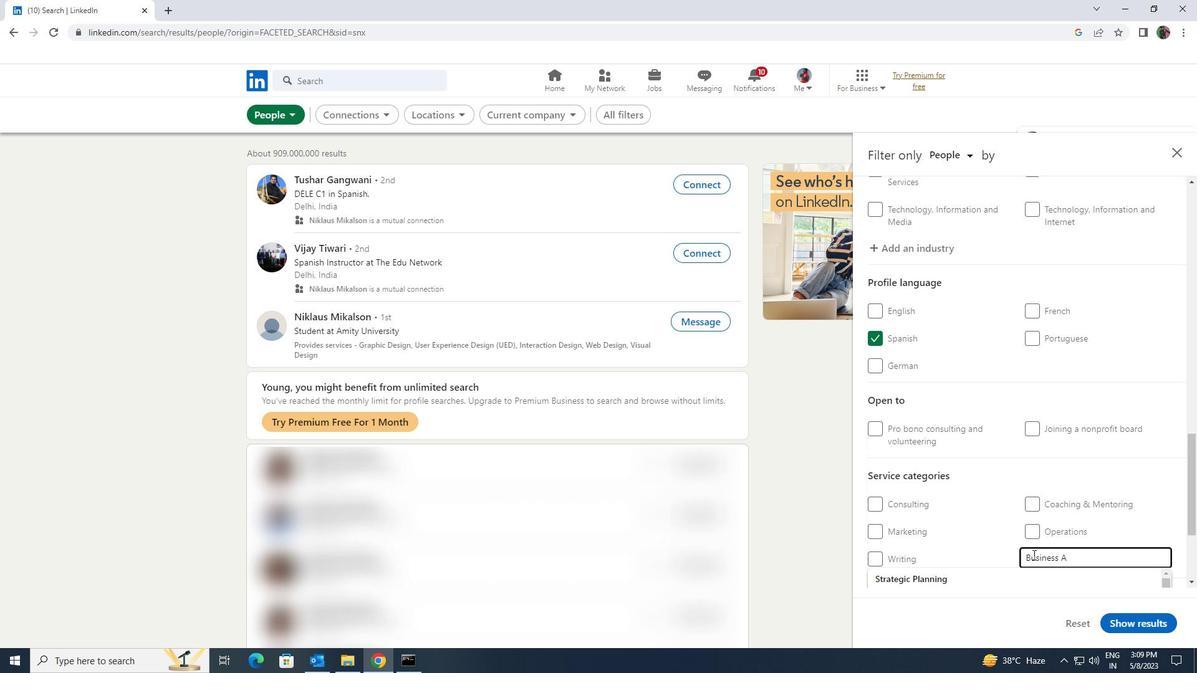 
Action: Mouse moved to (1019, 573)
Screenshot: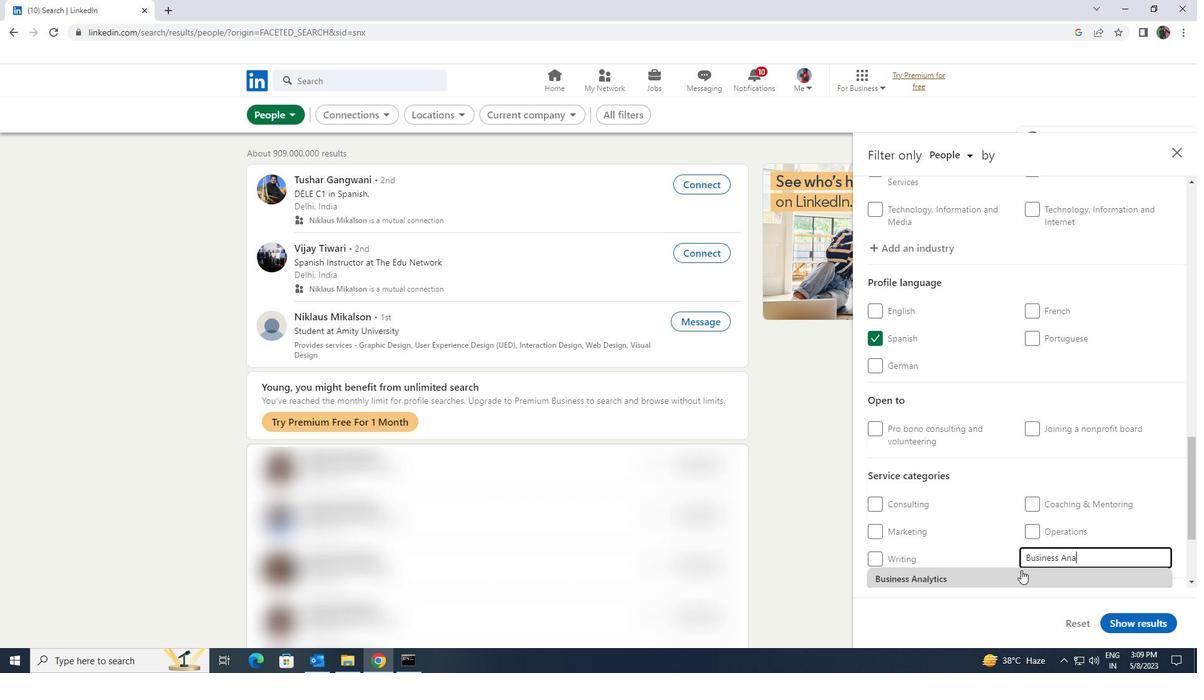 
Action: Mouse pressed left at (1019, 573)
Screenshot: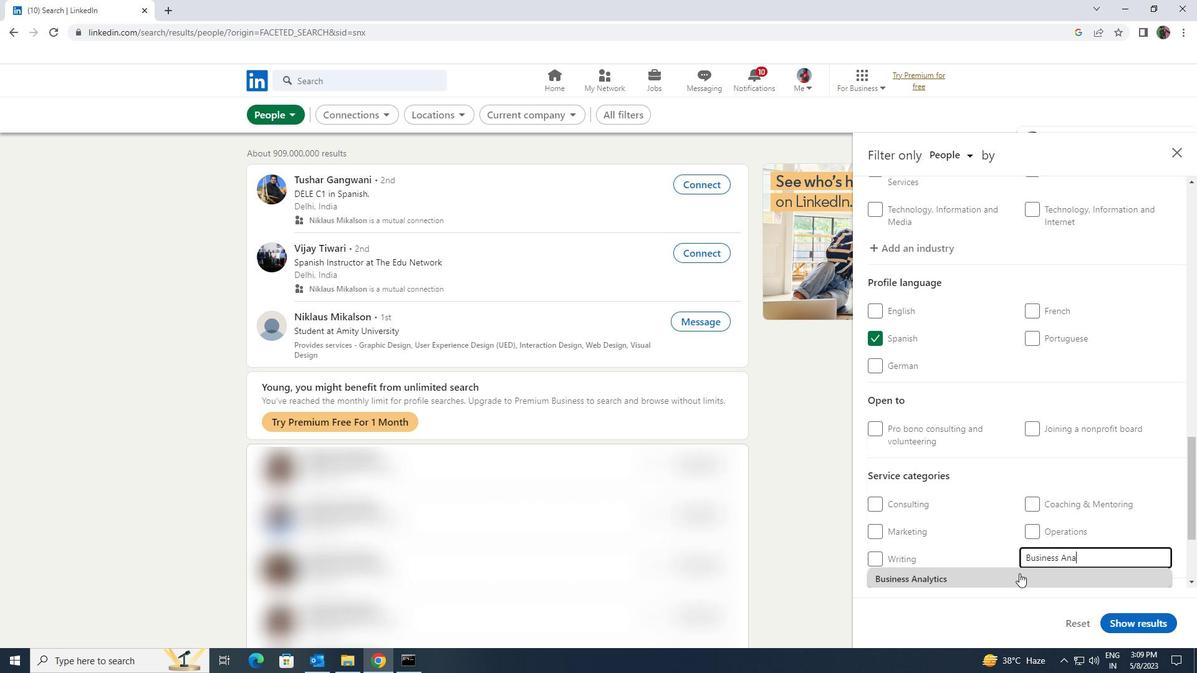 
Action: Mouse moved to (1023, 545)
Screenshot: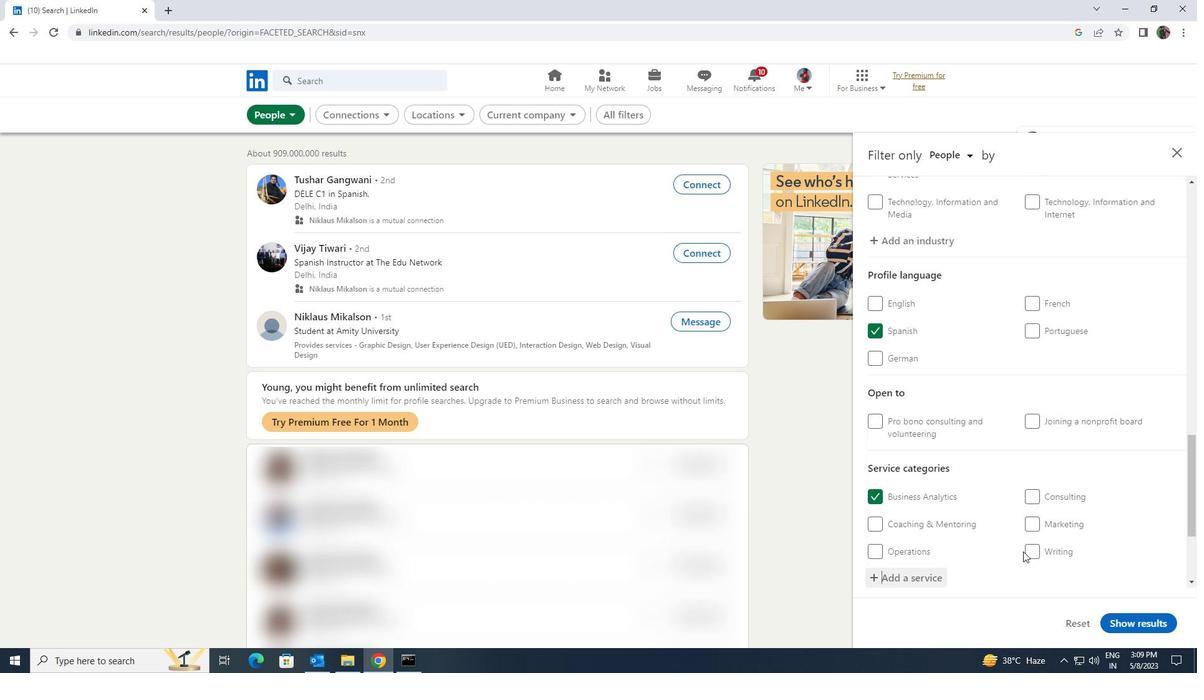 
Action: Mouse scrolled (1023, 545) with delta (0, 0)
Screenshot: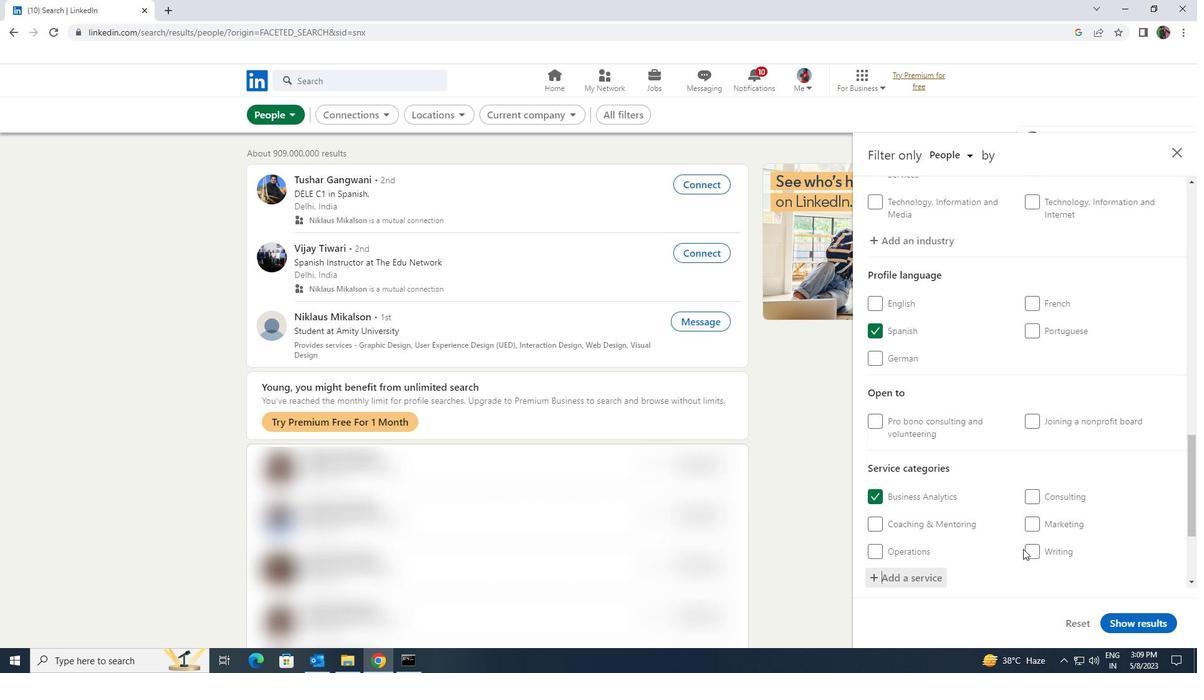 
Action: Mouse scrolled (1023, 545) with delta (0, 0)
Screenshot: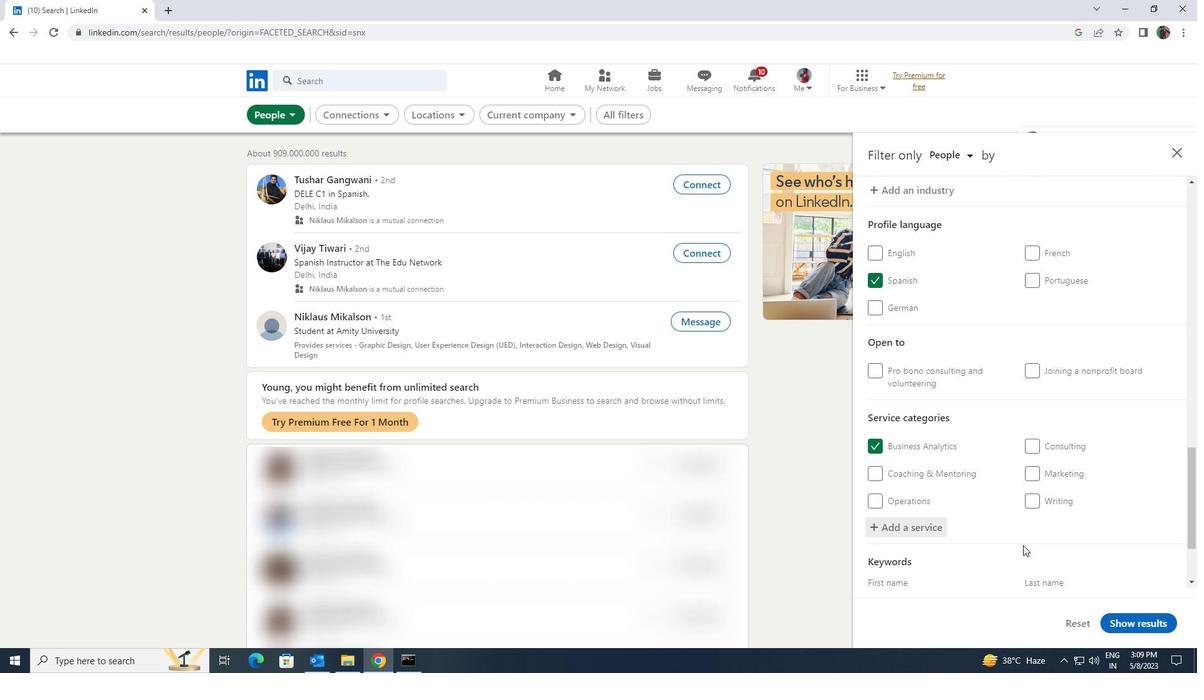 
Action: Mouse scrolled (1023, 545) with delta (0, 0)
Screenshot: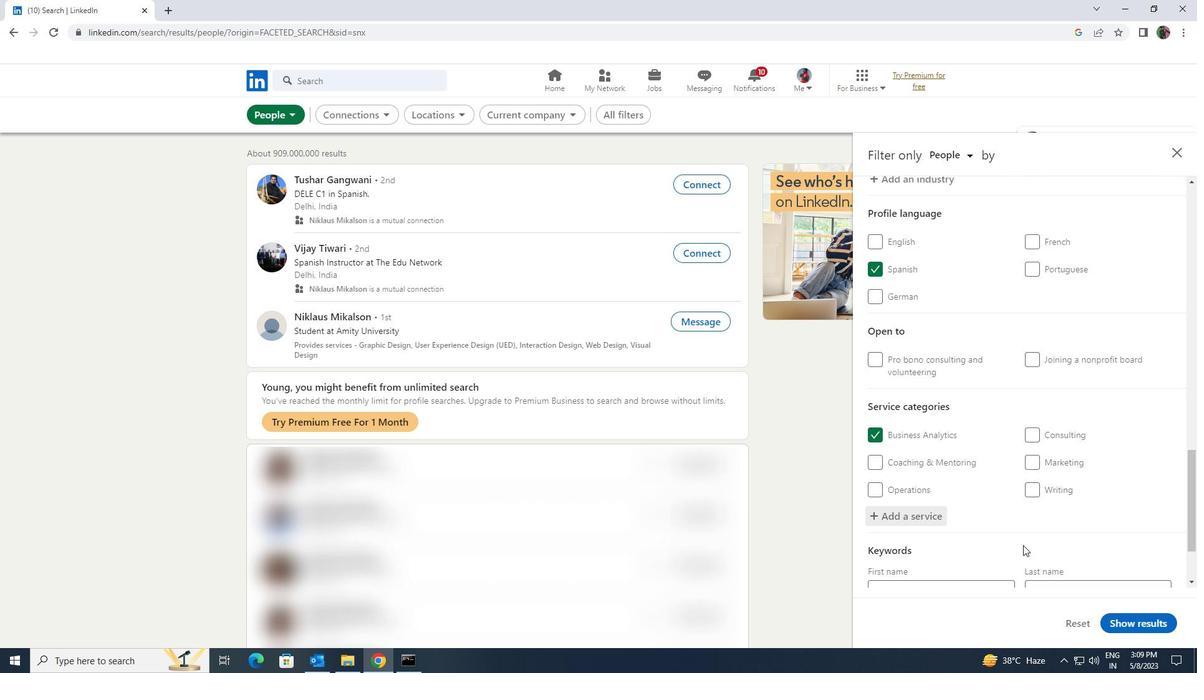 
Action: Mouse moved to (998, 535)
Screenshot: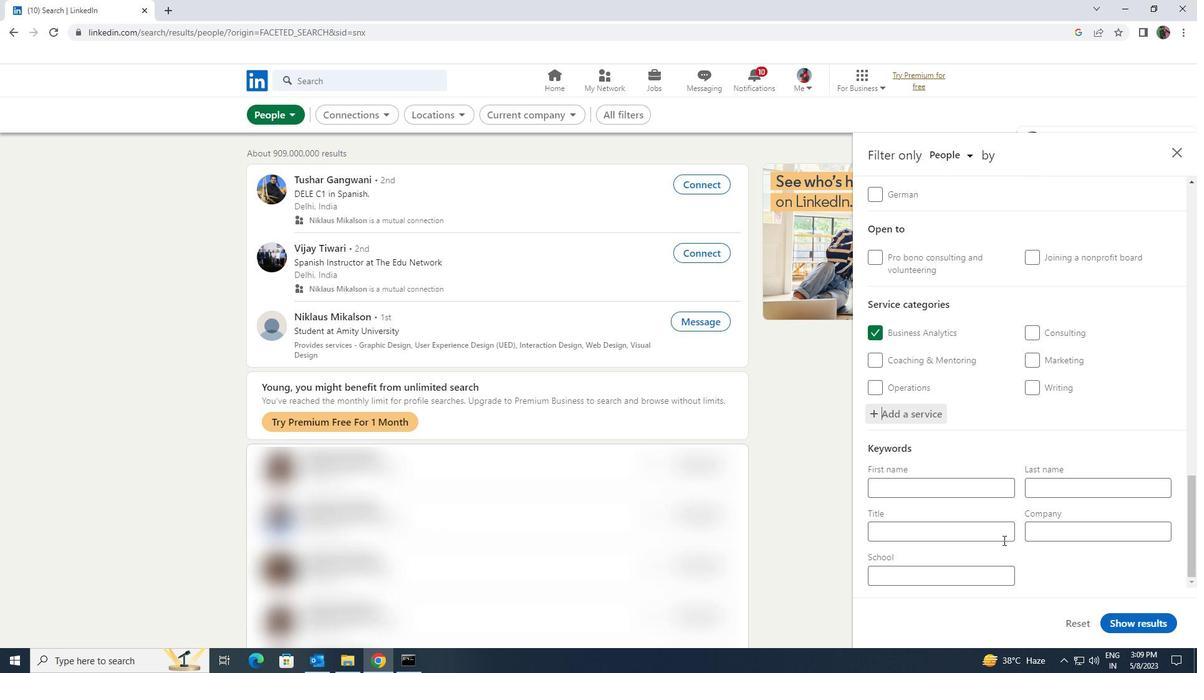 
Action: Mouse pressed left at (998, 535)
Screenshot: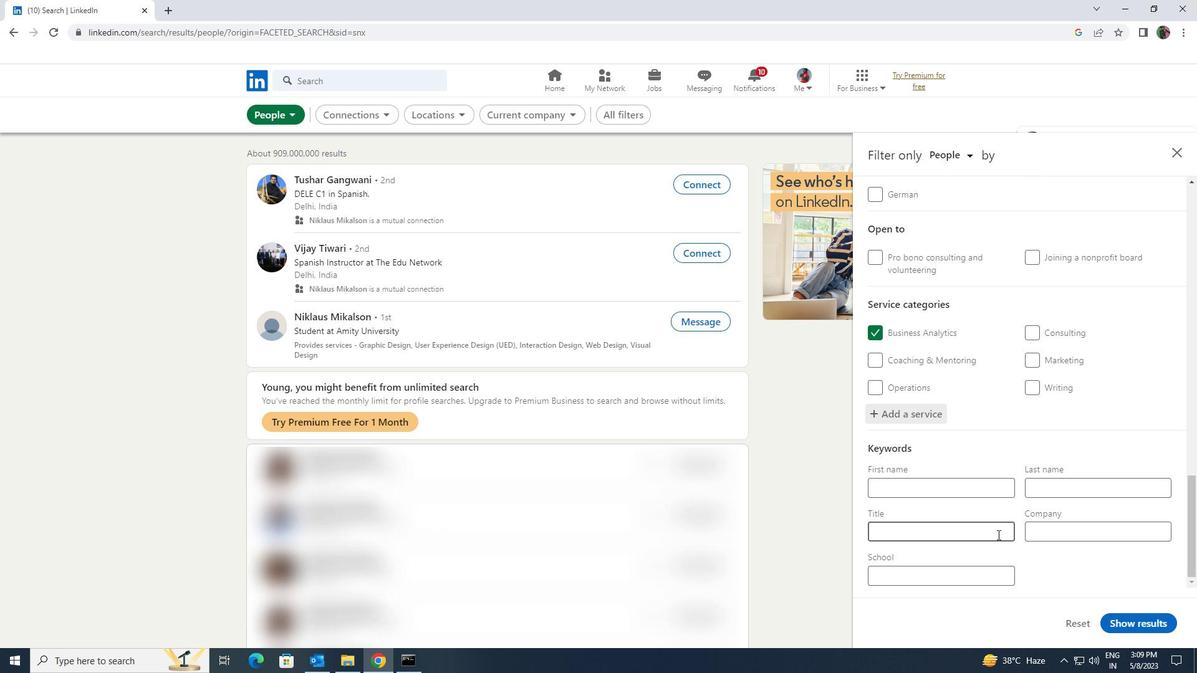 
Action: Mouse moved to (998, 535)
Screenshot: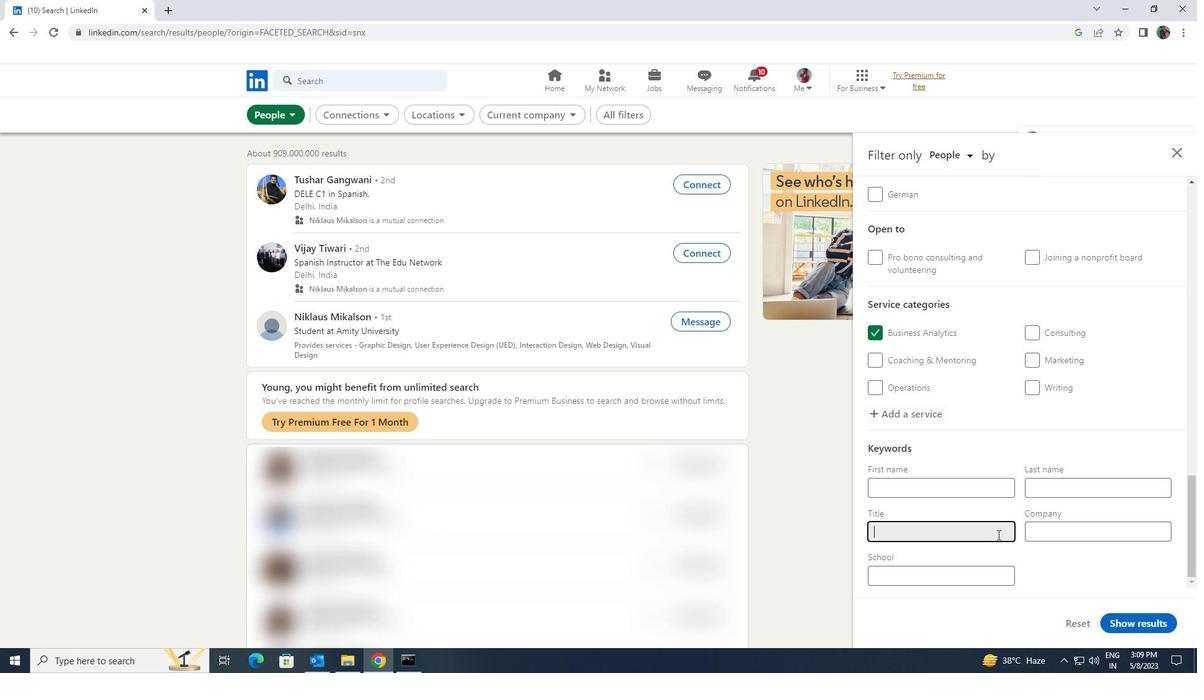 
Action: Key pressed <Key.shift><Key.shift><Key.shift><Key.shift><Key.shift><Key.shift>COMPUTER<Key.space><Key.shift>SCIENTIST
Screenshot: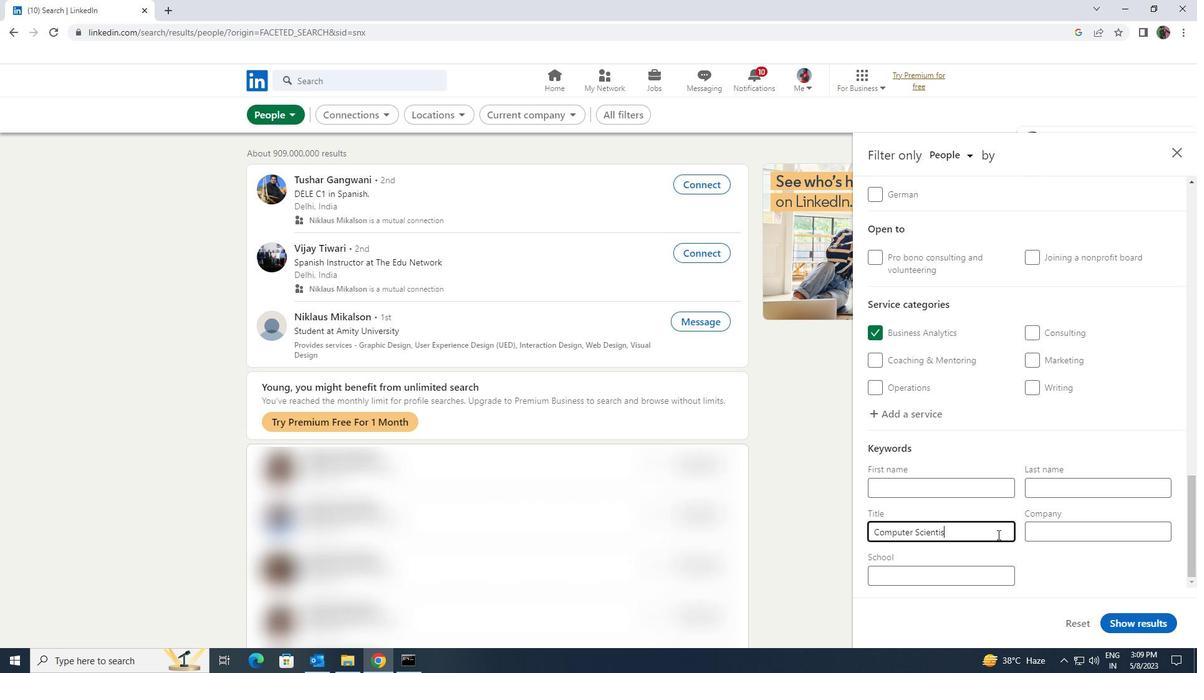 
Action: Mouse moved to (1111, 616)
Screenshot: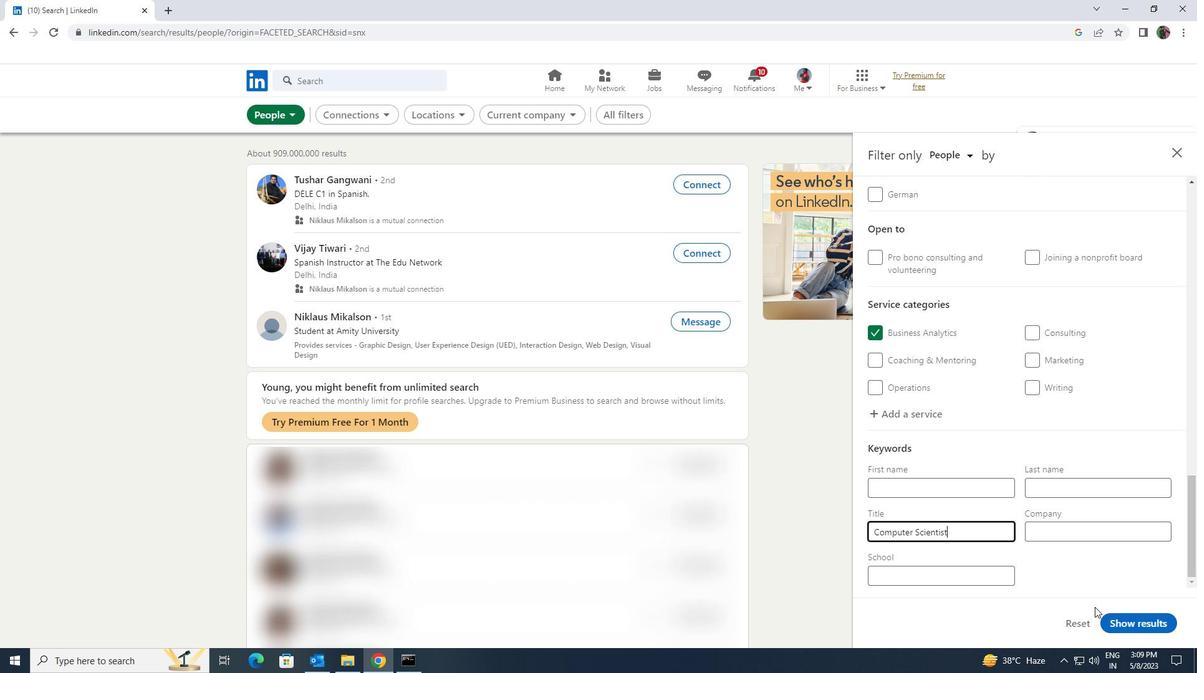 
Action: Mouse pressed left at (1111, 616)
Screenshot: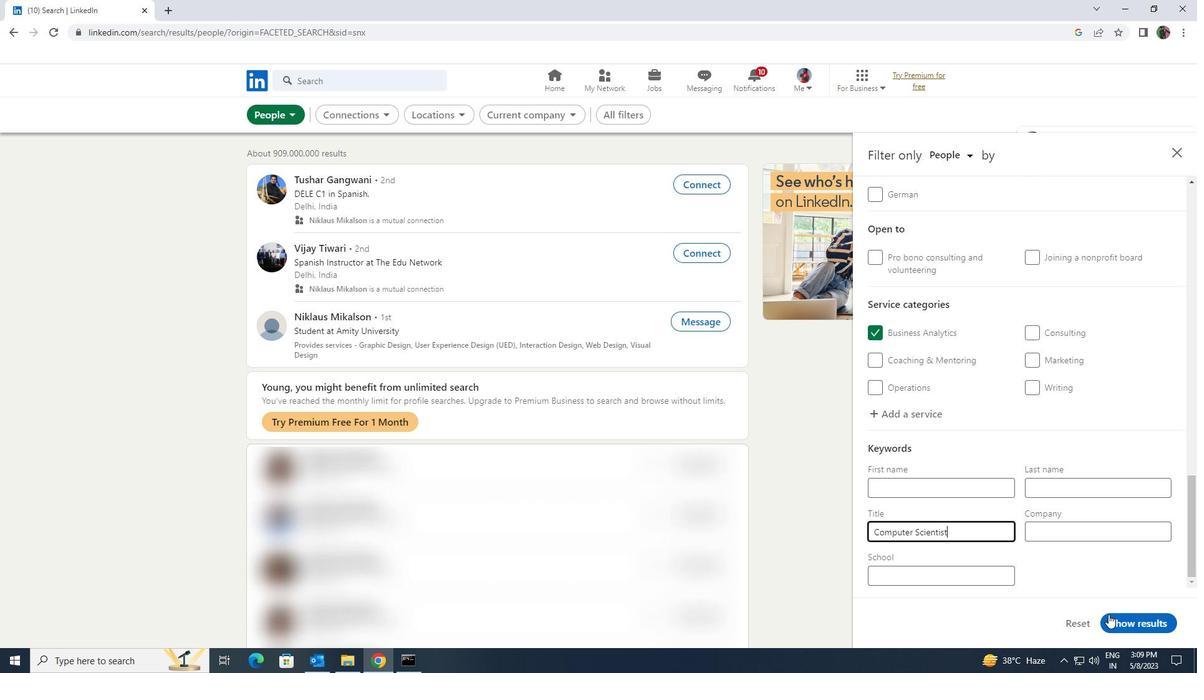 
